 Task: Play online Dominion games in very easy mode.
Action: Mouse moved to (304, 295)
Screenshot: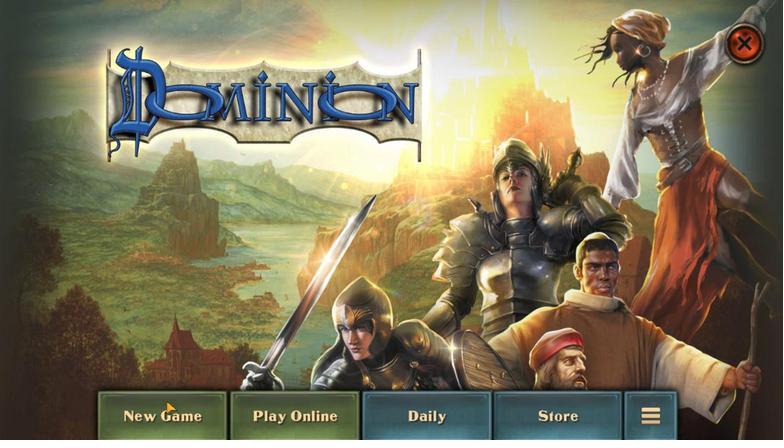 
Action: Mouse pressed left at (304, 295)
Screenshot: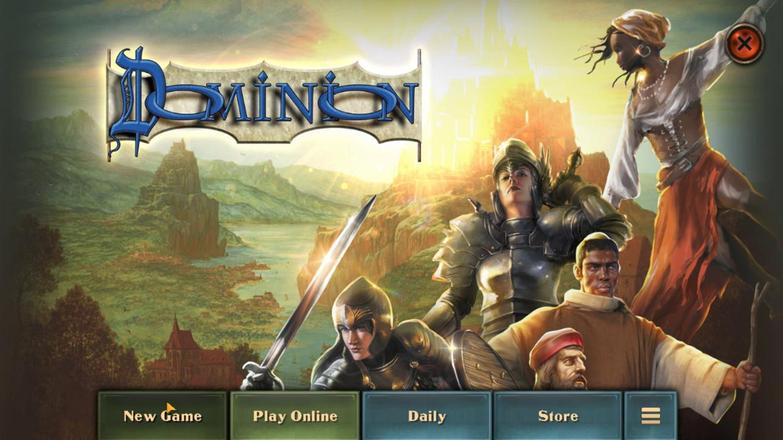 
Action: Mouse moved to (445, 266)
Screenshot: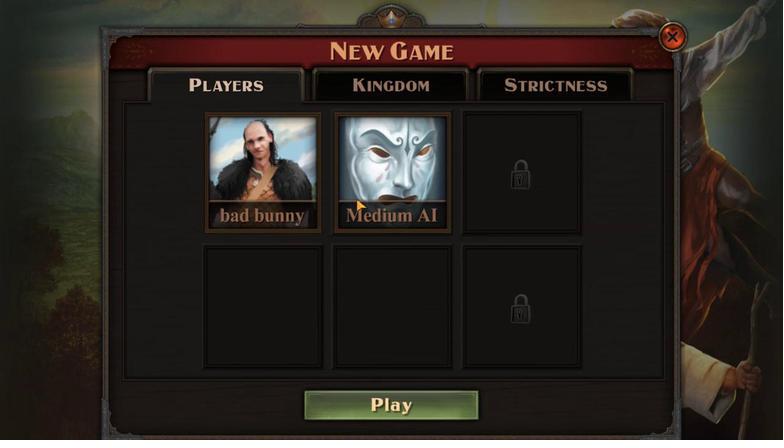 
Action: Mouse pressed left at (445, 266)
Screenshot: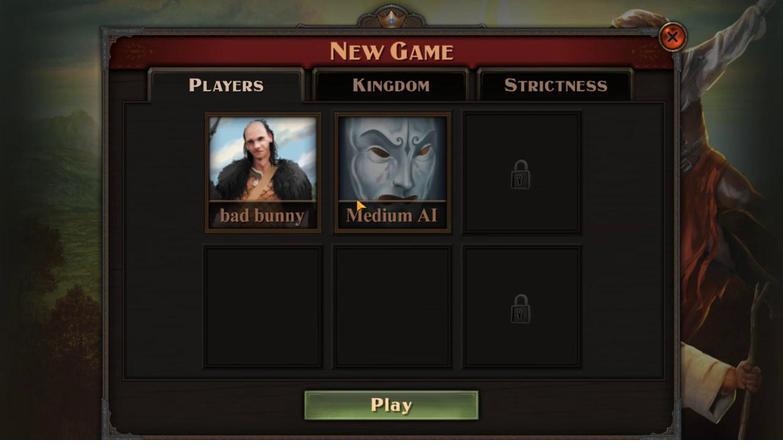 
Action: Mouse moved to (318, 265)
Screenshot: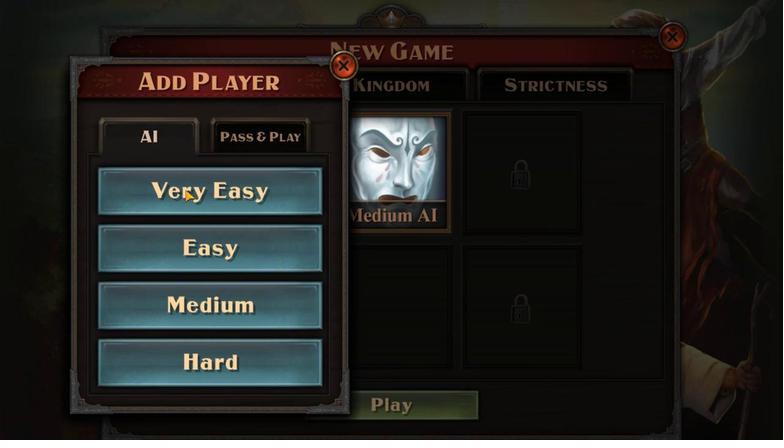 
Action: Mouse pressed left at (318, 265)
Screenshot: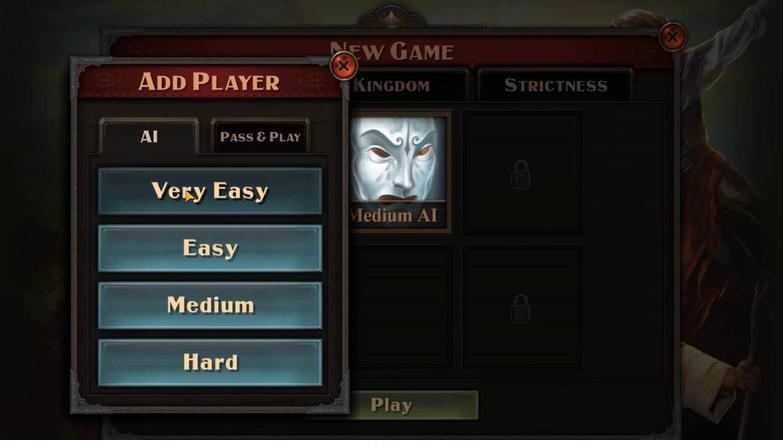 
Action: Mouse moved to (413, 296)
Screenshot: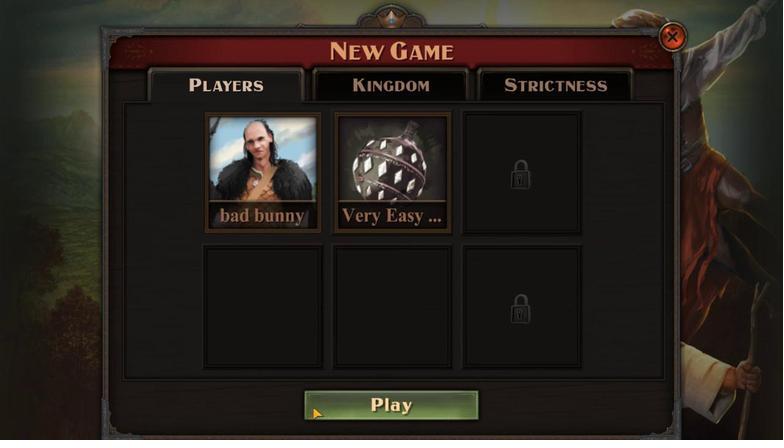 
Action: Mouse pressed left at (413, 296)
Screenshot: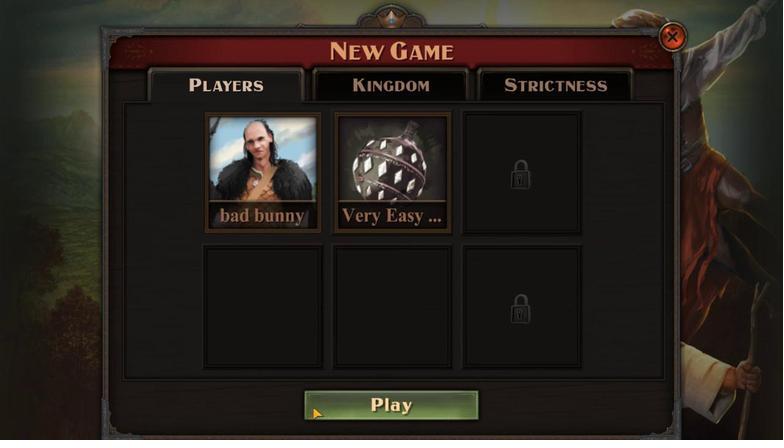 
Action: Mouse moved to (528, 296)
Screenshot: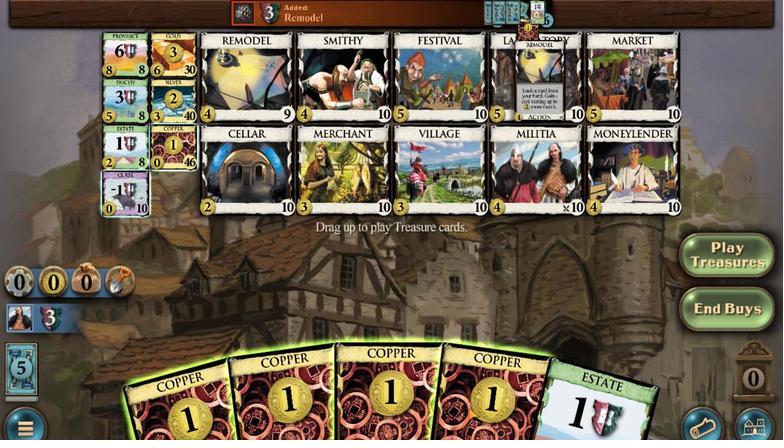 
Action: Mouse pressed left at (528, 296)
Screenshot: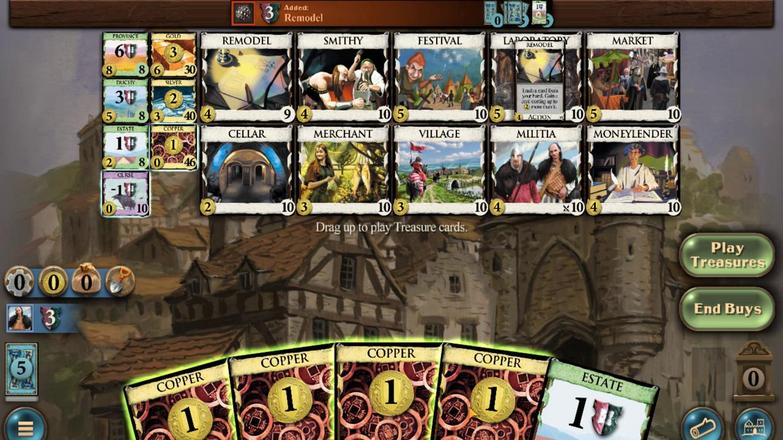 
Action: Mouse moved to (489, 293)
Screenshot: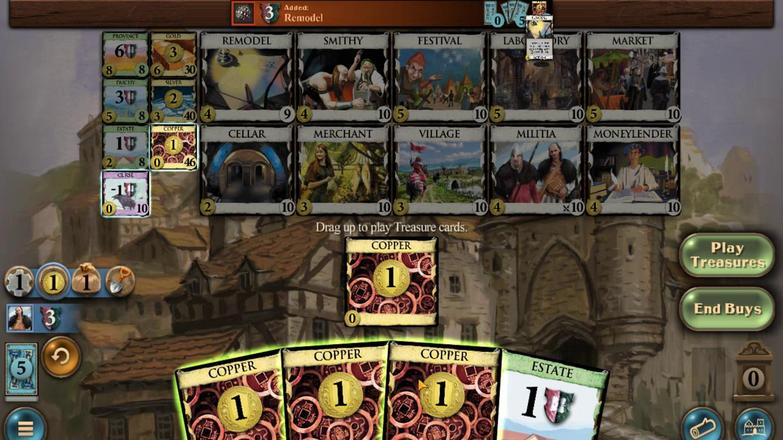 
Action: Mouse pressed left at (489, 293)
Screenshot: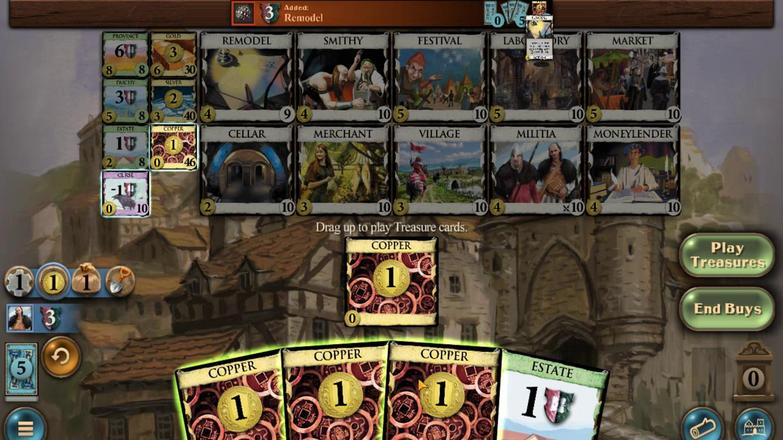 
Action: Mouse moved to (460, 291)
Screenshot: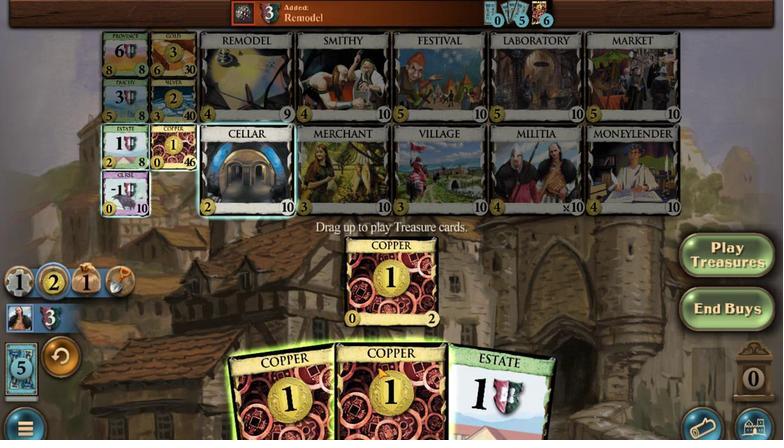 
Action: Mouse pressed left at (460, 291)
Screenshot: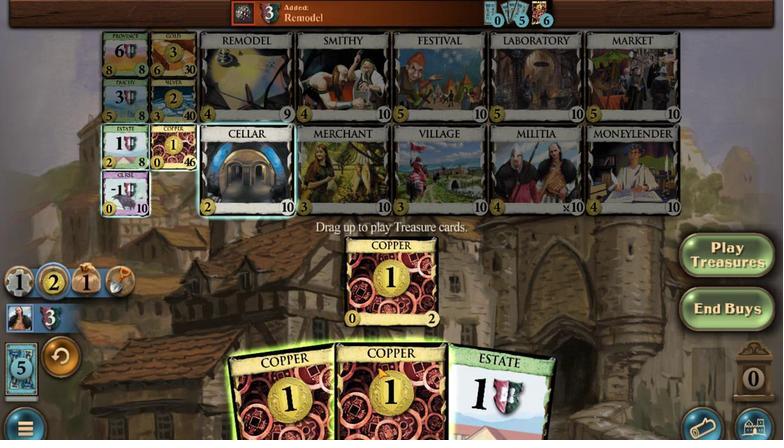 
Action: Mouse moved to (438, 291)
Screenshot: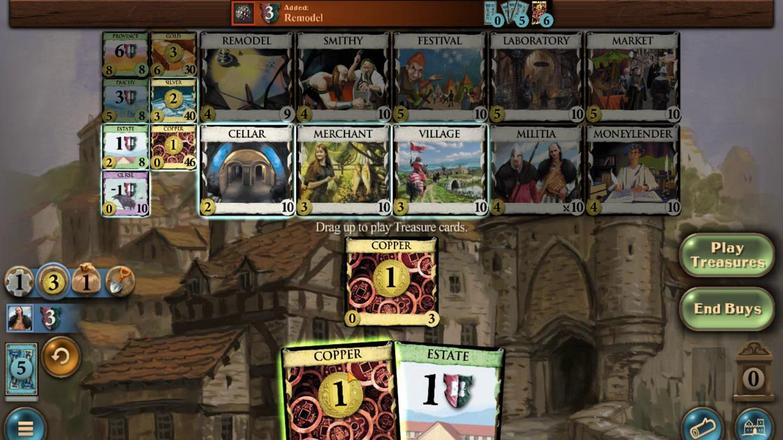 
Action: Mouse pressed left at (438, 291)
Screenshot: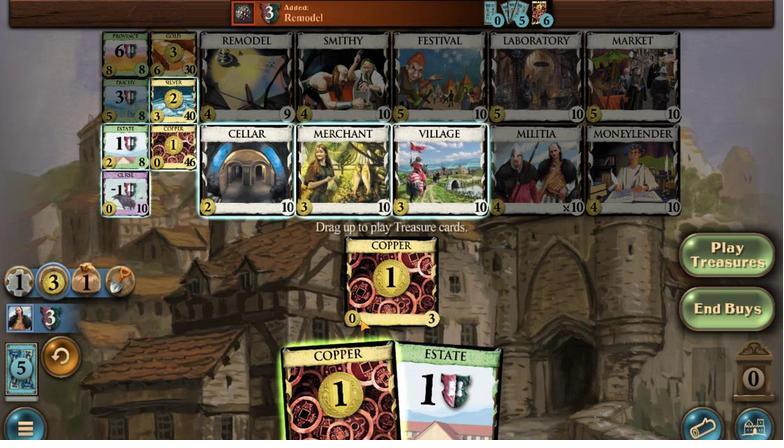 
Action: Mouse moved to (426, 242)
Screenshot: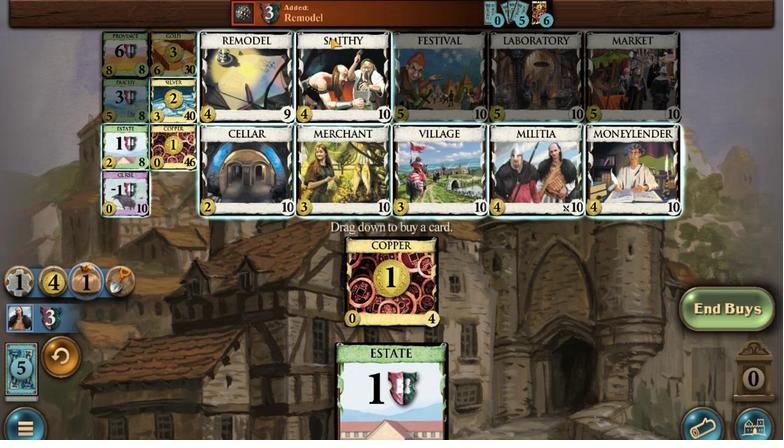 
Action: Mouse pressed left at (426, 242)
Screenshot: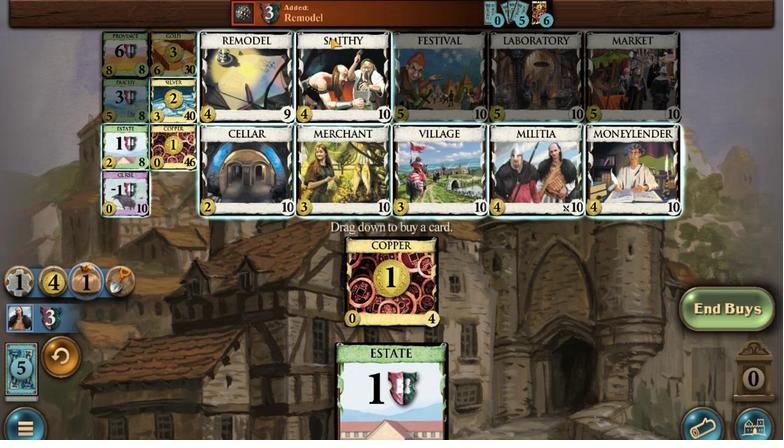 
Action: Mouse moved to (464, 291)
Screenshot: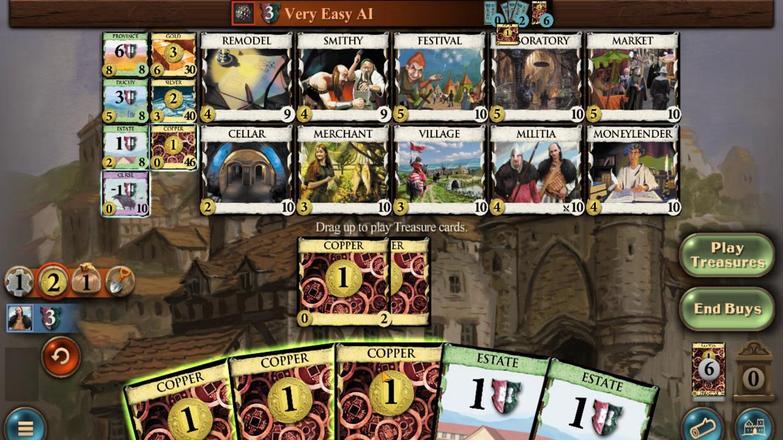 
Action: Mouse pressed left at (464, 291)
Screenshot: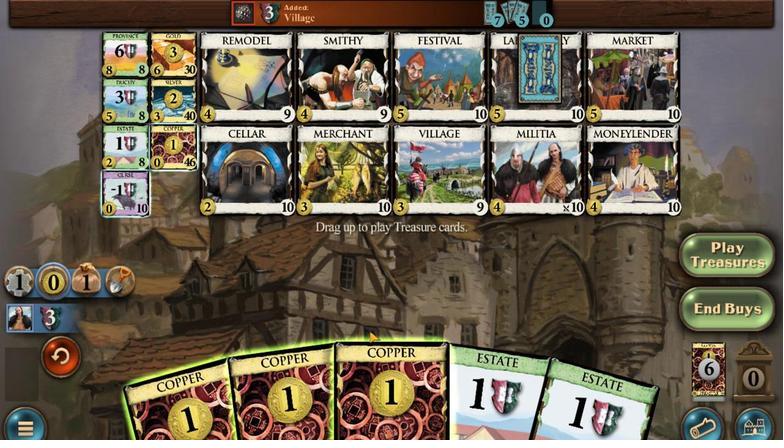 
Action: Mouse moved to (414, 290)
Screenshot: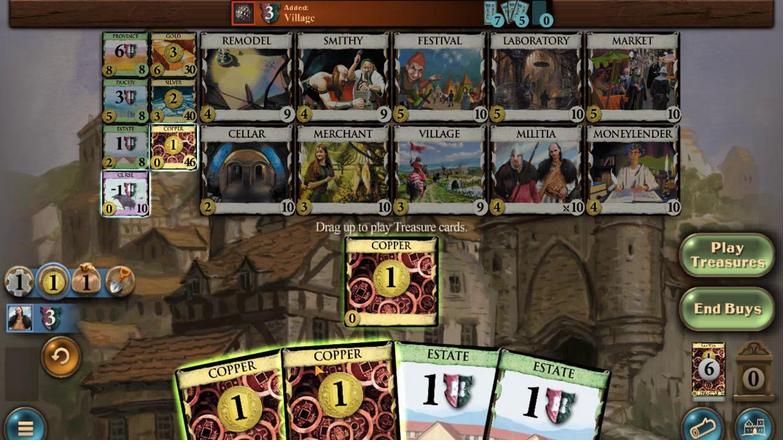 
Action: Mouse pressed left at (414, 290)
Screenshot: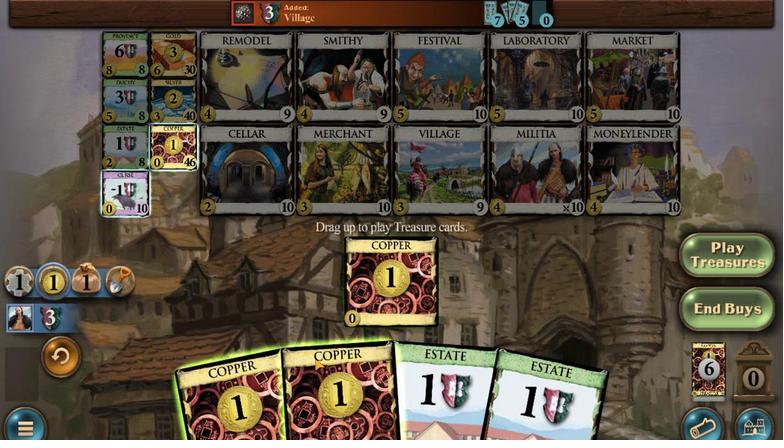 
Action: Mouse moved to (372, 296)
Screenshot: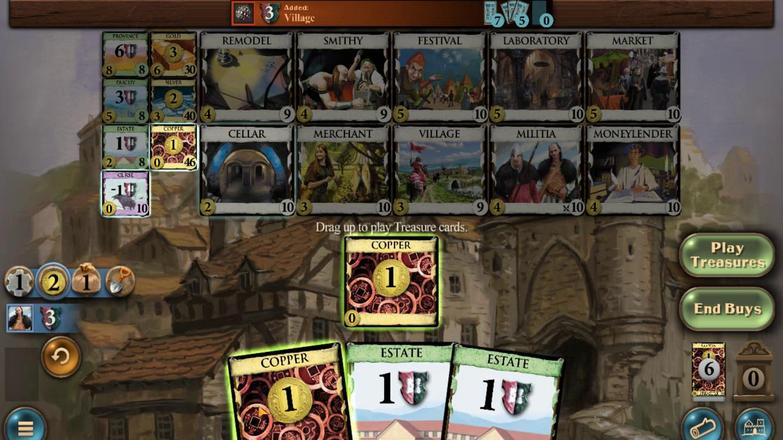 
Action: Mouse pressed left at (372, 296)
Screenshot: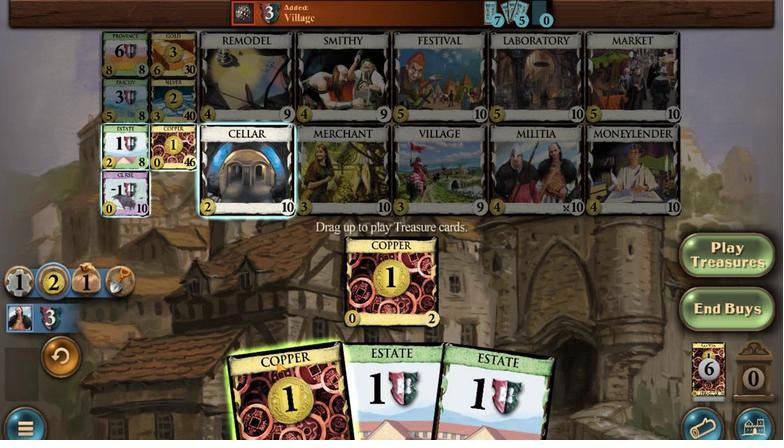 
Action: Mouse moved to (306, 251)
Screenshot: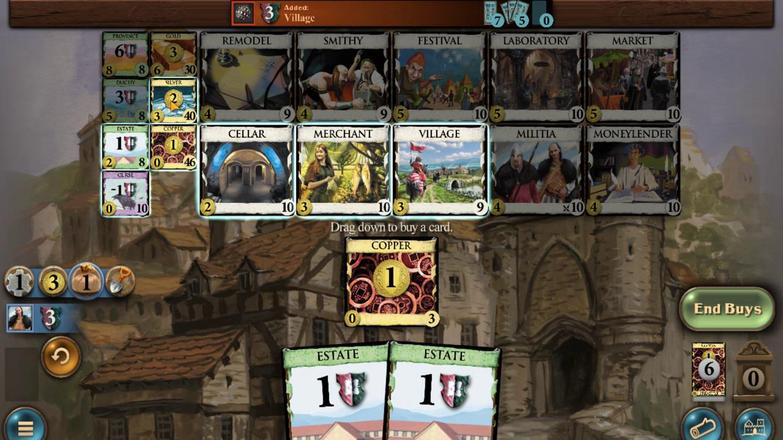 
Action: Mouse pressed left at (306, 251)
Screenshot: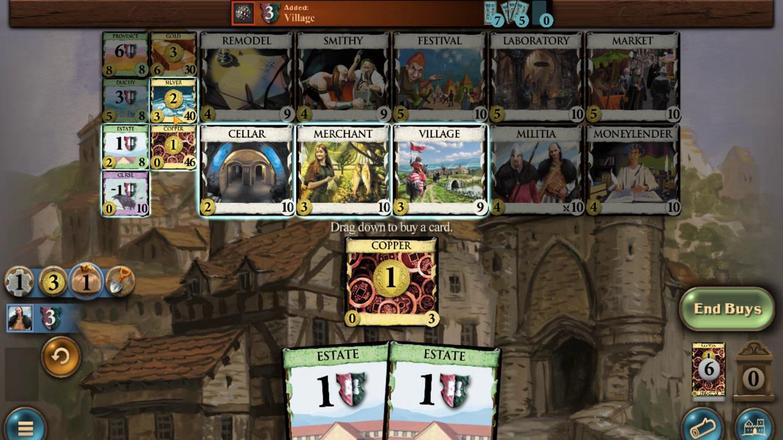 
Action: Mouse moved to (530, 293)
Screenshot: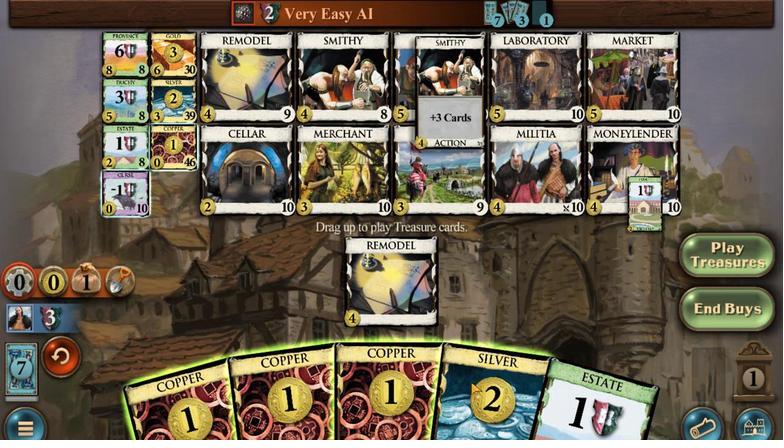 
Action: Mouse pressed left at (530, 293)
Screenshot: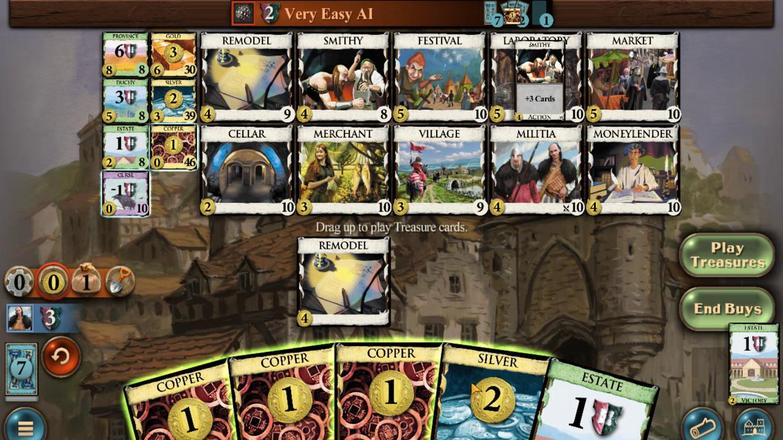 
Action: Mouse moved to (477, 296)
Screenshot: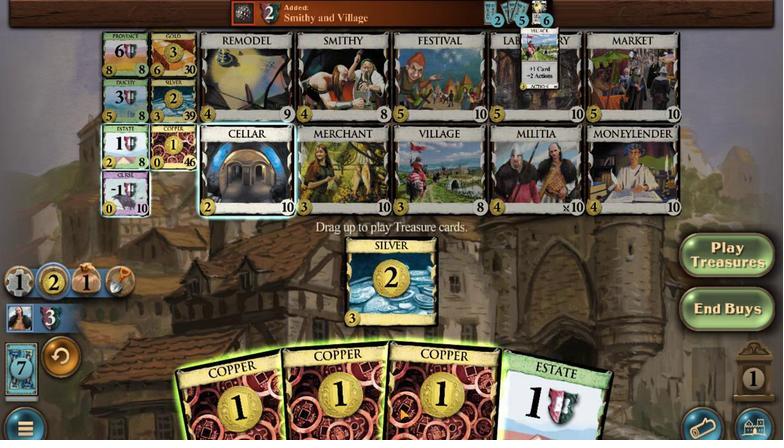 
Action: Mouse pressed left at (477, 296)
Screenshot: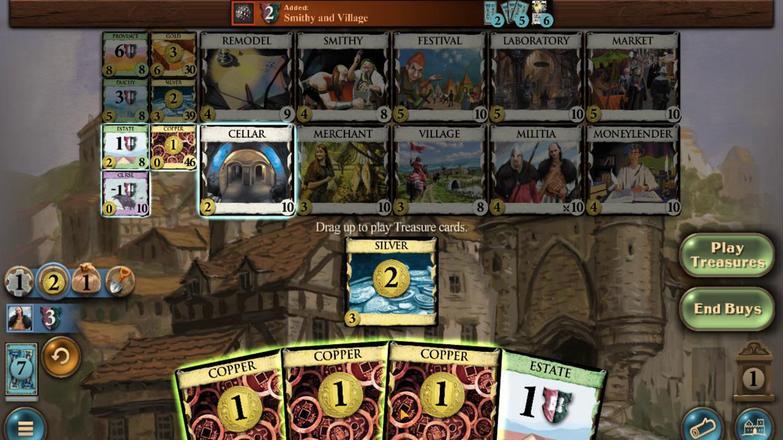 
Action: Mouse moved to (465, 292)
Screenshot: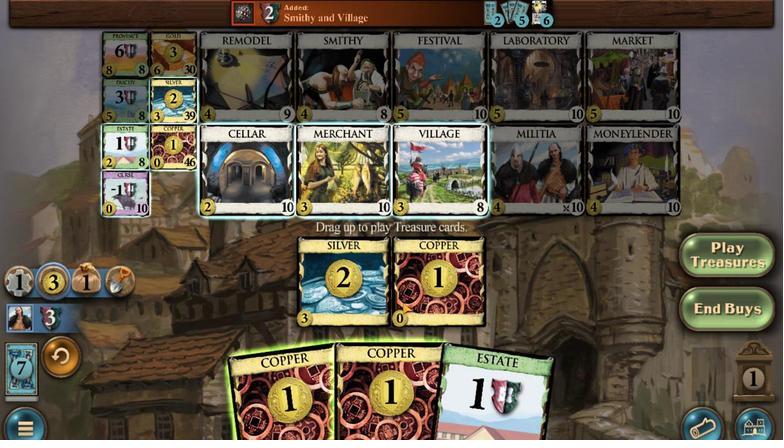 
Action: Mouse pressed left at (465, 292)
Screenshot: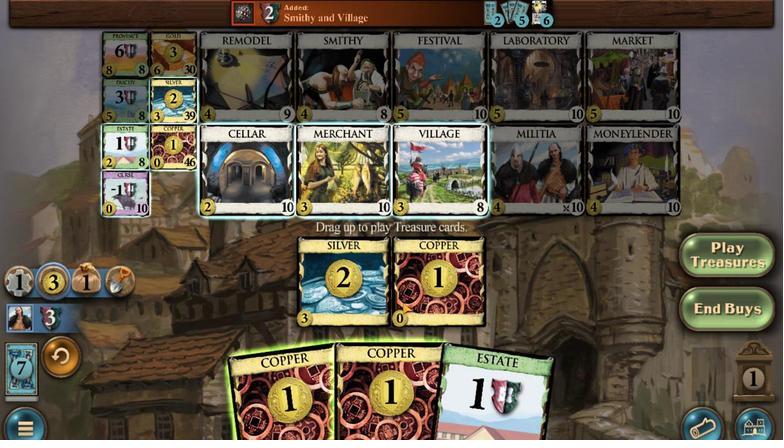 
Action: Mouse moved to (594, 260)
Screenshot: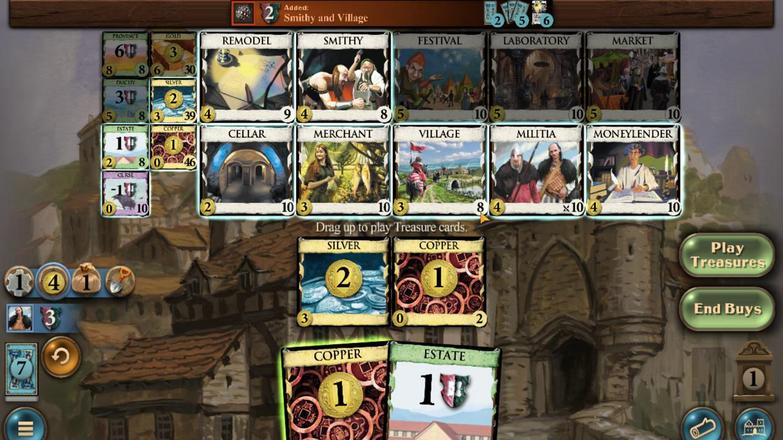 
Action: Mouse pressed left at (594, 260)
Screenshot: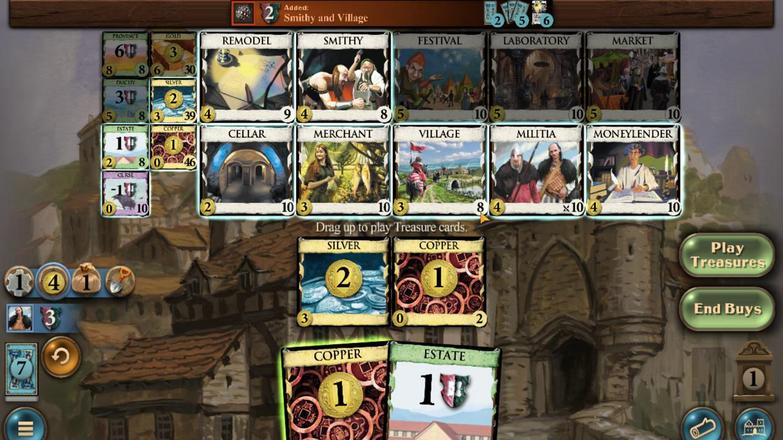 
Action: Mouse moved to (523, 295)
Screenshot: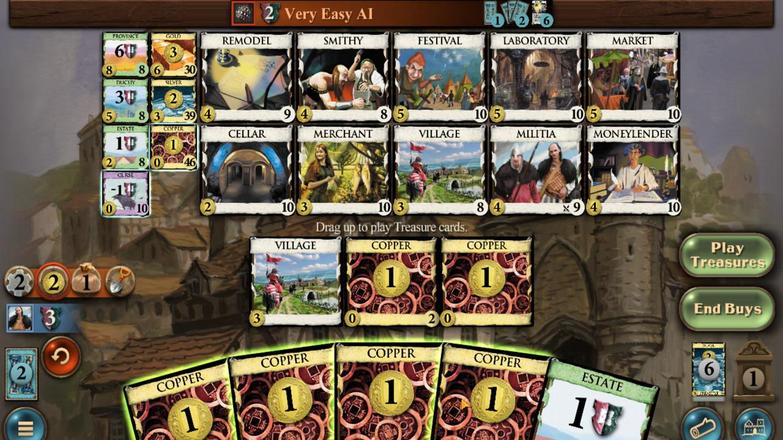 
Action: Mouse pressed left at (523, 295)
Screenshot: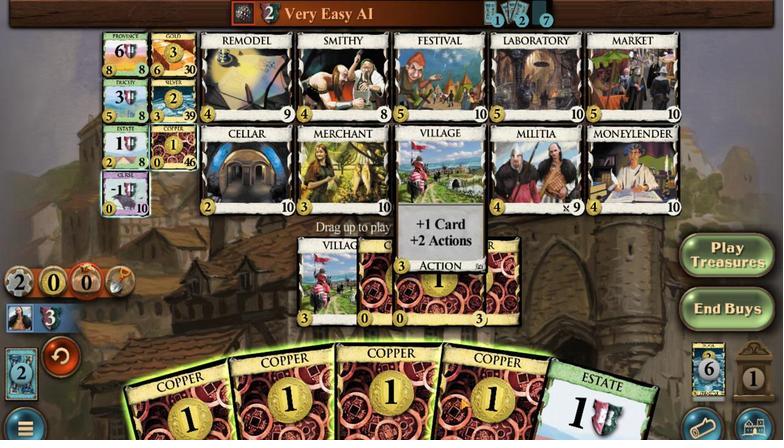 
Action: Mouse moved to (473, 296)
Screenshot: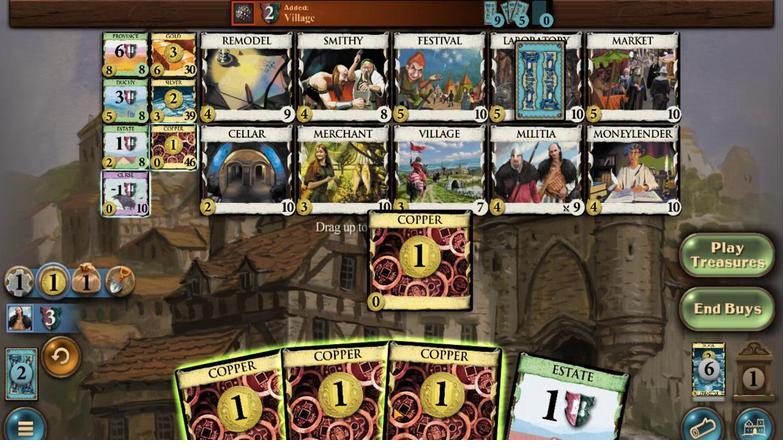 
Action: Mouse pressed left at (473, 296)
Screenshot: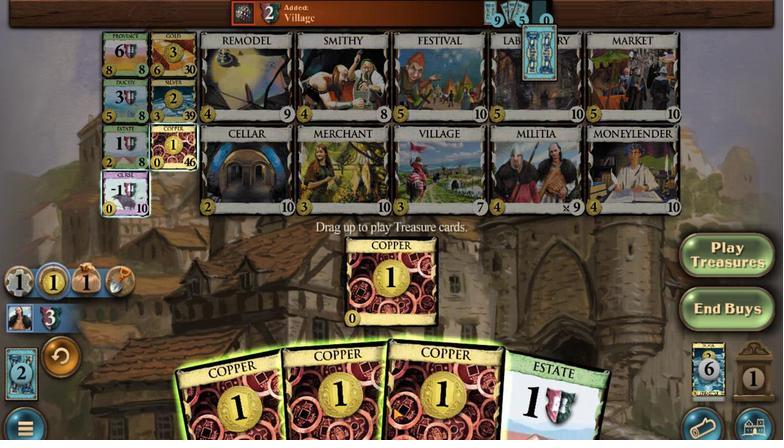 
Action: Mouse moved to (447, 294)
Screenshot: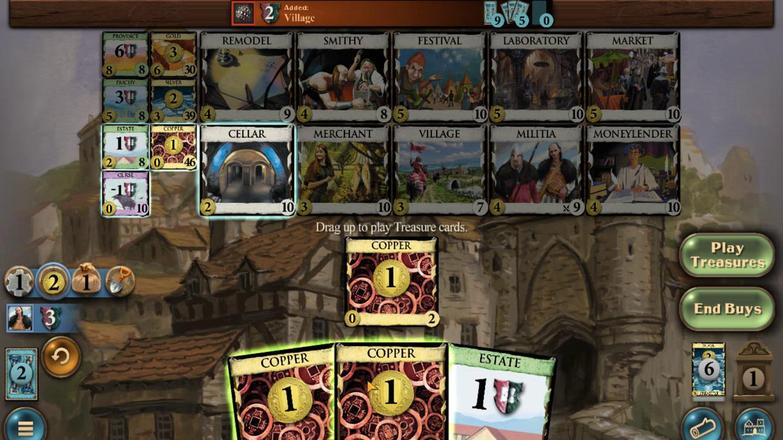 
Action: Mouse pressed left at (447, 294)
Screenshot: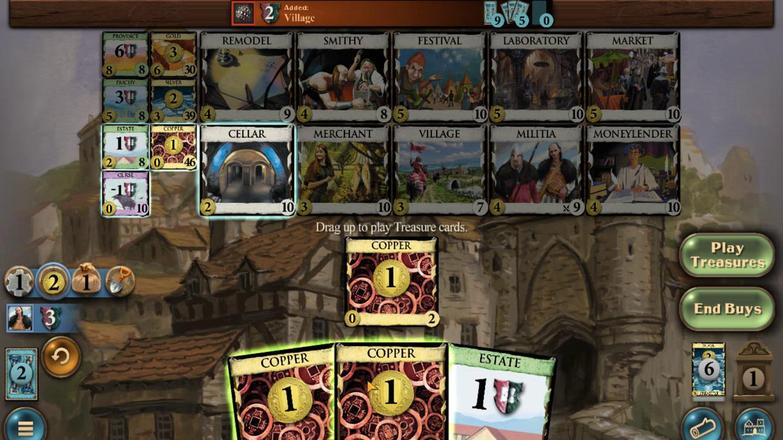 
Action: Mouse moved to (318, 252)
Screenshot: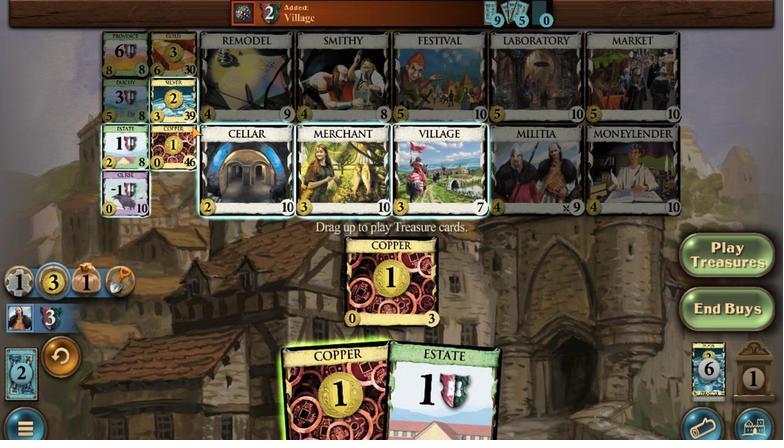 
Action: Mouse pressed left at (318, 252)
Screenshot: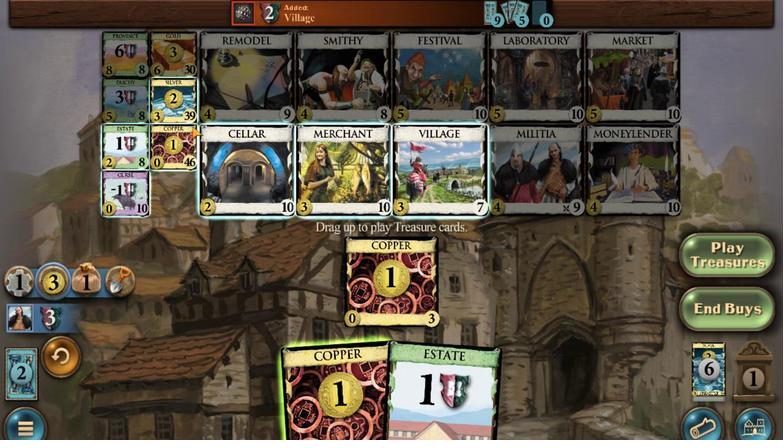 
Action: Mouse moved to (339, 294)
Screenshot: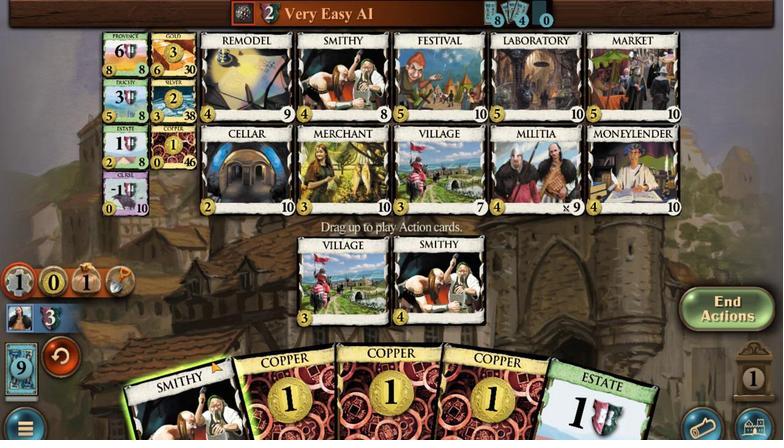 
Action: Mouse pressed left at (339, 294)
Screenshot: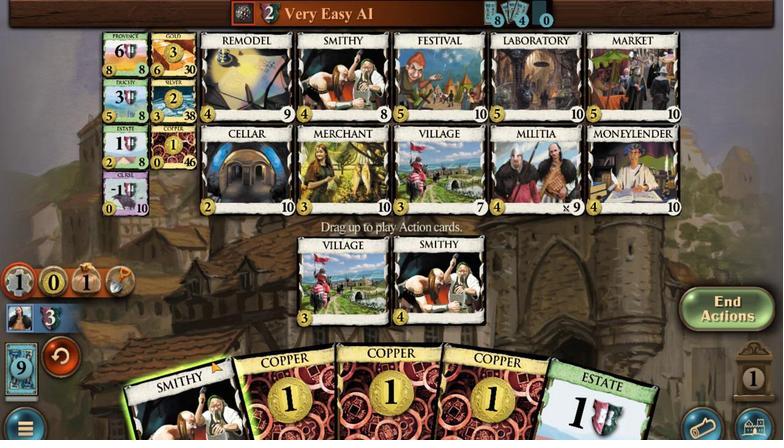 
Action: Mouse moved to (330, 298)
Screenshot: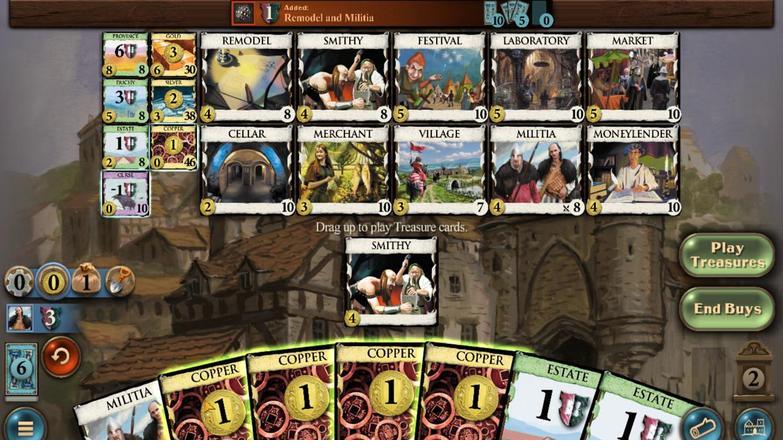 
Action: Mouse pressed left at (330, 298)
Screenshot: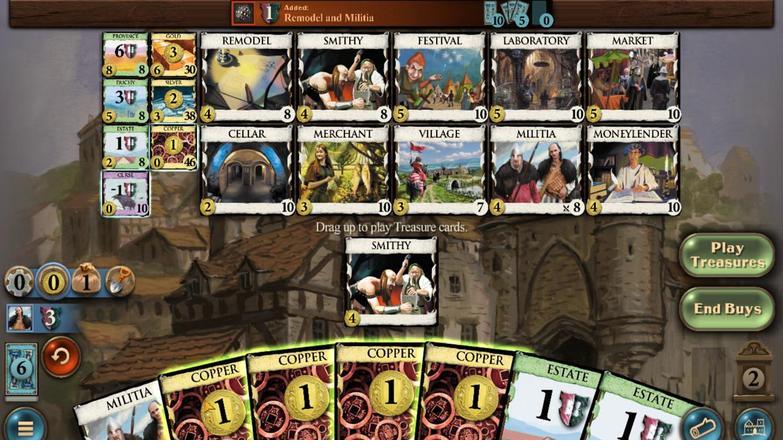 
Action: Mouse moved to (356, 296)
Screenshot: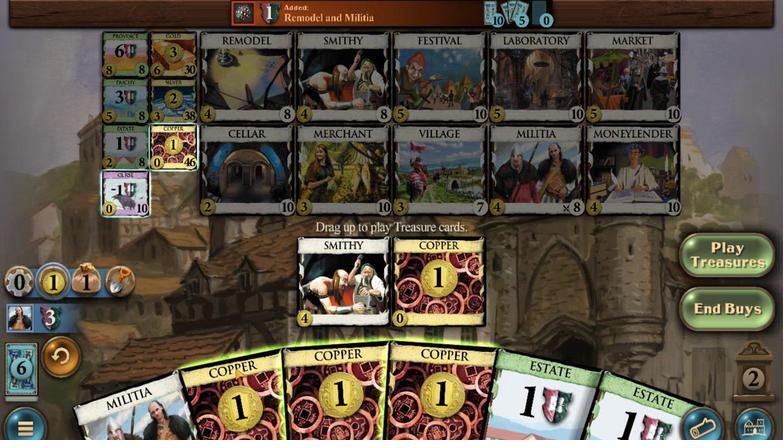 
Action: Mouse pressed left at (356, 296)
Screenshot: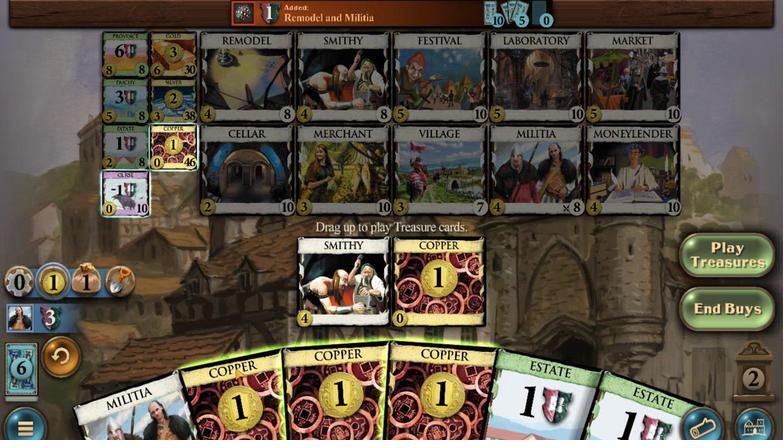 
Action: Mouse moved to (413, 299)
Screenshot: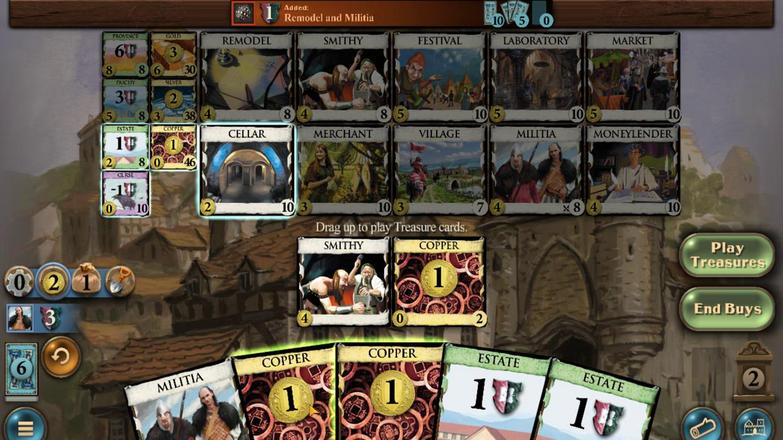 
Action: Mouse pressed left at (413, 299)
Screenshot: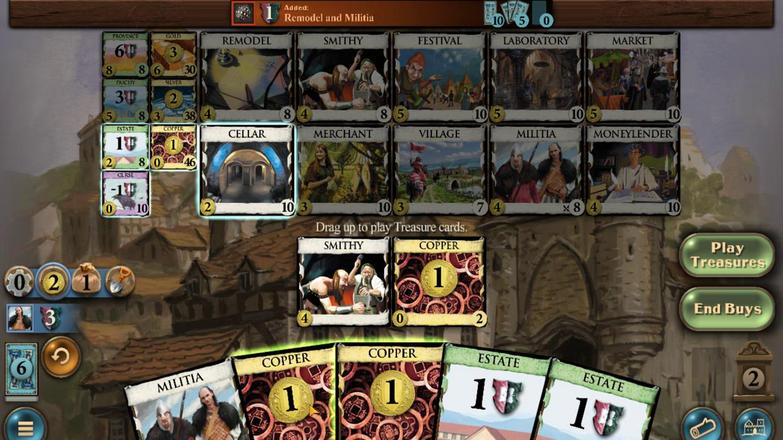 
Action: Mouse moved to (459, 296)
Screenshot: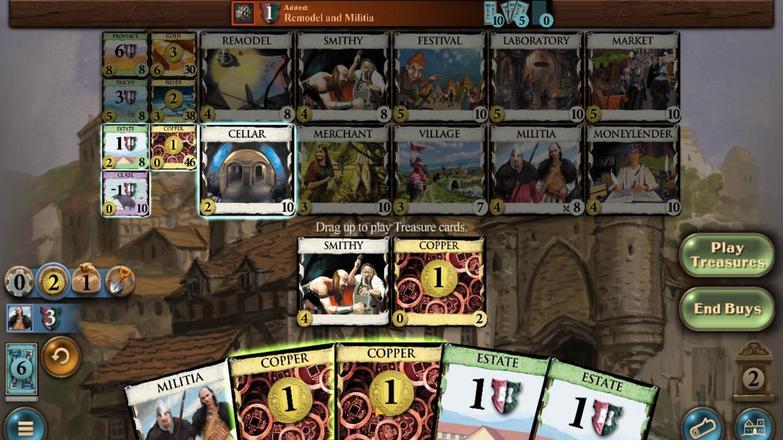 
Action: Mouse pressed left at (459, 296)
Screenshot: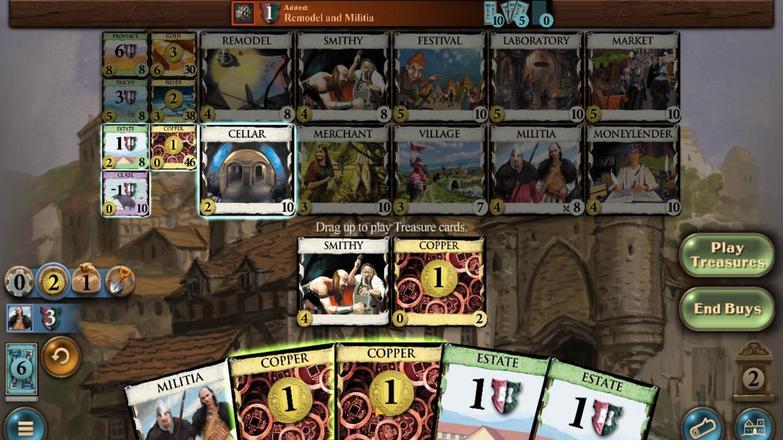 
Action: Mouse moved to (430, 293)
Screenshot: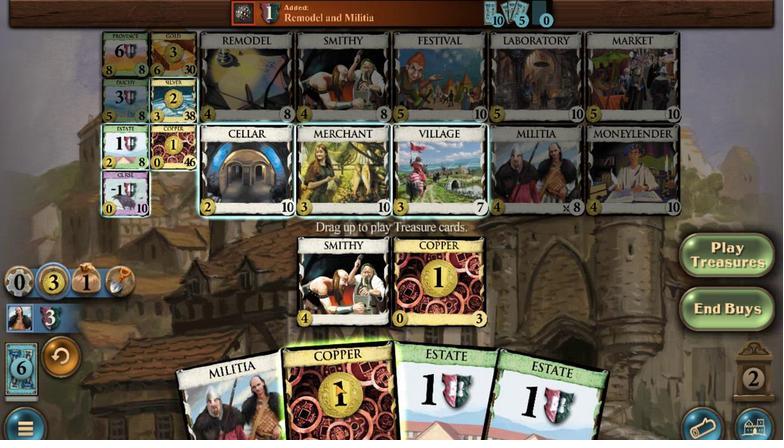 
Action: Mouse pressed left at (430, 293)
Screenshot: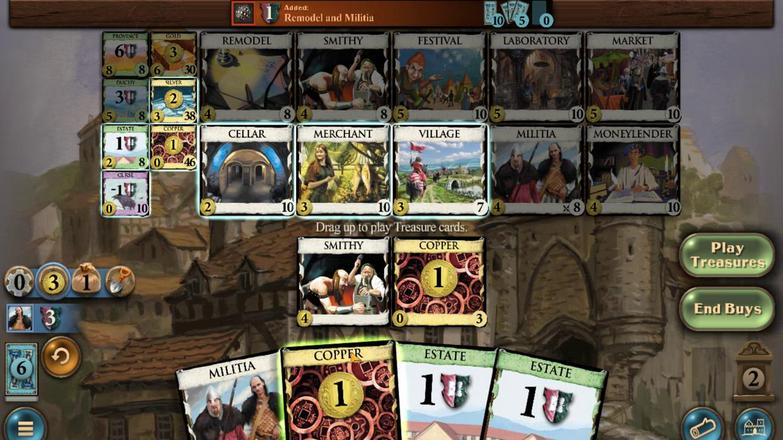 
Action: Mouse moved to (306, 252)
Screenshot: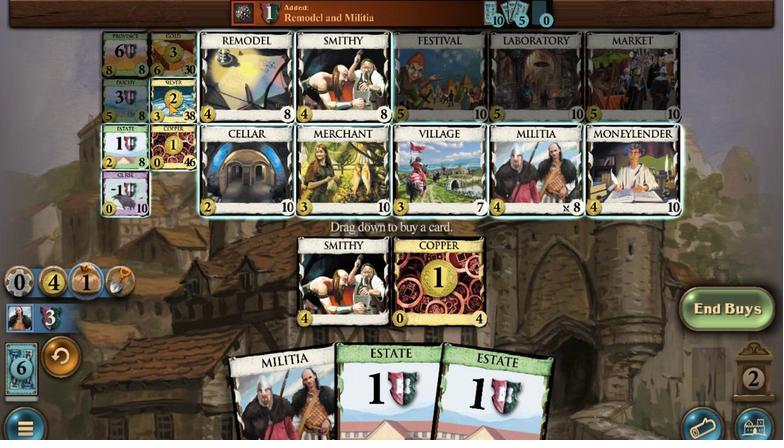 
Action: Mouse pressed left at (306, 252)
Screenshot: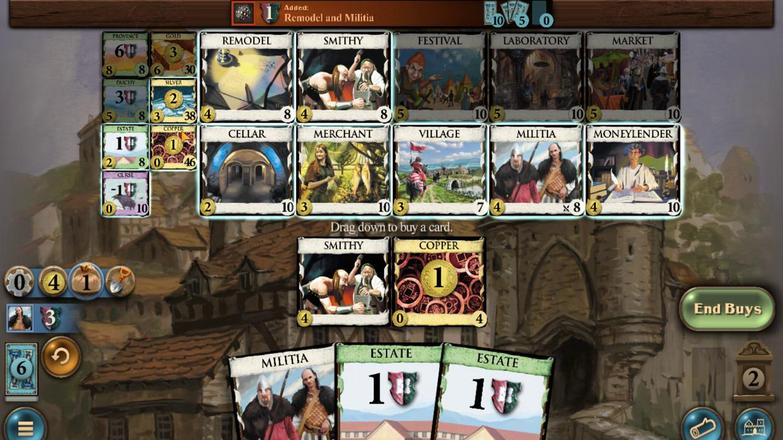 
Action: Mouse moved to (320, 295)
Screenshot: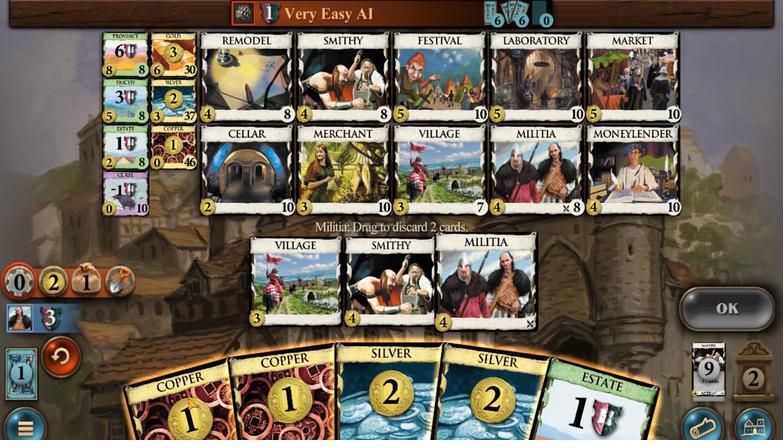 
Action: Mouse pressed left at (320, 295)
Screenshot: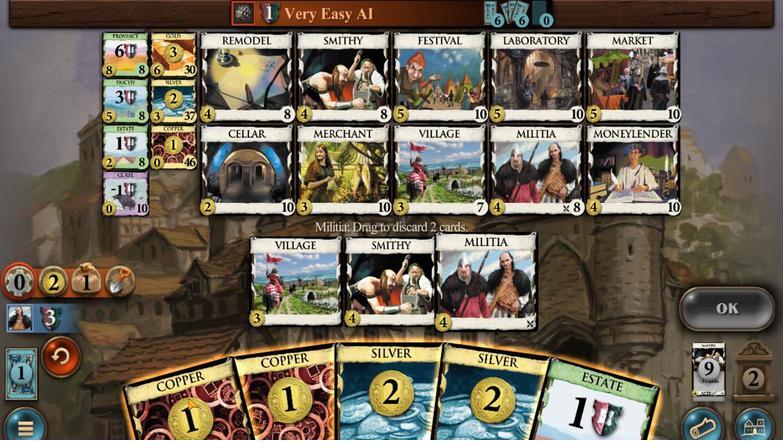 
Action: Mouse moved to (329, 294)
Screenshot: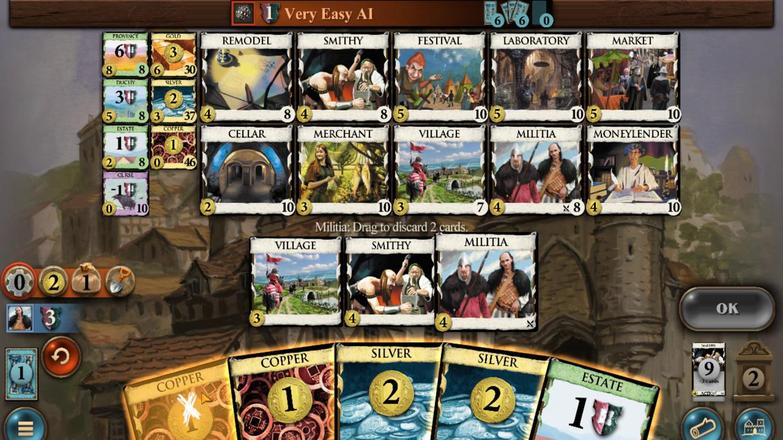 
Action: Mouse pressed left at (329, 294)
Screenshot: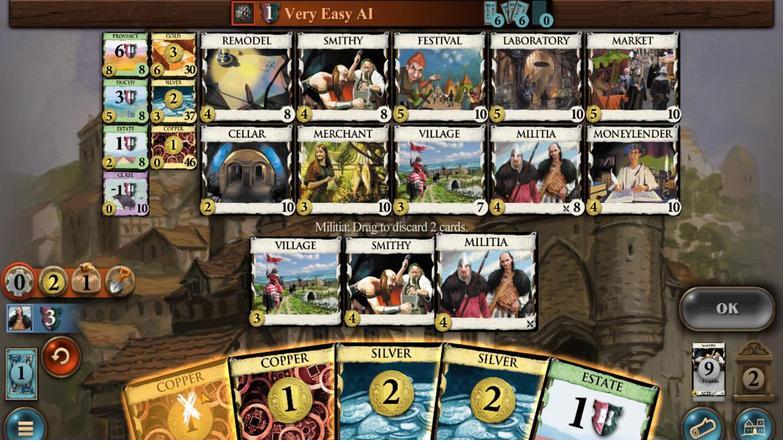 
Action: Mouse moved to (332, 296)
Screenshot: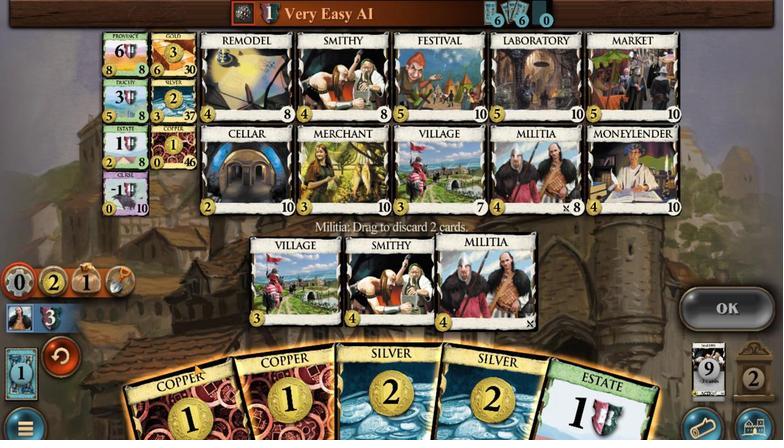 
Action: Mouse pressed left at (332, 296)
Screenshot: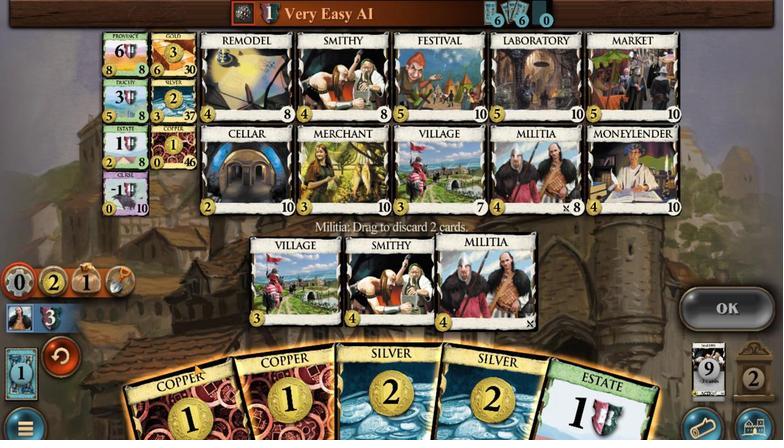 
Action: Mouse moved to (359, 296)
Screenshot: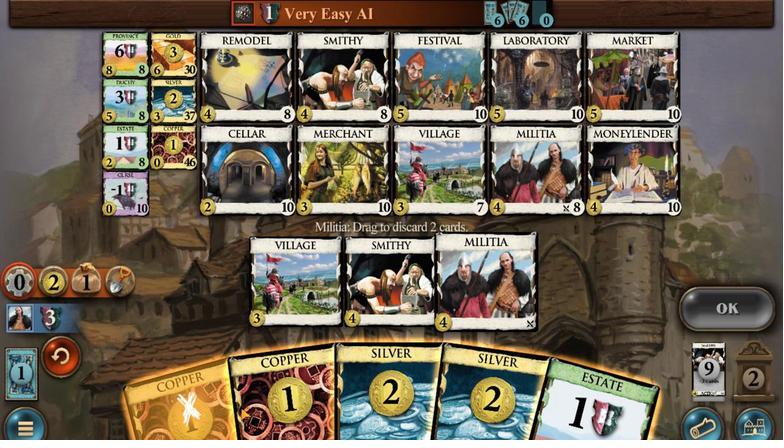 
Action: Mouse pressed left at (359, 296)
Screenshot: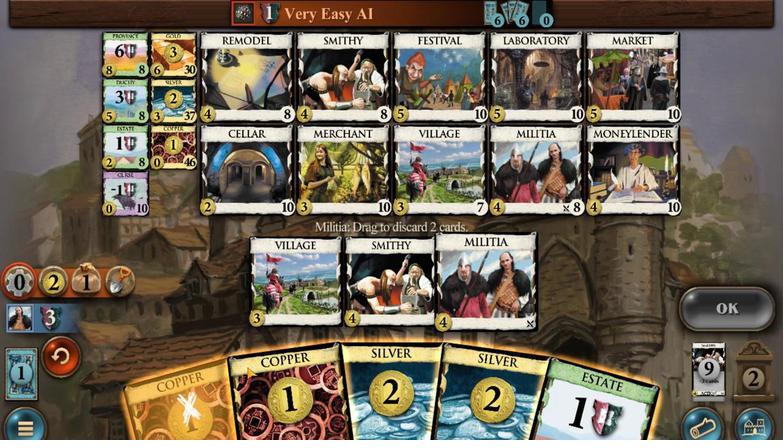 
Action: Mouse moved to (702, 282)
Screenshot: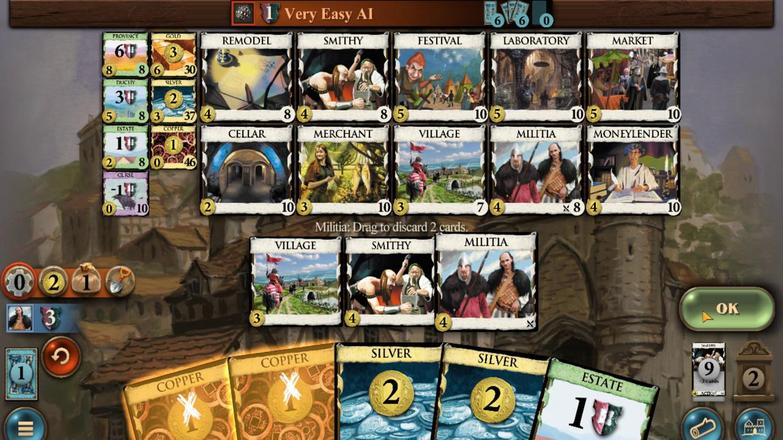 
Action: Mouse pressed left at (702, 282)
Screenshot: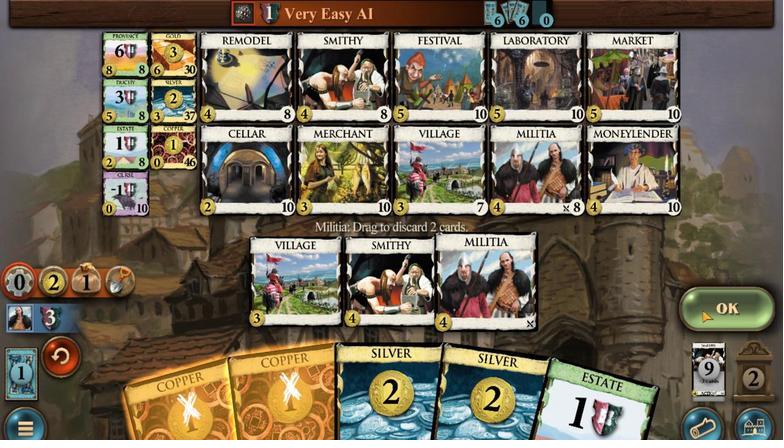 
Action: Mouse moved to (410, 293)
Screenshot: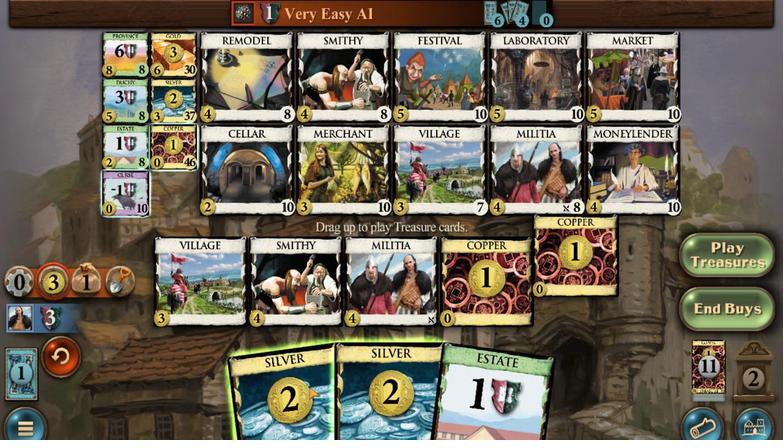 
Action: Mouse pressed left at (410, 293)
Screenshot: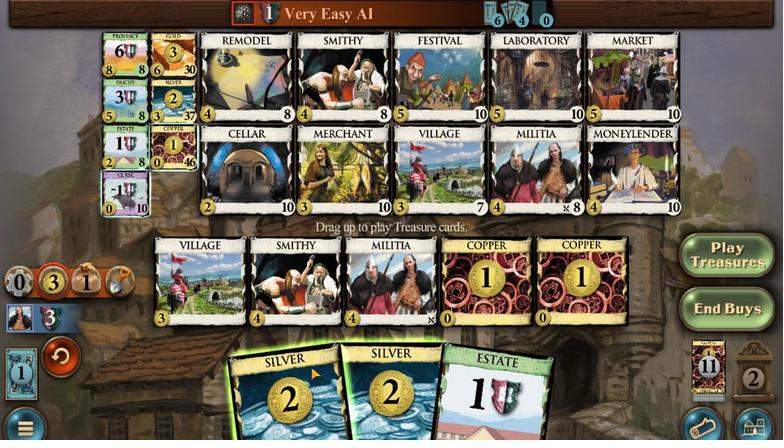 
Action: Mouse moved to (448, 294)
Screenshot: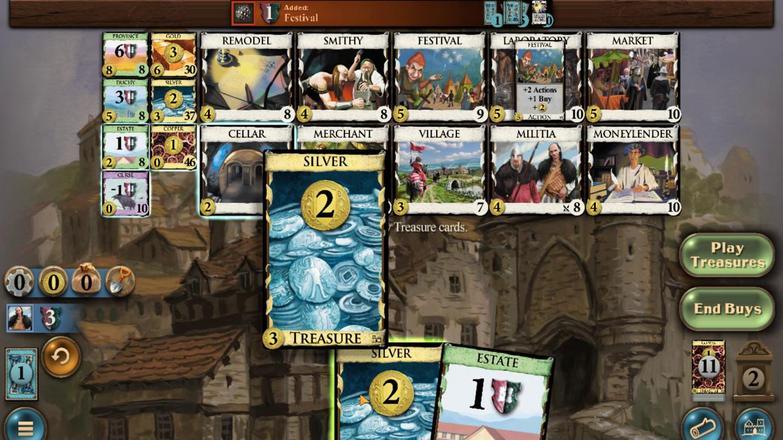 
Action: Mouse pressed left at (448, 294)
Screenshot: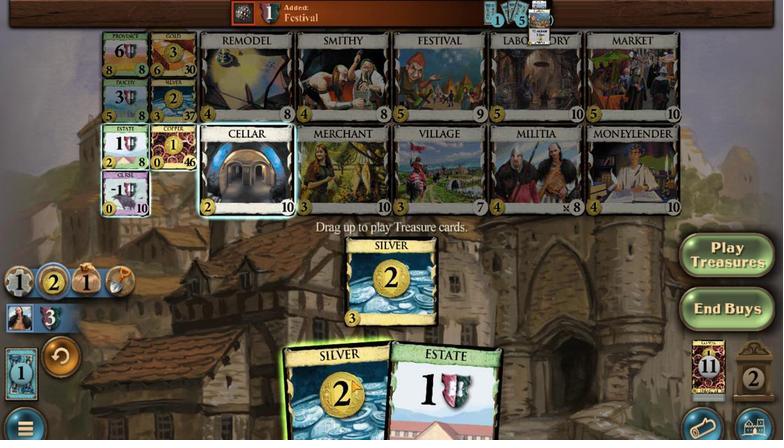 
Action: Mouse moved to (336, 250)
Screenshot: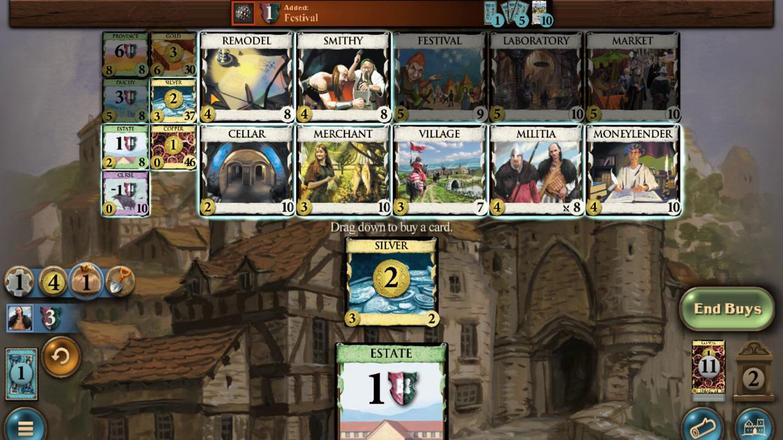 
Action: Mouse pressed left at (336, 250)
Screenshot: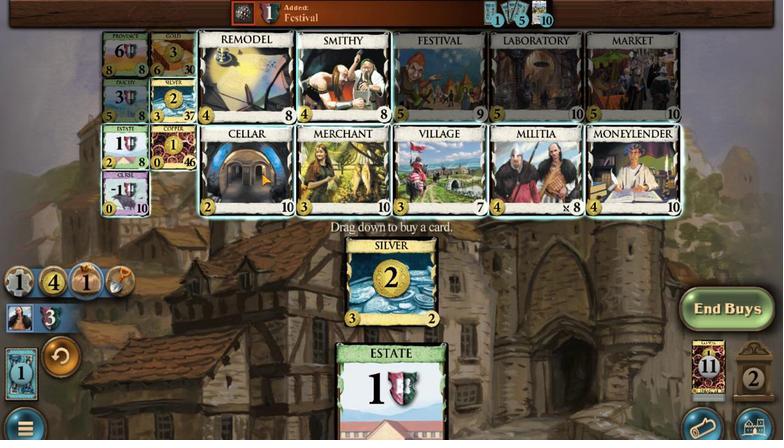 
Action: Mouse moved to (323, 295)
Screenshot: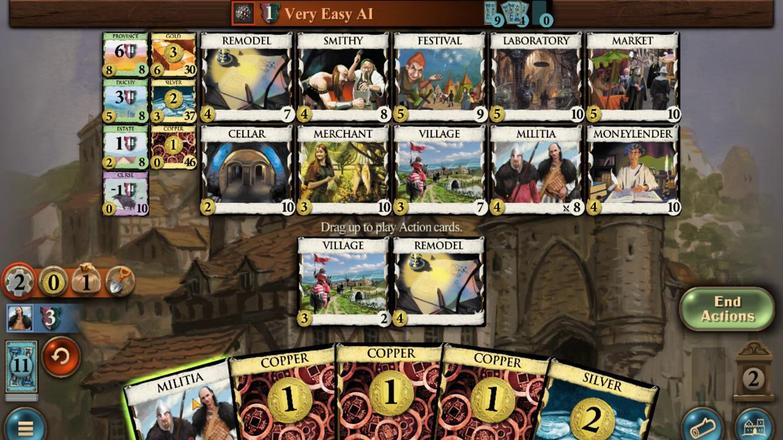 
Action: Mouse pressed left at (323, 295)
Screenshot: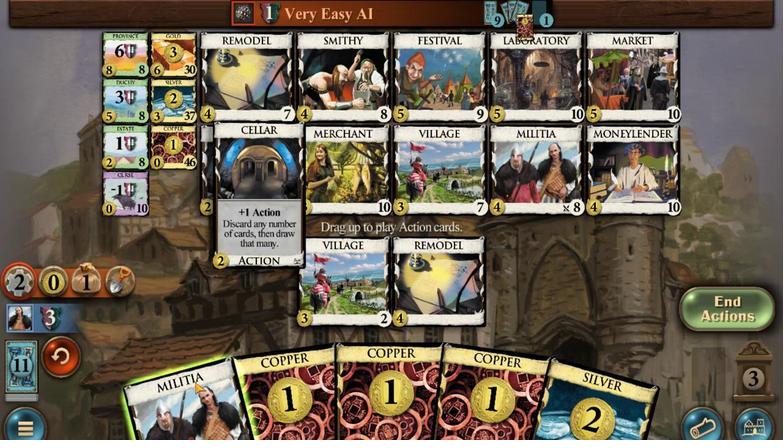 
Action: Mouse moved to (559, 294)
Screenshot: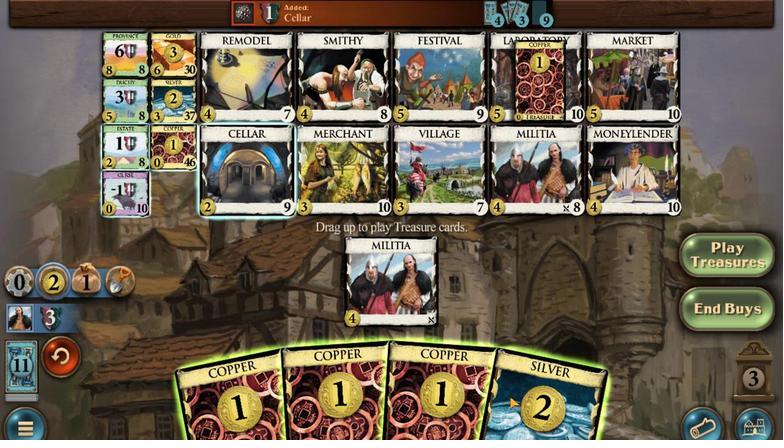 
Action: Mouse pressed left at (559, 294)
Screenshot: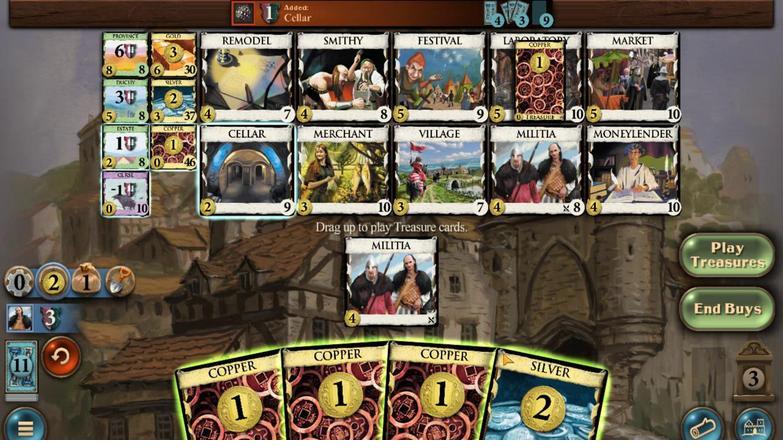 
Action: Mouse moved to (513, 293)
Screenshot: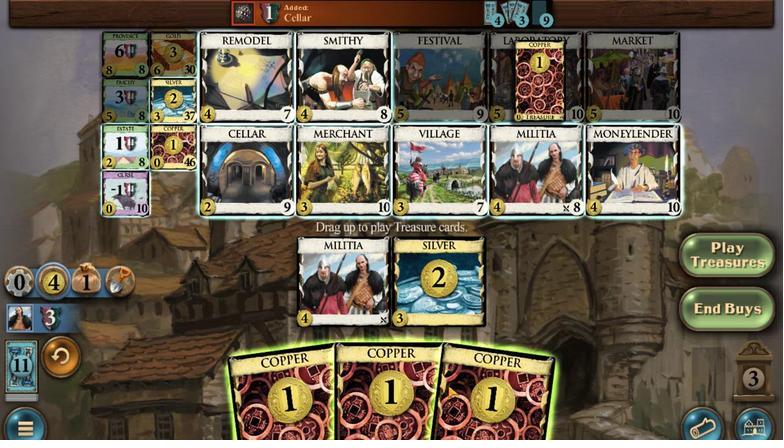 
Action: Mouse pressed left at (513, 293)
Screenshot: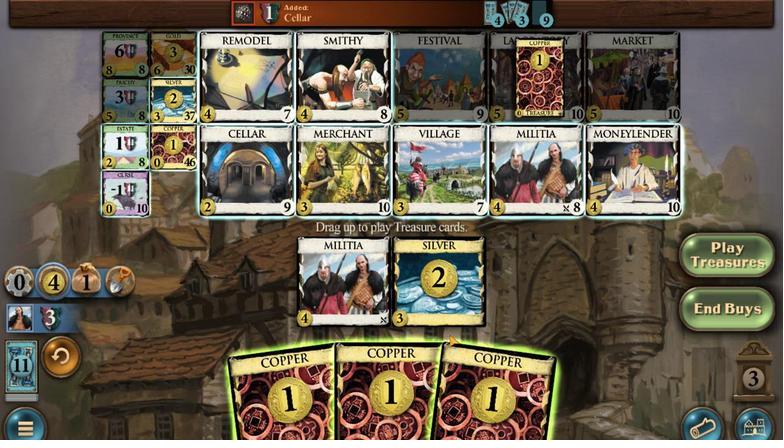 
Action: Mouse moved to (477, 290)
Screenshot: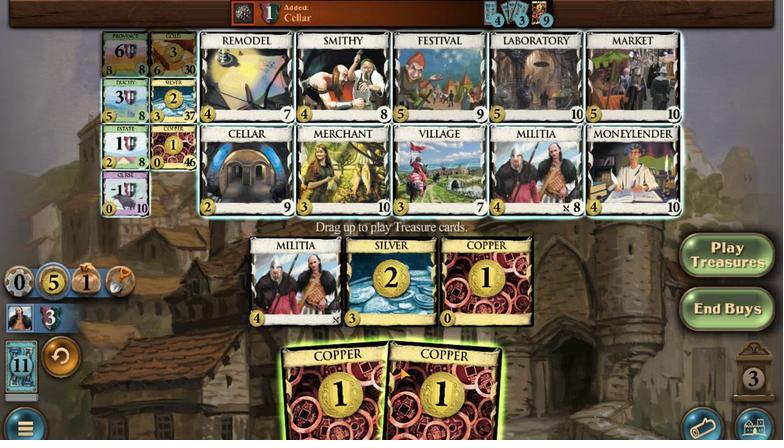 
Action: Mouse pressed left at (477, 290)
Screenshot: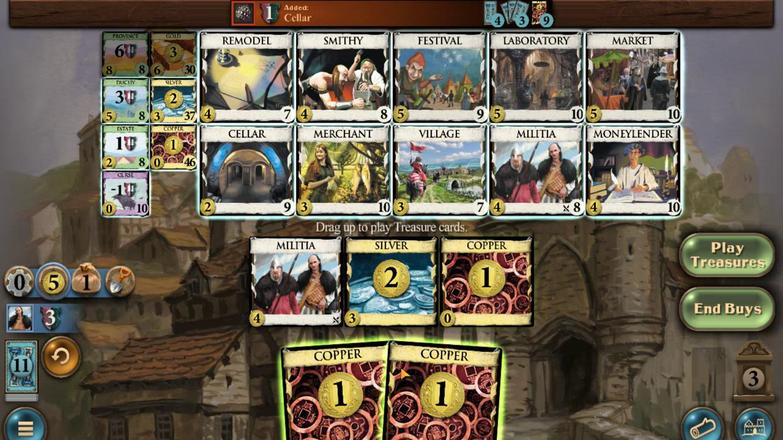 
Action: Mouse moved to (464, 290)
Screenshot: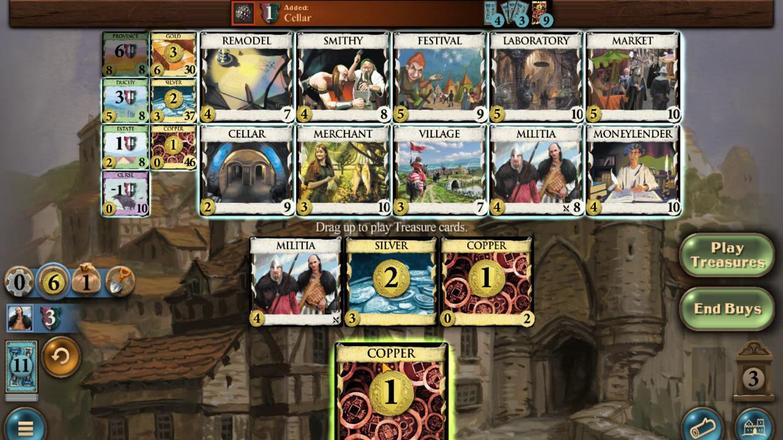 
Action: Mouse pressed left at (464, 290)
Screenshot: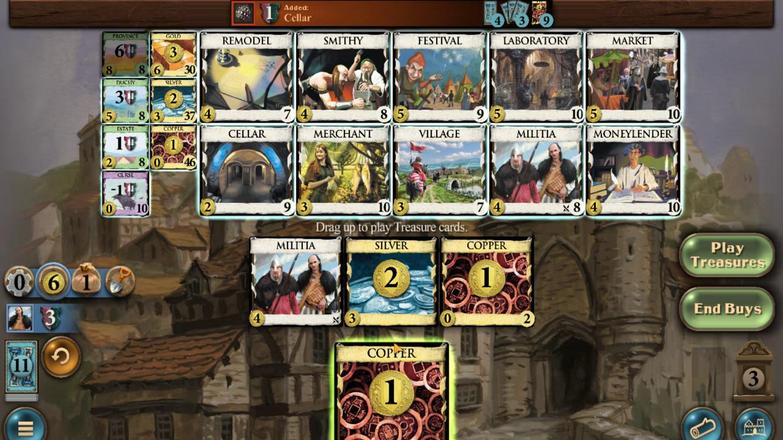 
Action: Mouse moved to (302, 244)
Screenshot: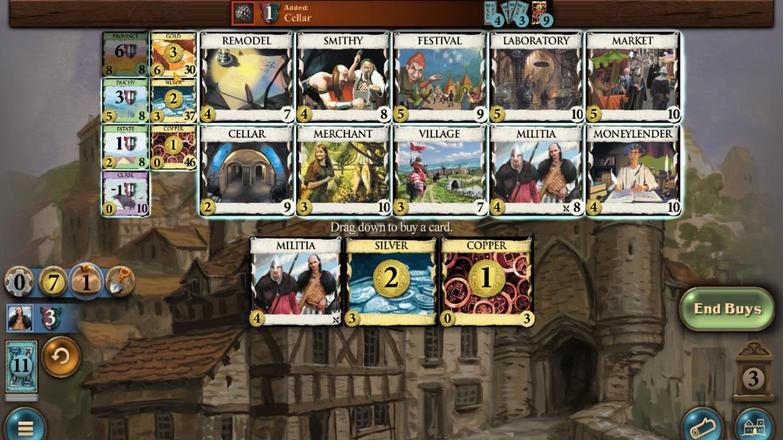 
Action: Mouse pressed left at (302, 244)
Screenshot: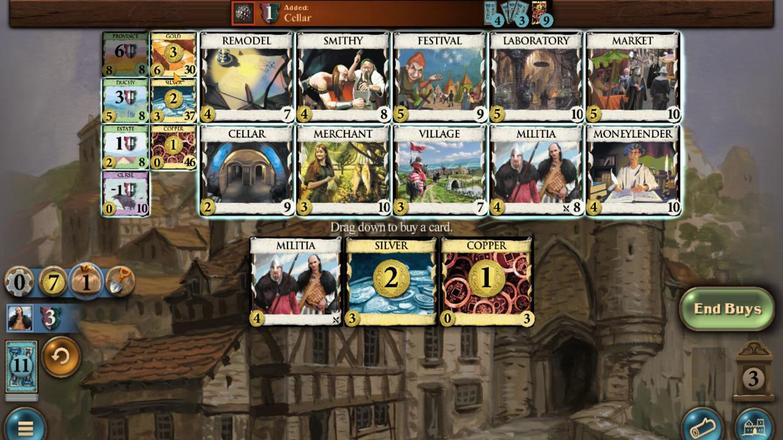 
Action: Mouse moved to (322, 295)
Screenshot: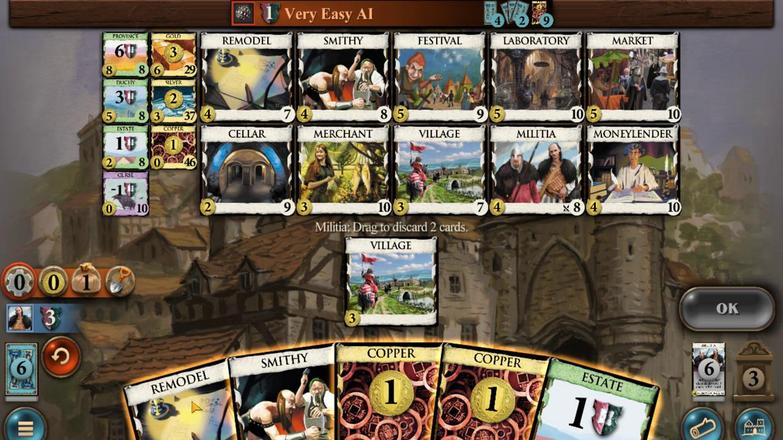 
Action: Mouse pressed left at (322, 295)
Screenshot: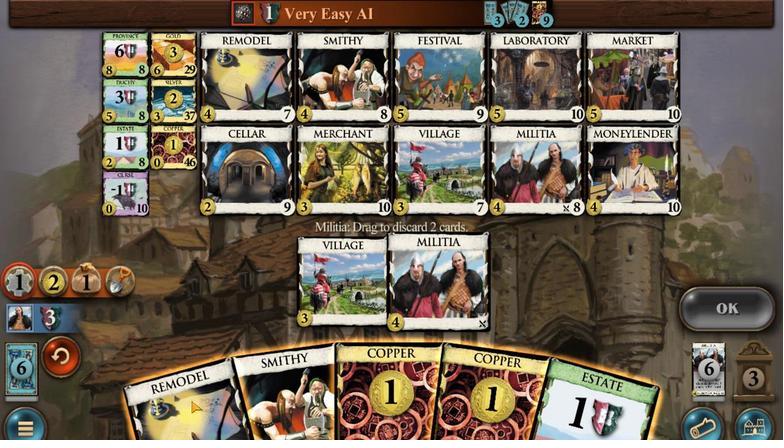 
Action: Mouse moved to (548, 295)
Screenshot: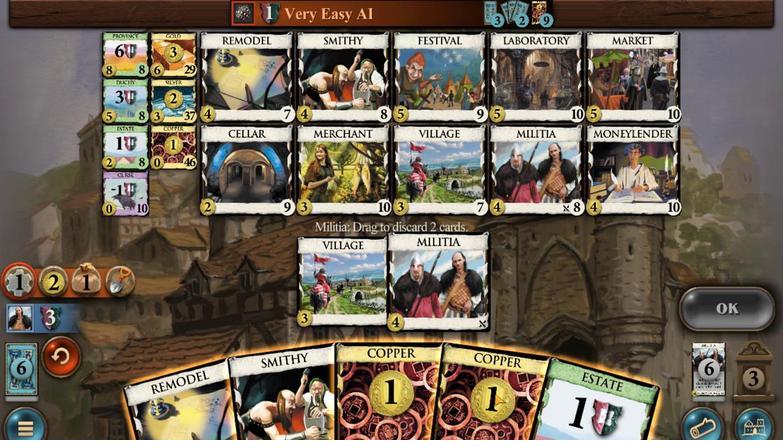 
Action: Mouse pressed left at (548, 295)
Screenshot: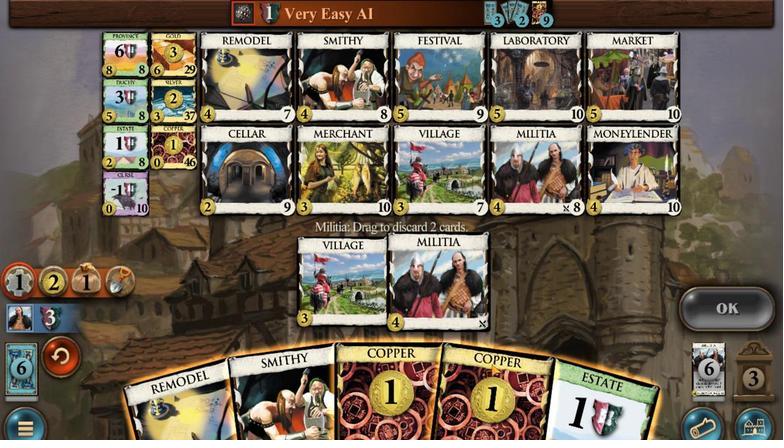 
Action: Mouse moved to (499, 294)
Screenshot: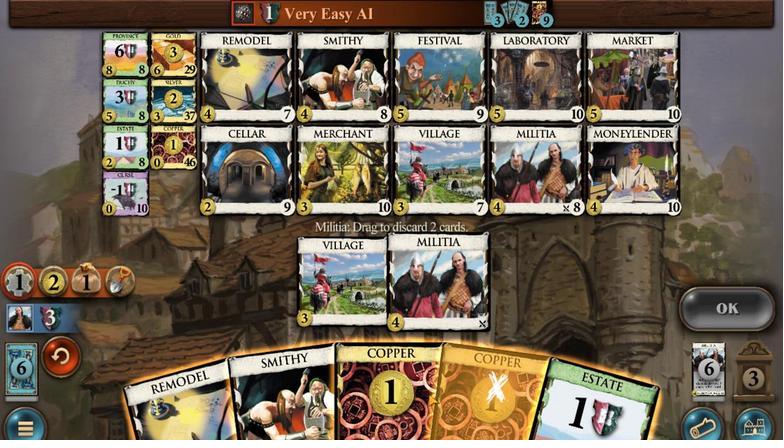 
Action: Mouse pressed left at (499, 294)
Screenshot: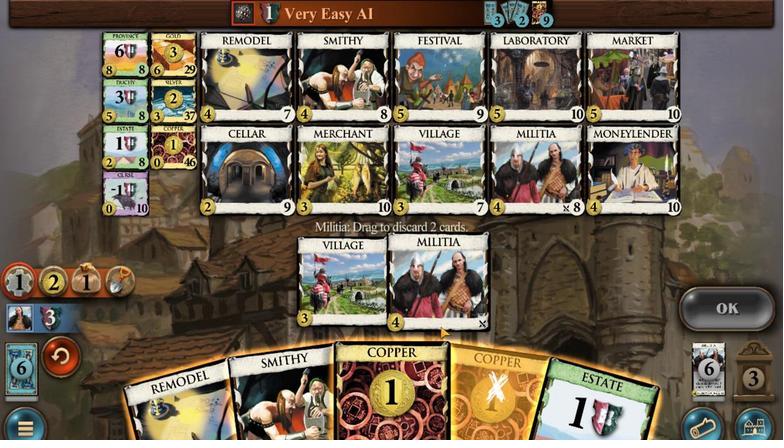 
Action: Mouse moved to (707, 280)
Screenshot: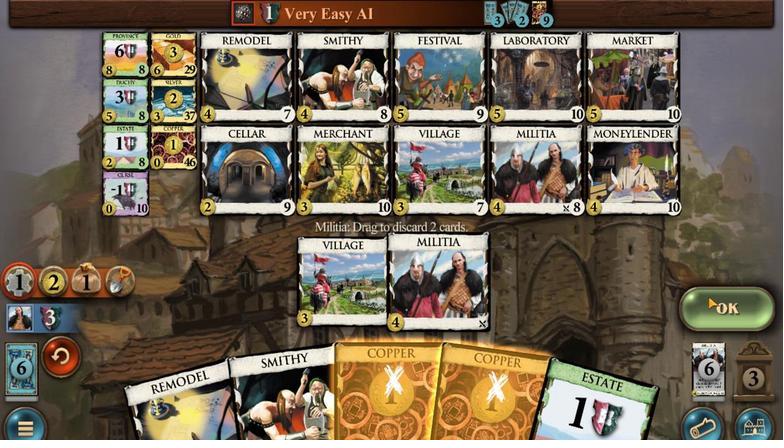 
Action: Mouse pressed left at (707, 280)
Screenshot: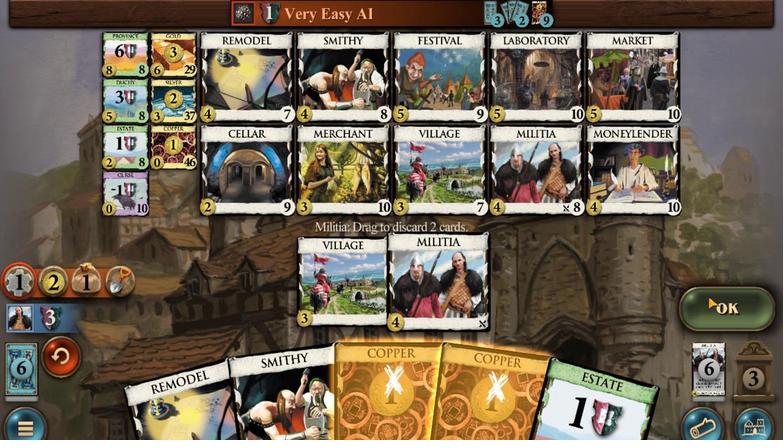 
Action: Mouse moved to (394, 295)
Screenshot: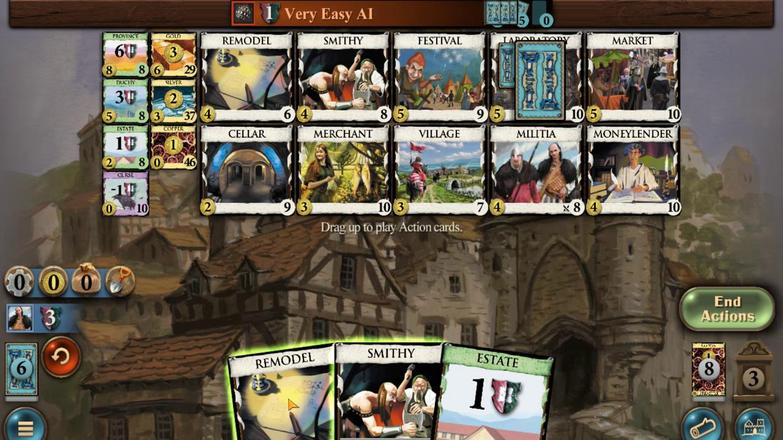 
Action: Mouse pressed left at (394, 295)
Screenshot: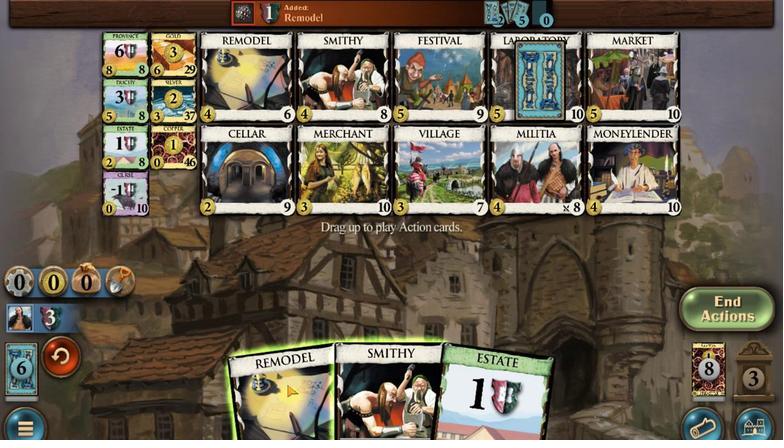 
Action: Mouse moved to (272, 245)
Screenshot: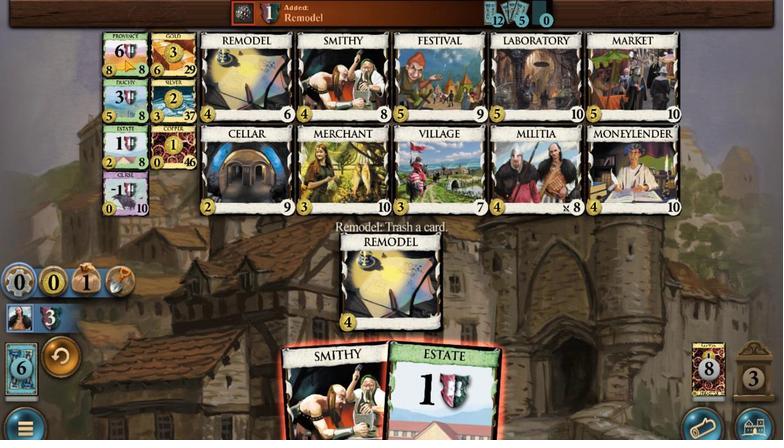 
Action: Mouse pressed left at (272, 245)
Screenshot: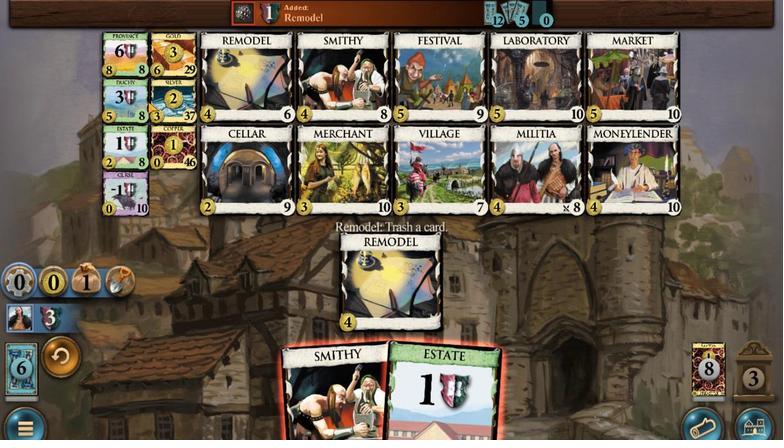 
Action: Mouse moved to (275, 244)
Screenshot: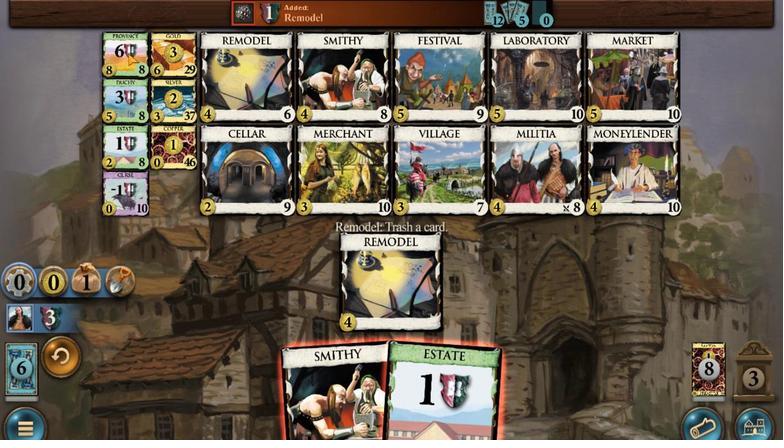 
Action: Mouse pressed left at (275, 244)
Screenshot: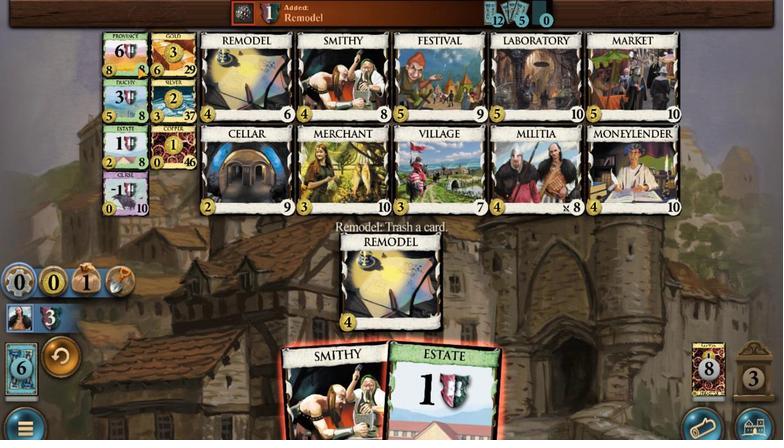 
Action: Mouse moved to (494, 296)
Screenshot: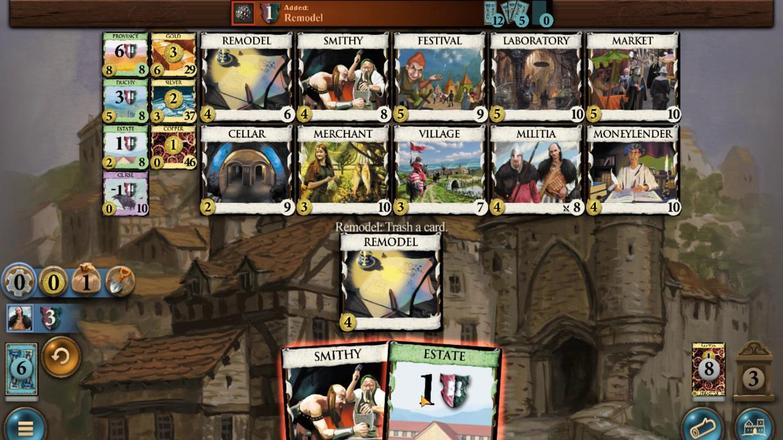 
Action: Mouse pressed left at (494, 296)
Screenshot: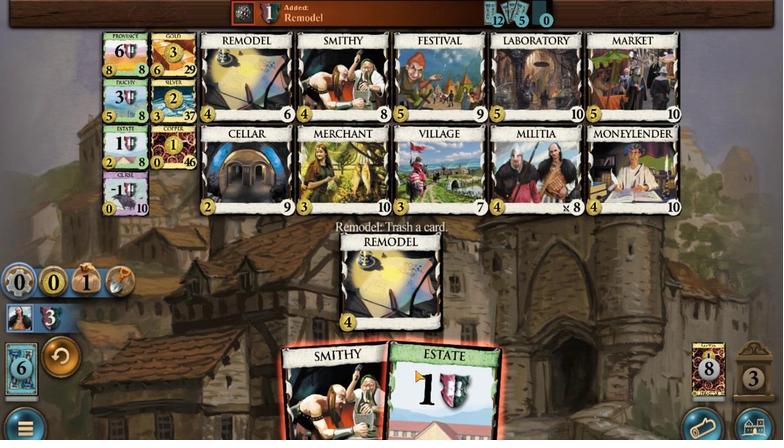 
Action: Mouse moved to (311, 250)
Screenshot: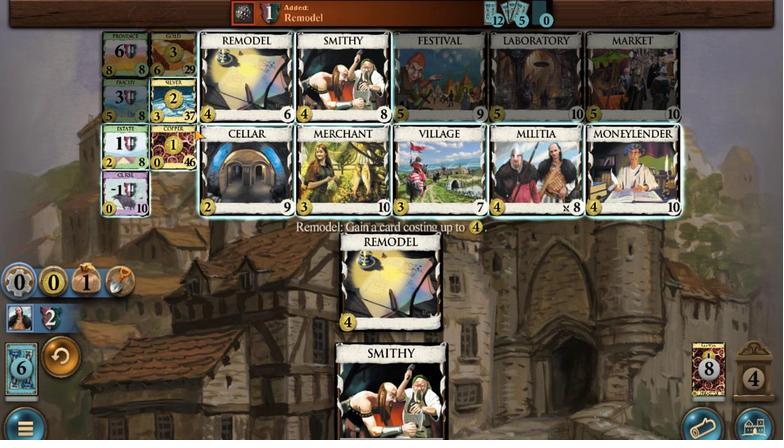 
Action: Mouse pressed left at (311, 250)
Screenshot: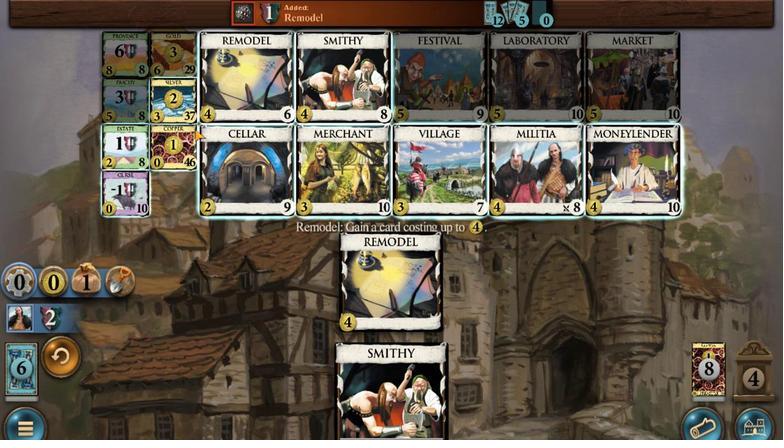 
Action: Mouse moved to (294, 258)
Screenshot: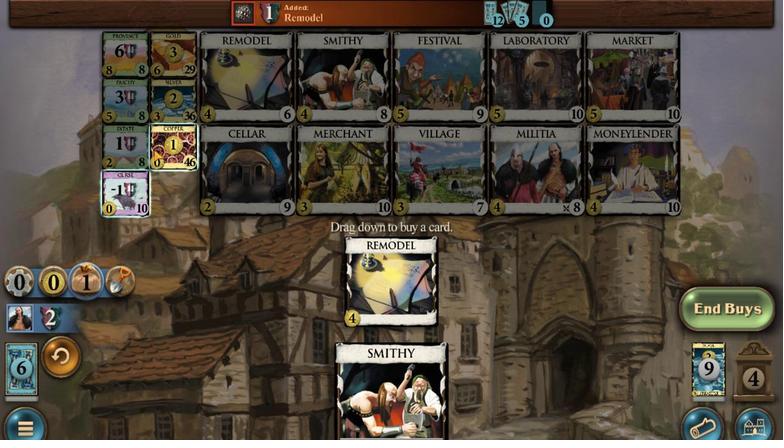
Action: Mouse pressed left at (294, 258)
Screenshot: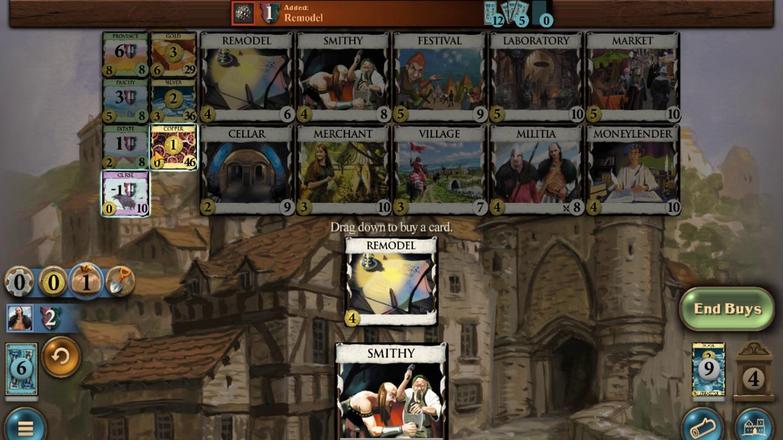 
Action: Mouse moved to (451, 295)
Screenshot: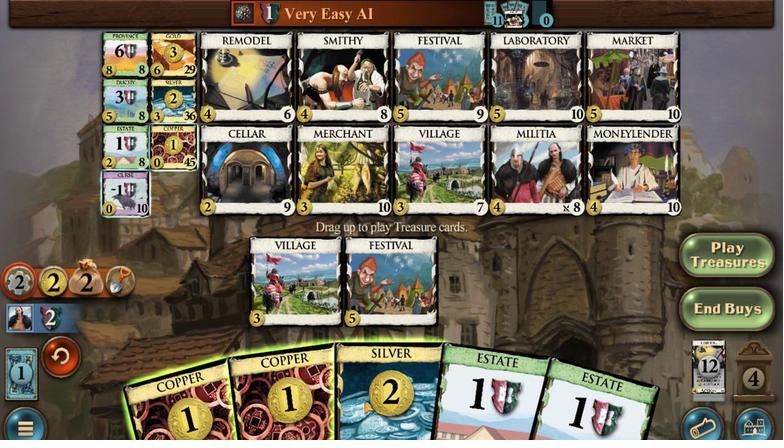
Action: Mouse pressed left at (451, 295)
Screenshot: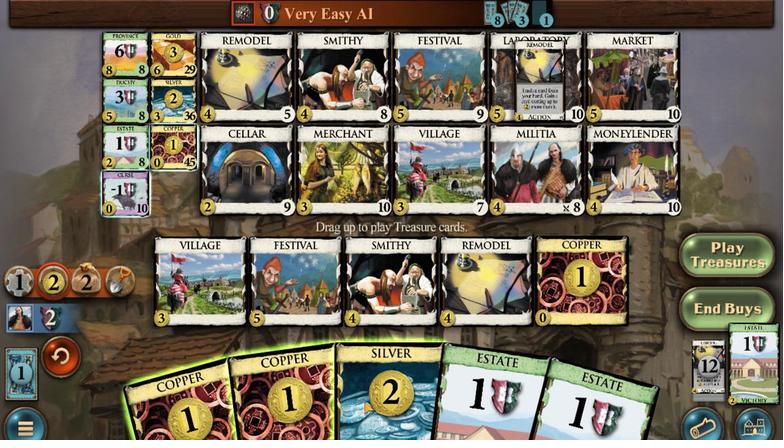 
Action: Mouse moved to (394, 293)
Screenshot: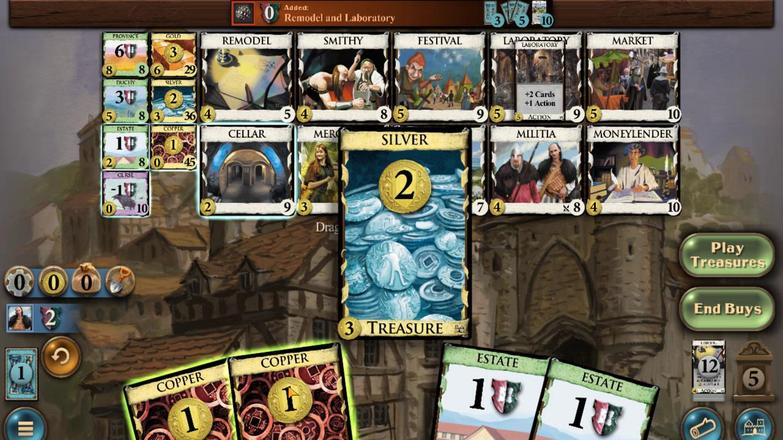 
Action: Mouse pressed left at (394, 293)
Screenshot: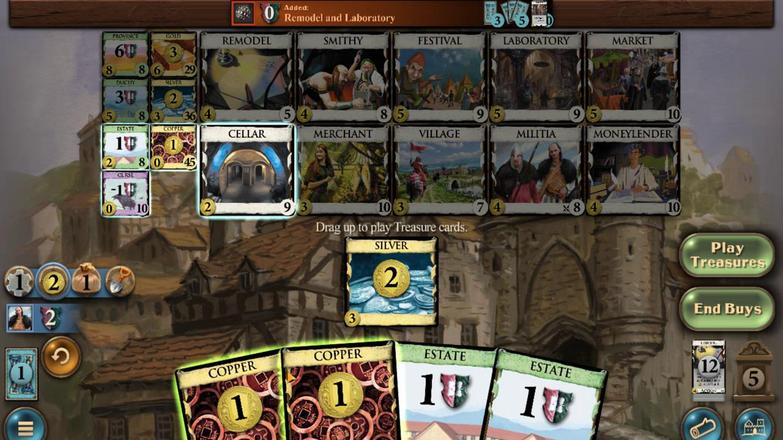 
Action: Mouse moved to (369, 291)
Screenshot: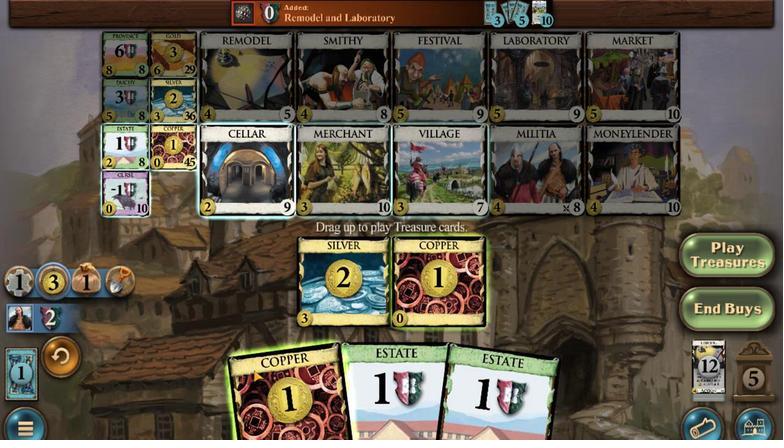 
Action: Mouse pressed left at (369, 291)
Screenshot: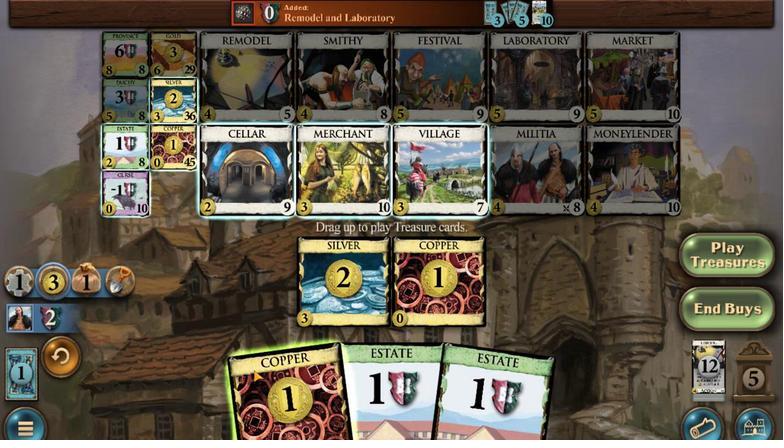 
Action: Mouse moved to (442, 249)
Screenshot: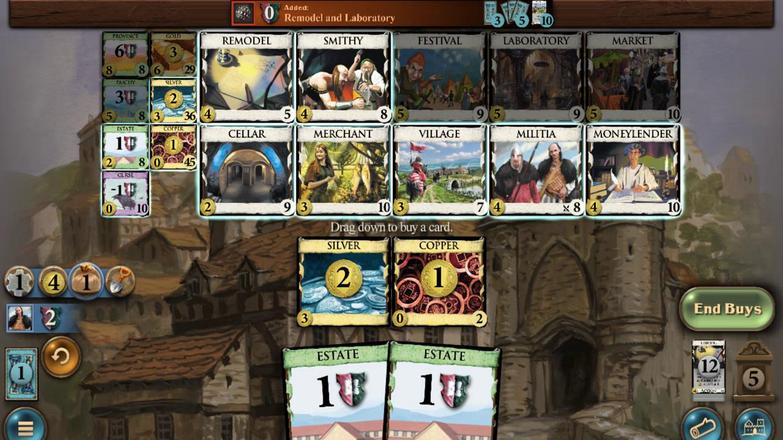 
Action: Mouse pressed left at (442, 249)
Screenshot: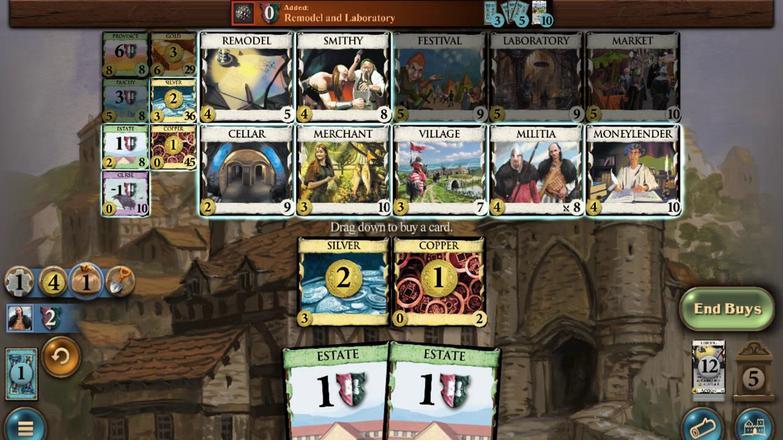 
Action: Mouse moved to (307, 296)
Screenshot: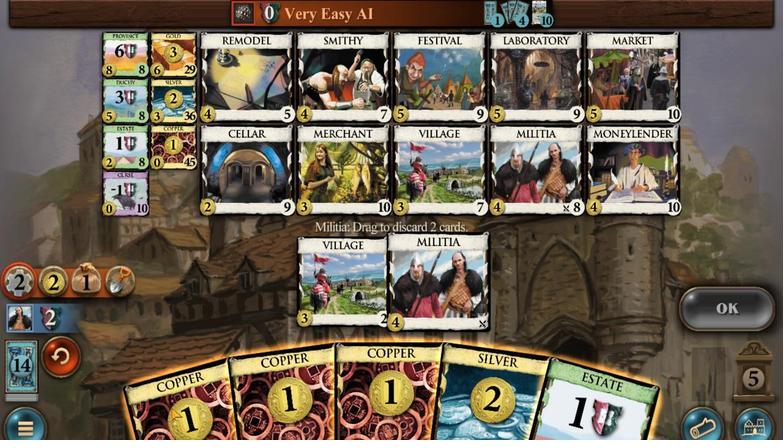 
Action: Mouse pressed left at (307, 296)
Screenshot: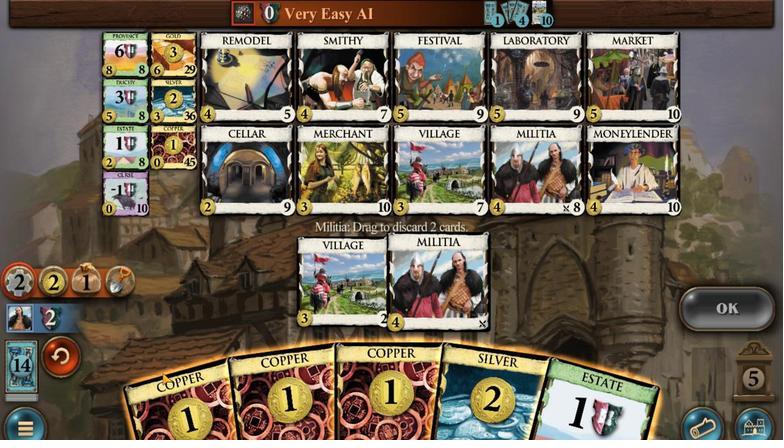 
Action: Mouse moved to (362, 294)
Screenshot: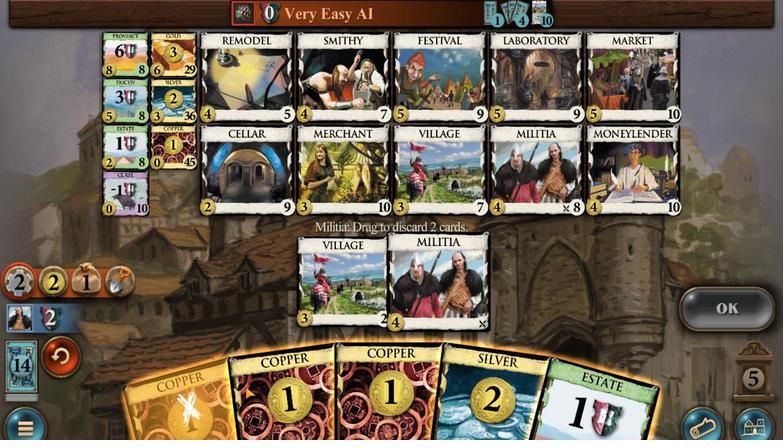 
Action: Mouse pressed left at (362, 294)
Screenshot: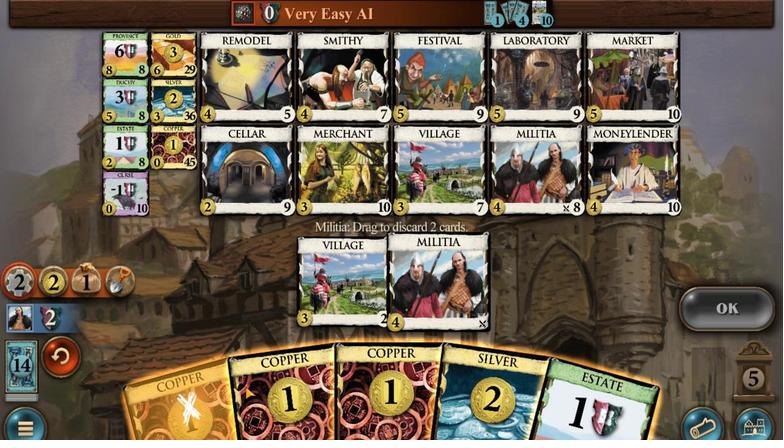 
Action: Mouse moved to (720, 282)
Screenshot: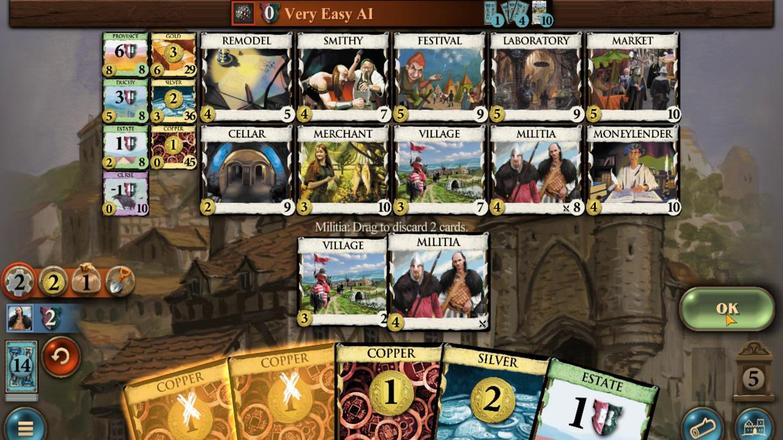 
Action: Mouse pressed left at (720, 282)
Screenshot: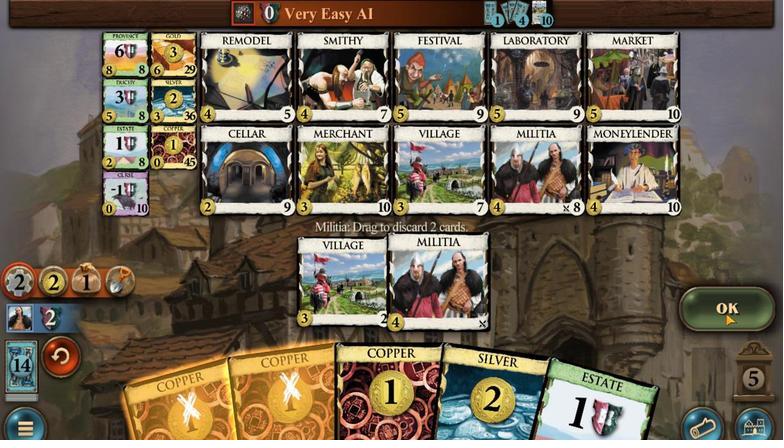 
Action: Mouse moved to (390, 294)
Screenshot: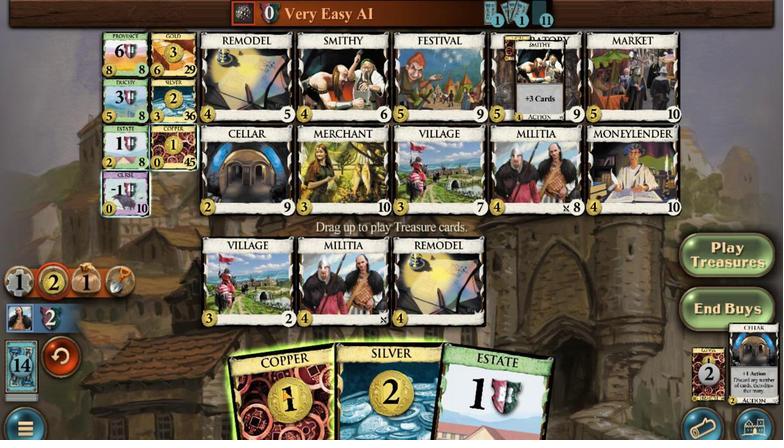 
Action: Mouse pressed left at (390, 294)
Screenshot: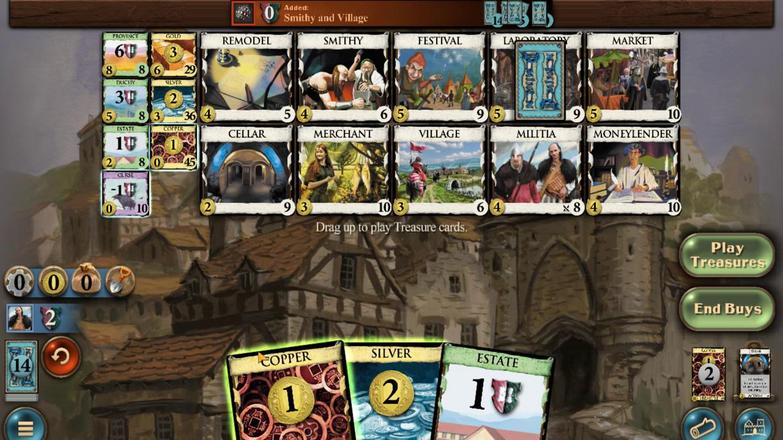 
Action: Mouse moved to (444, 294)
Screenshot: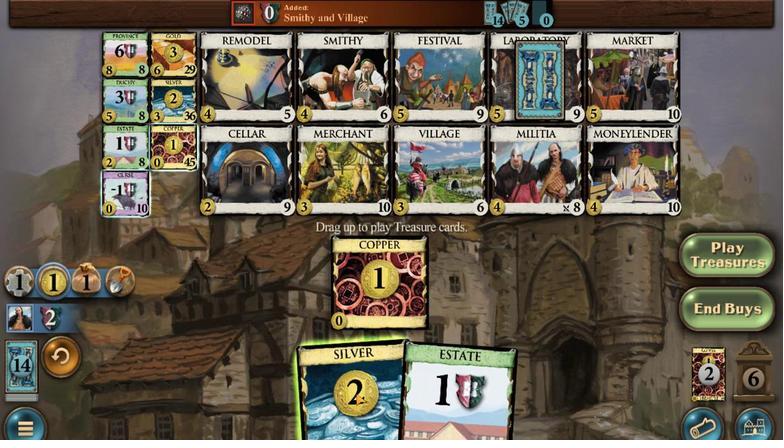 
Action: Mouse pressed left at (444, 294)
Screenshot: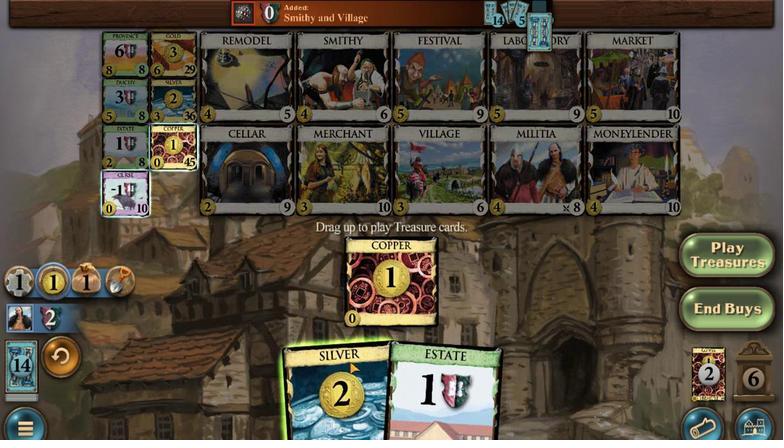 
Action: Mouse moved to (296, 249)
Screenshot: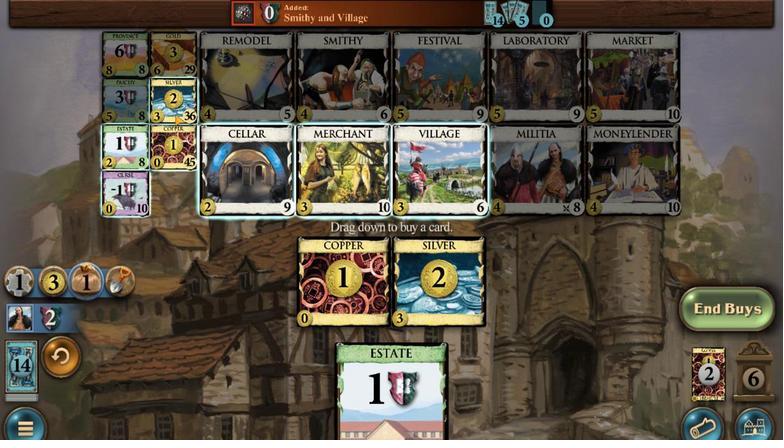 
Action: Mouse pressed left at (296, 249)
Screenshot: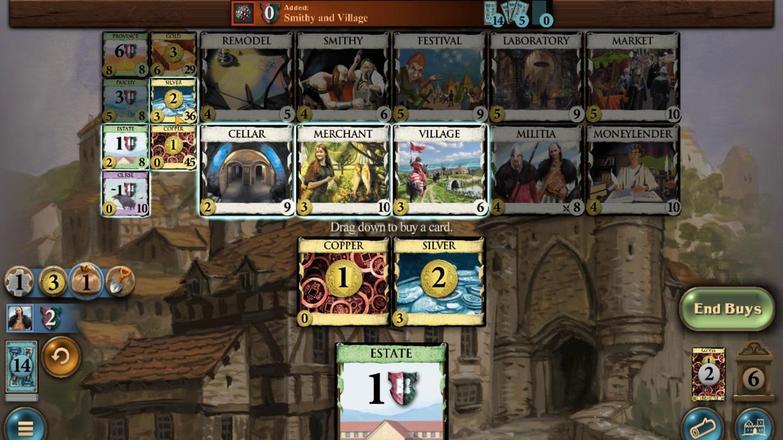 
Action: Mouse moved to (386, 296)
Screenshot: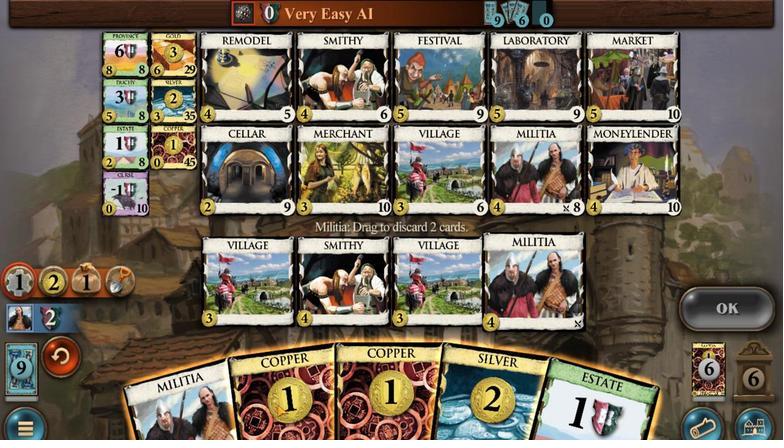 
Action: Mouse pressed left at (386, 296)
Screenshot: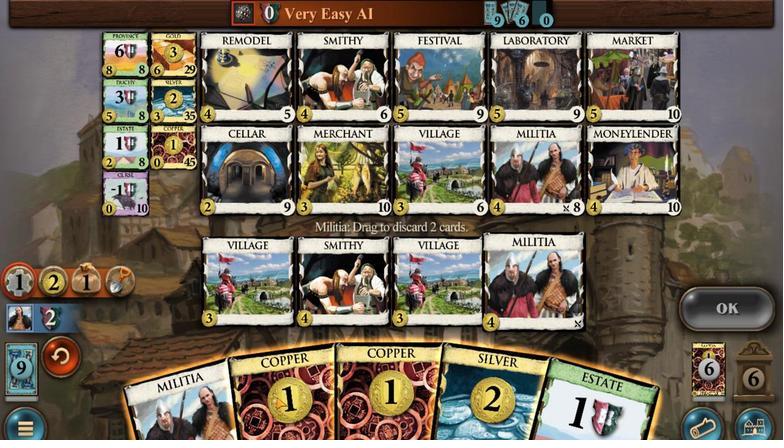 
Action: Mouse moved to (482, 295)
Screenshot: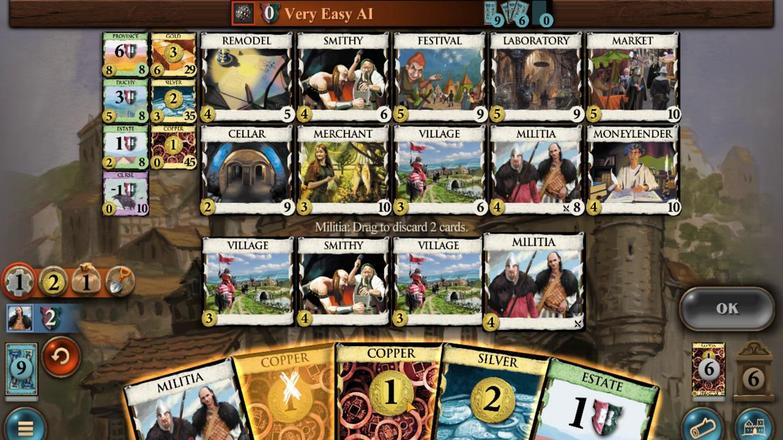 
Action: Mouse pressed left at (482, 295)
Screenshot: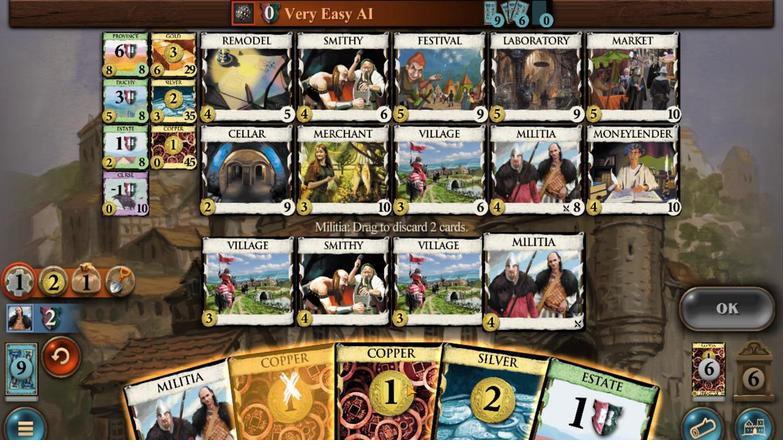 
Action: Mouse moved to (689, 281)
Screenshot: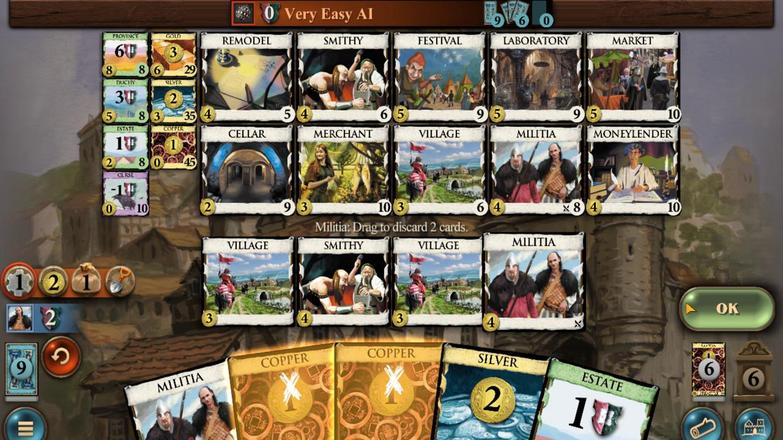 
Action: Mouse pressed left at (689, 281)
Screenshot: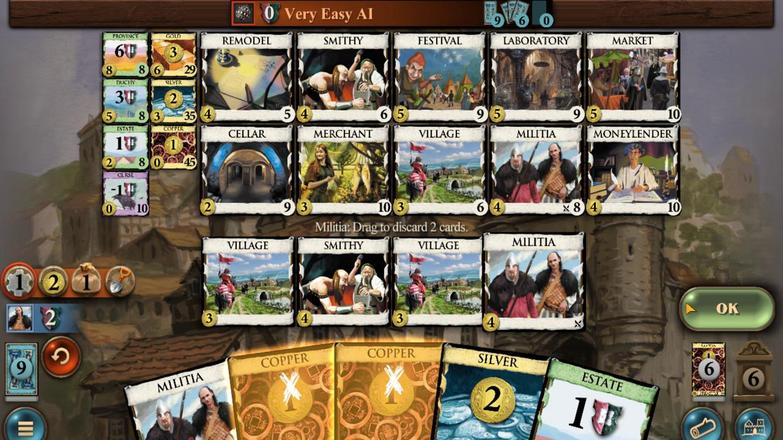 
Action: Mouse moved to (395, 293)
Screenshot: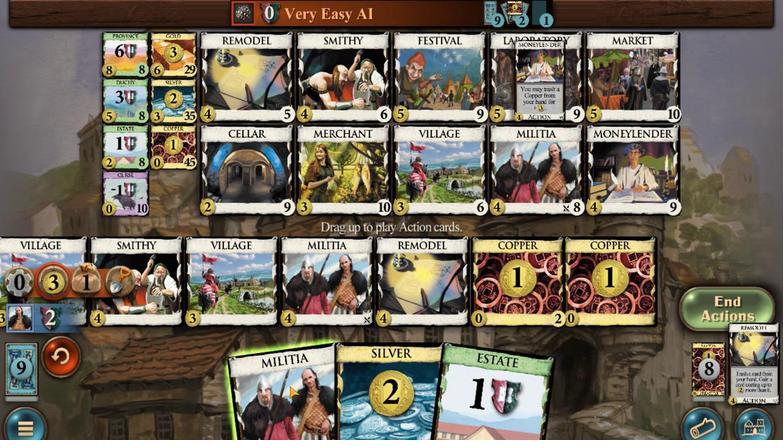 
Action: Mouse pressed left at (395, 293)
Screenshot: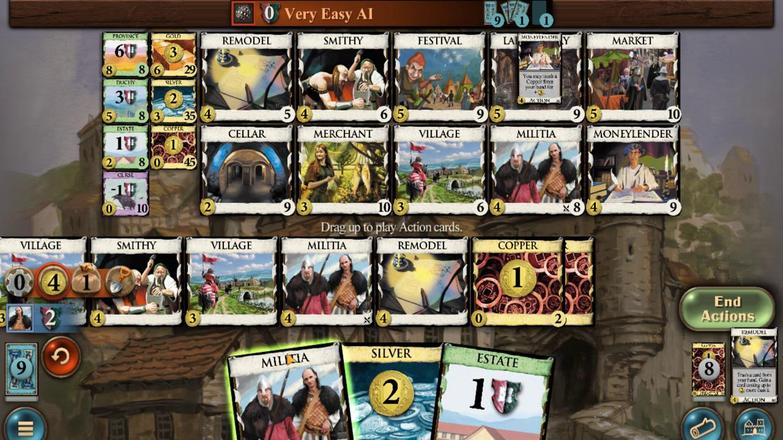 
Action: Mouse moved to (457, 294)
Screenshot: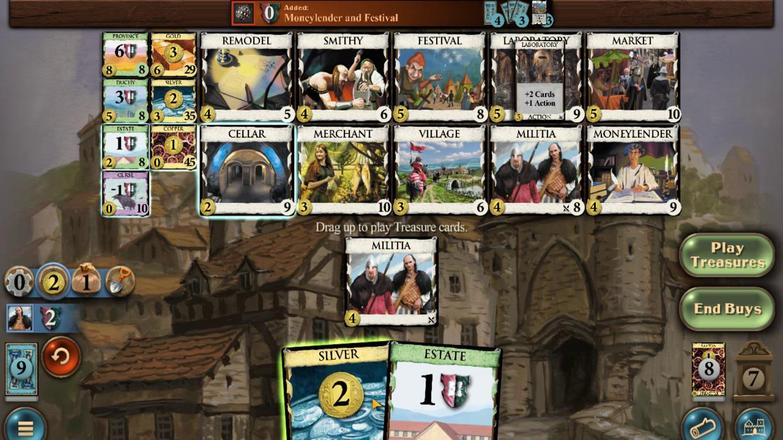 
Action: Mouse pressed left at (457, 294)
Screenshot: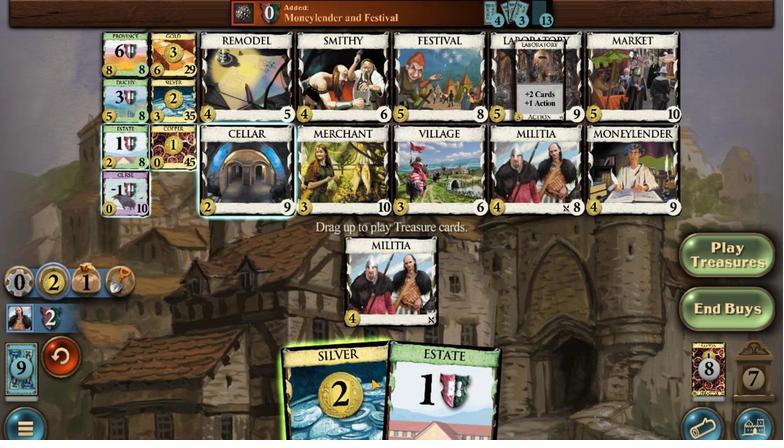 
Action: Mouse moved to (438, 247)
Screenshot: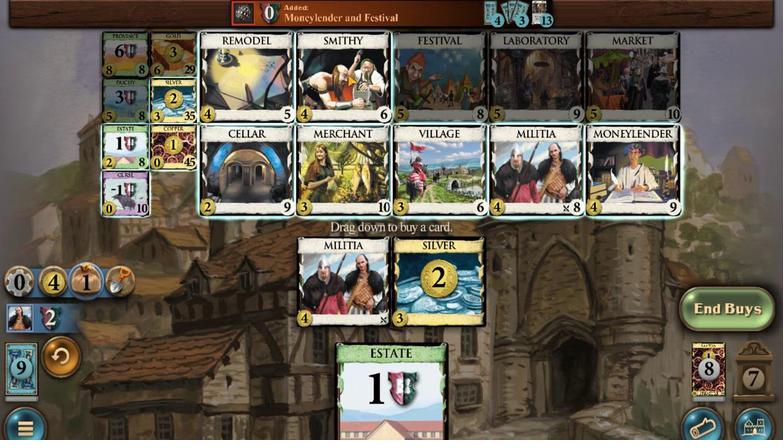 
Action: Mouse pressed left at (438, 247)
Screenshot: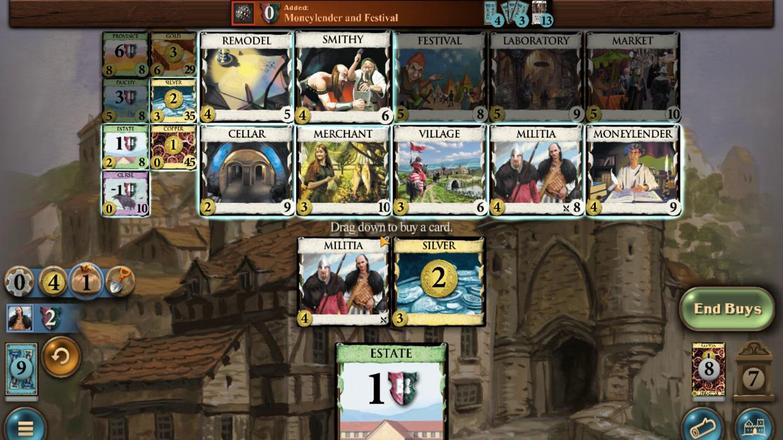 
Action: Mouse moved to (315, 294)
Screenshot: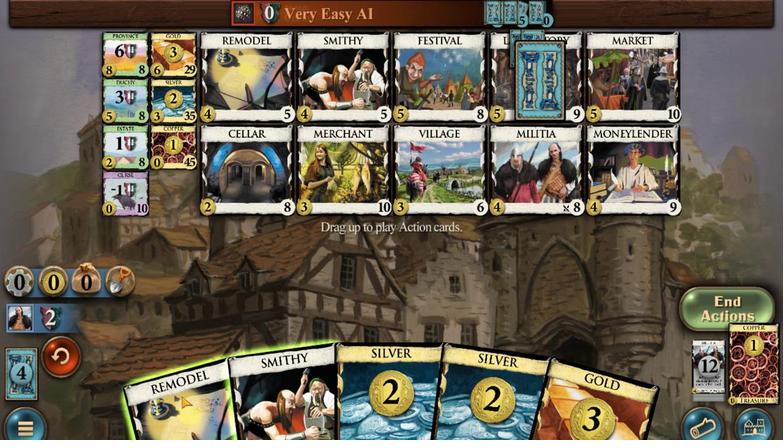 
Action: Mouse pressed left at (315, 294)
Screenshot: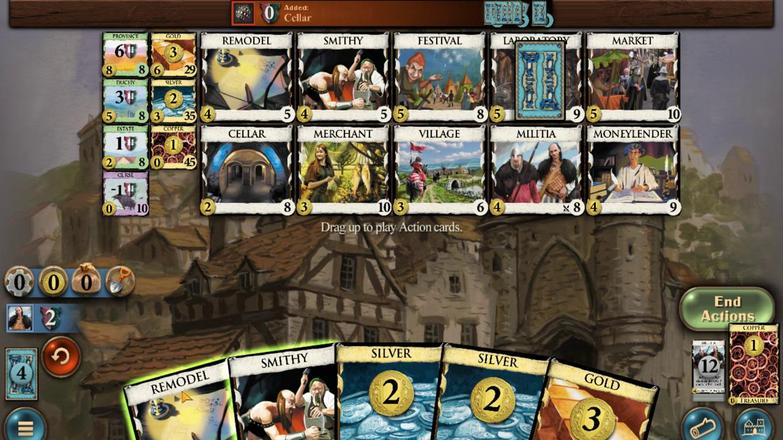 
Action: Mouse moved to (435, 292)
Screenshot: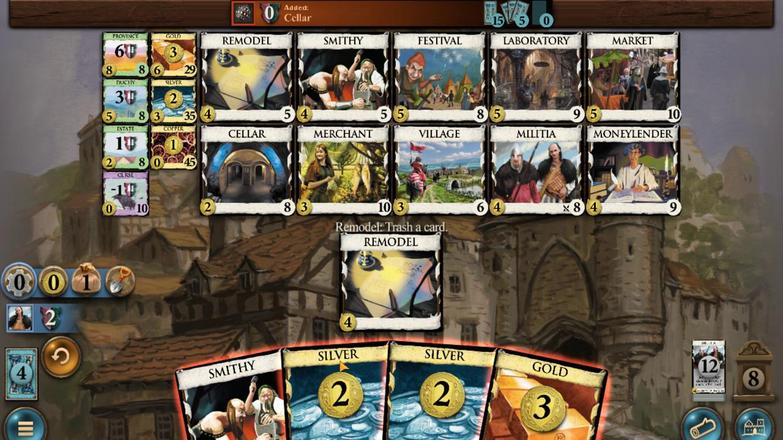 
Action: Mouse pressed left at (435, 292)
Screenshot: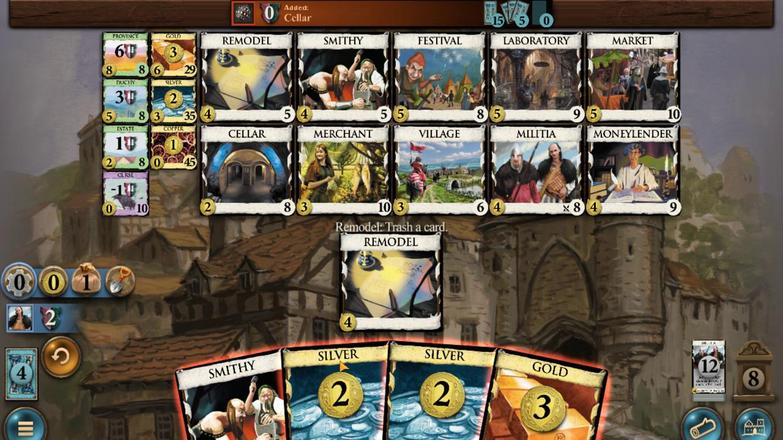 
Action: Mouse moved to (471, 296)
Screenshot: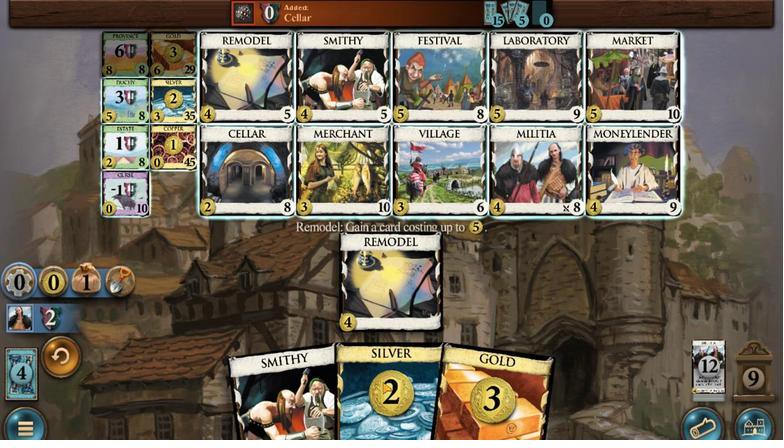 
Action: Mouse pressed left at (471, 296)
Screenshot: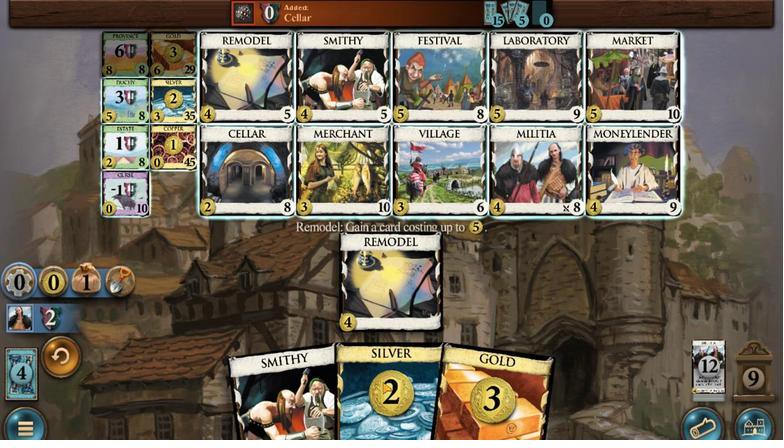 
Action: Mouse moved to (536, 295)
Screenshot: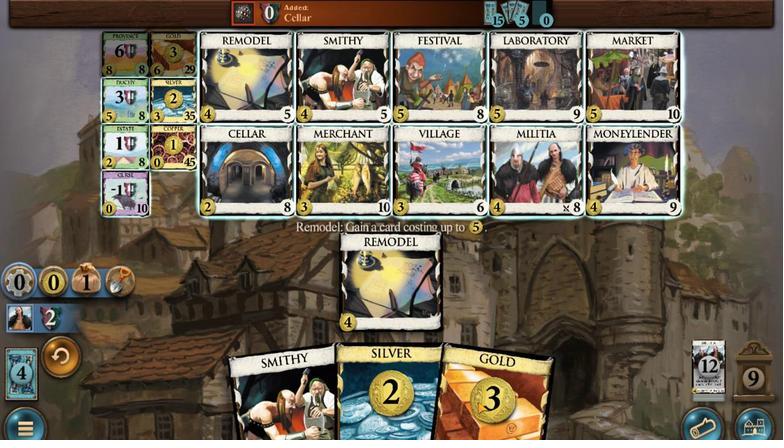 
Action: Mouse pressed left at (536, 295)
Screenshot: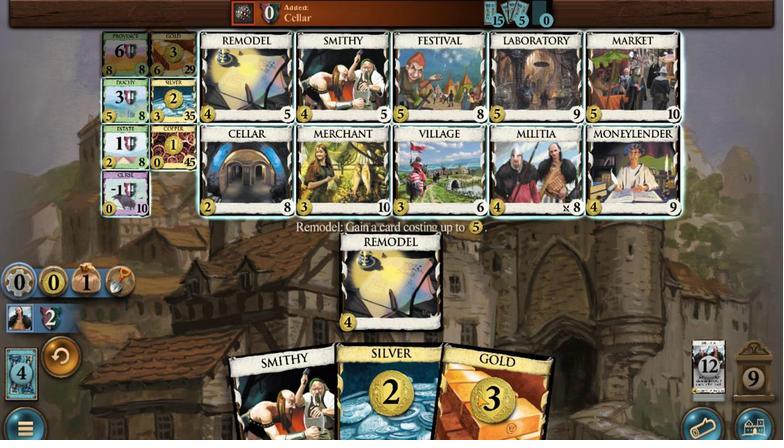 
Action: Mouse moved to (274, 250)
Screenshot: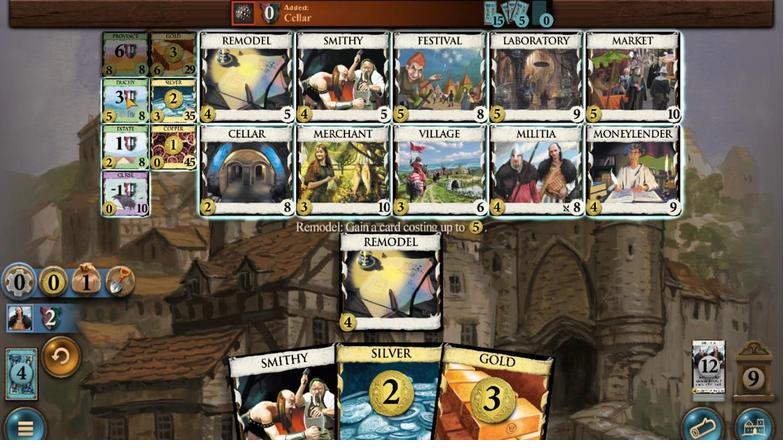 
Action: Mouse pressed left at (274, 250)
Screenshot: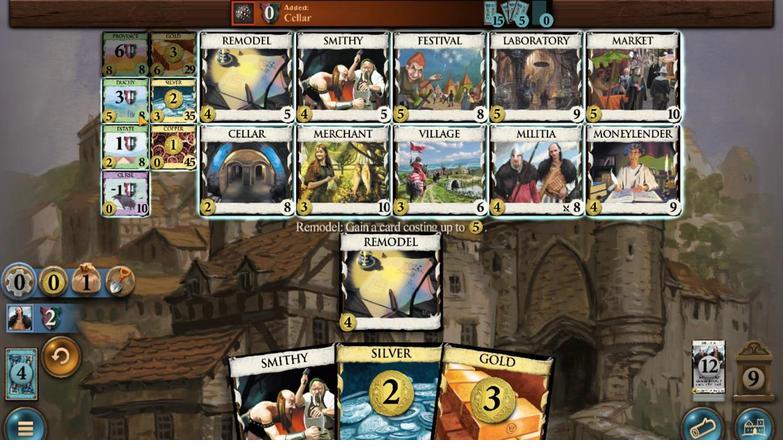 
Action: Mouse moved to (563, 294)
Screenshot: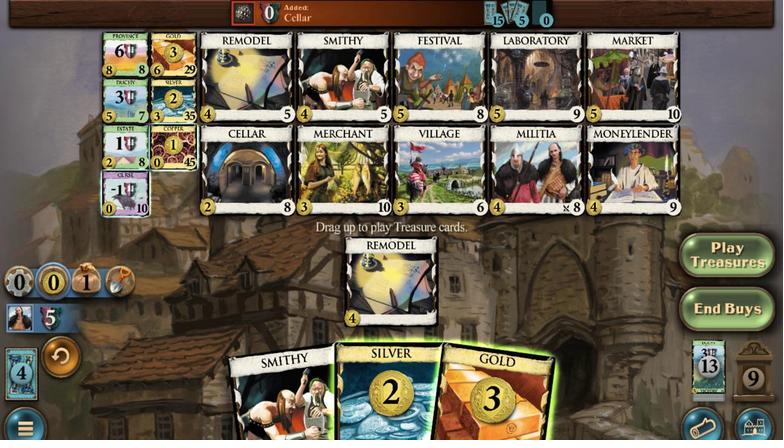 
Action: Mouse pressed left at (563, 294)
Screenshot: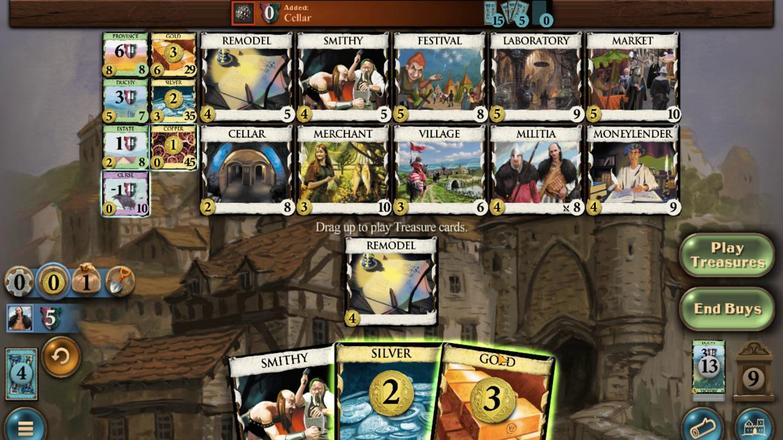
Action: Mouse moved to (510, 291)
Screenshot: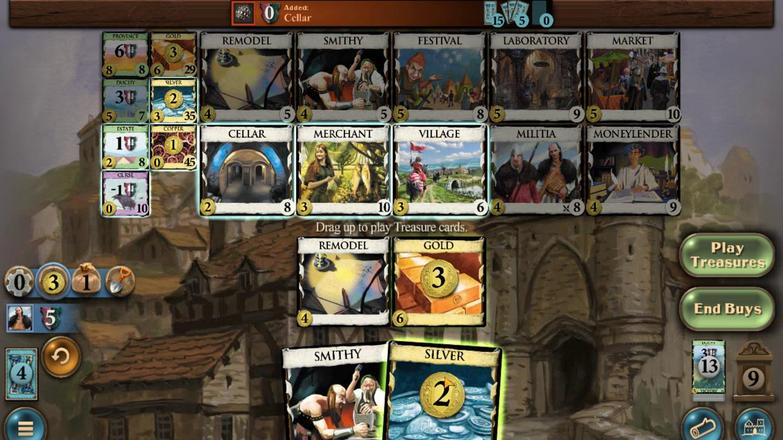 
Action: Mouse pressed left at (510, 291)
Screenshot: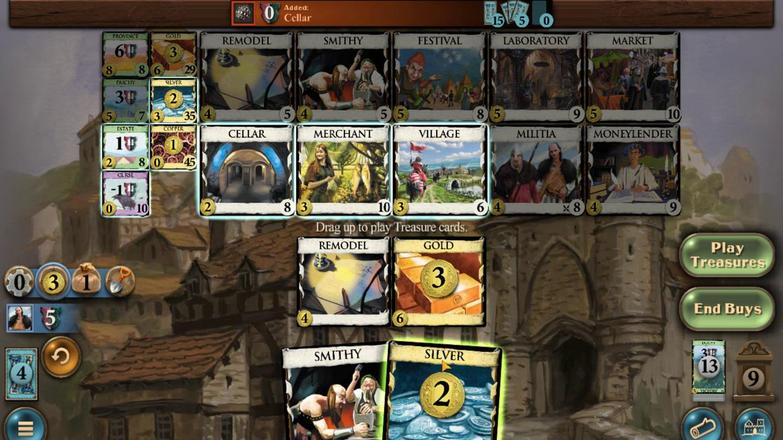 
Action: Mouse moved to (267, 249)
Screenshot: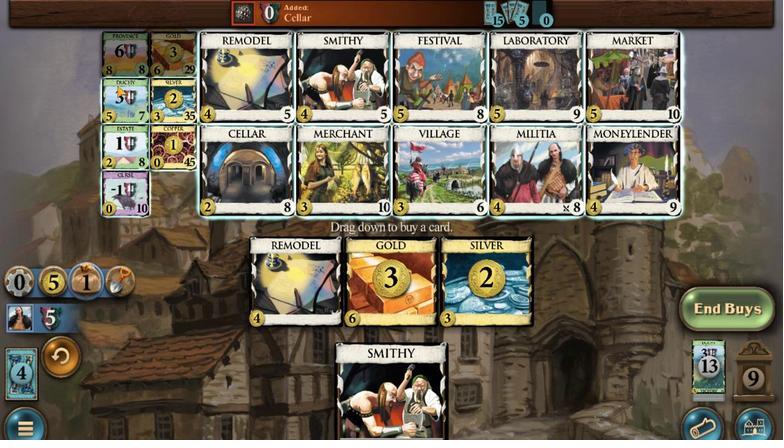 
Action: Mouse pressed left at (267, 249)
Screenshot: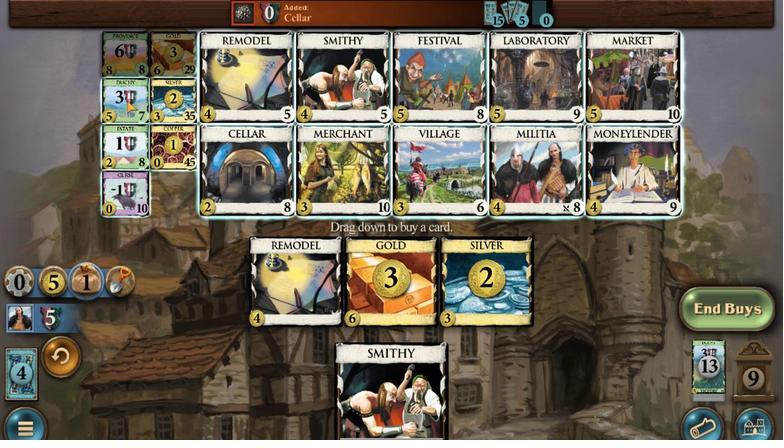 
Action: Mouse moved to (311, 292)
Screenshot: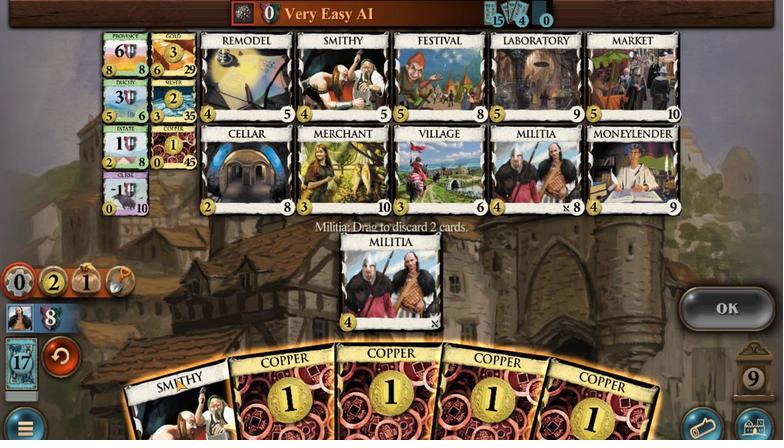 
Action: Mouse pressed left at (311, 292)
Screenshot: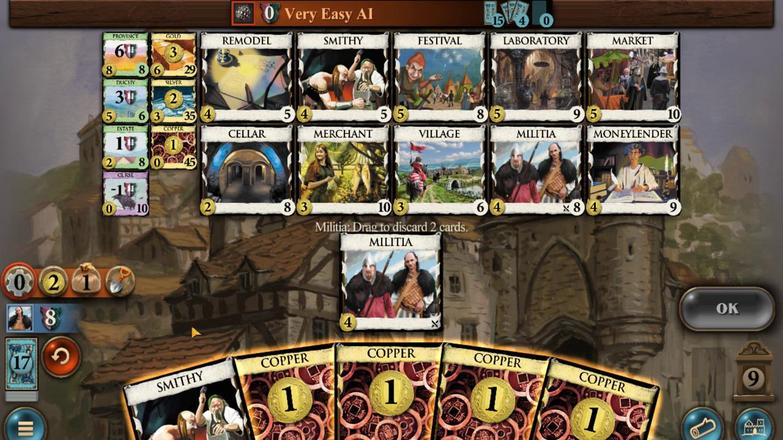 
Action: Mouse moved to (313, 296)
Screenshot: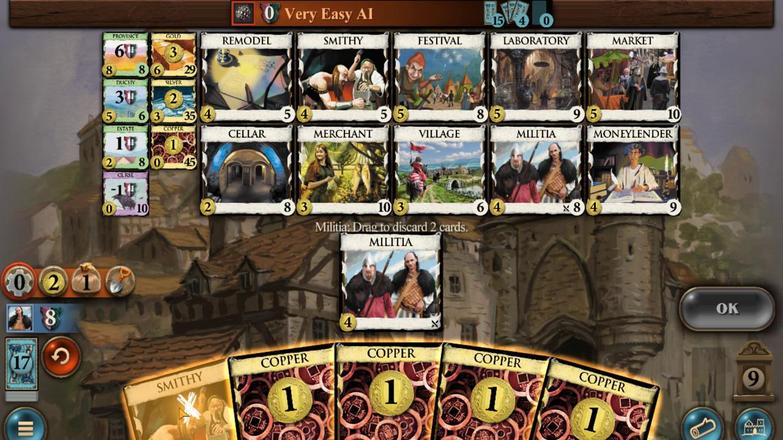 
Action: Mouse pressed left at (313, 296)
Screenshot: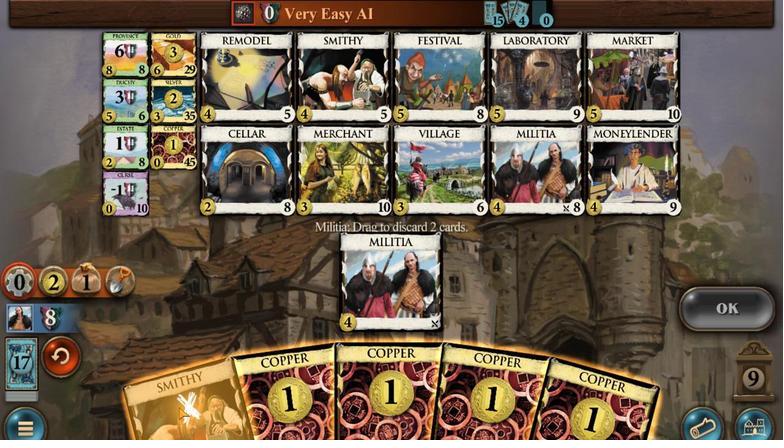 
Action: Mouse moved to (407, 296)
Screenshot: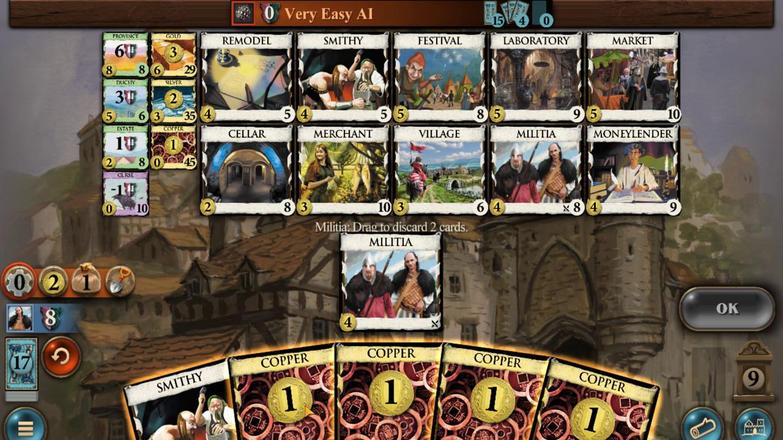 
Action: Mouse pressed left at (407, 296)
Screenshot: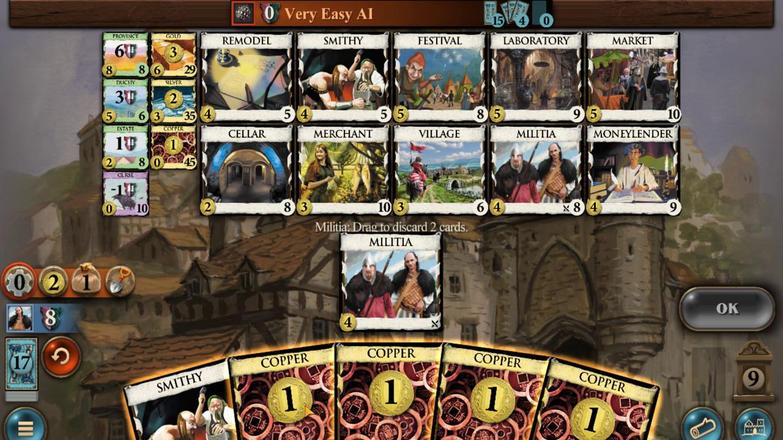 
Action: Mouse moved to (458, 298)
Screenshot: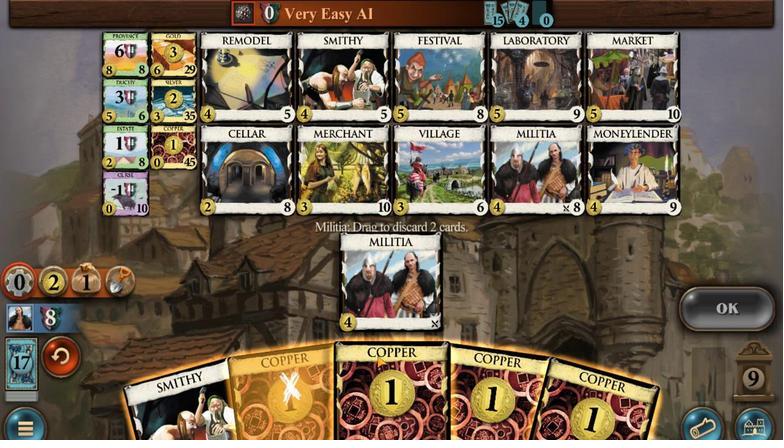 
Action: Mouse pressed left at (458, 298)
Screenshot: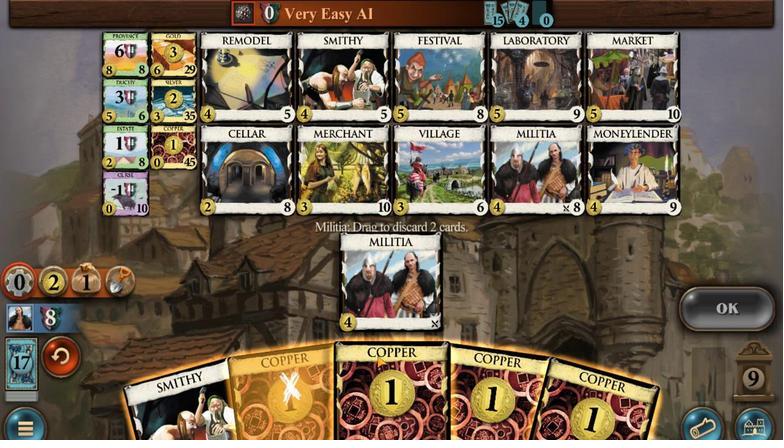 
Action: Mouse moved to (719, 282)
Screenshot: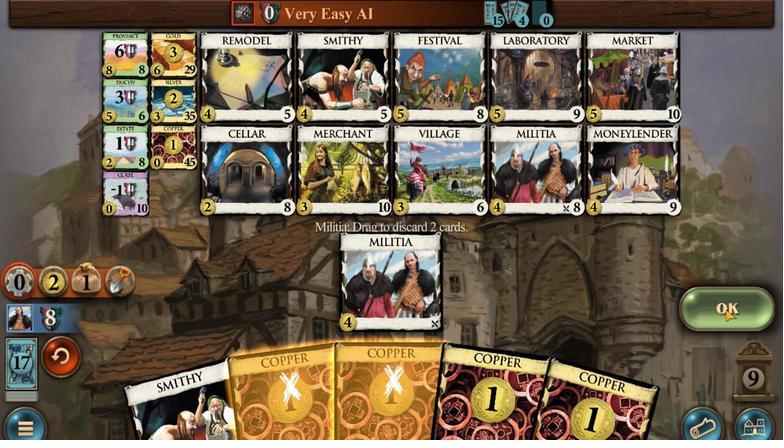 
Action: Mouse pressed left at (719, 282)
Screenshot: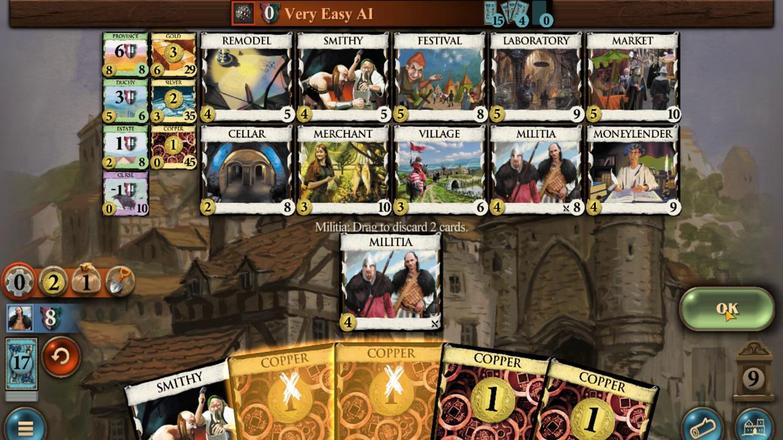 
Action: Mouse moved to (381, 294)
Screenshot: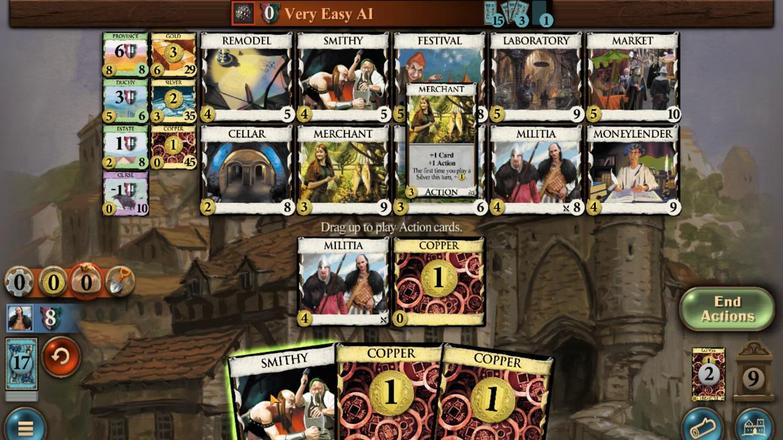 
Action: Mouse pressed left at (381, 294)
Screenshot: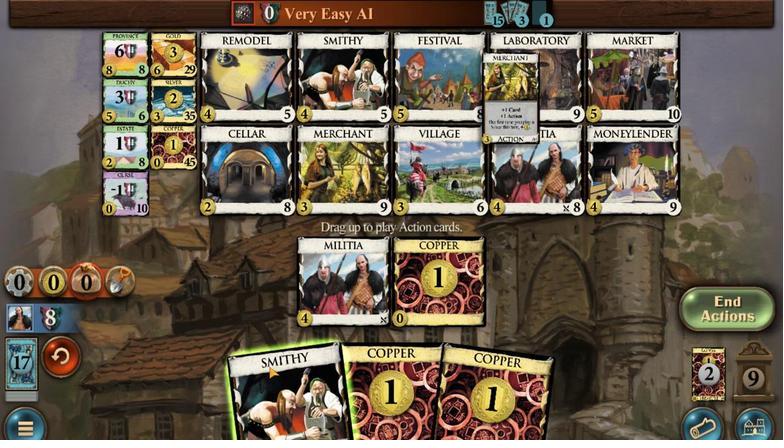 
Action: Mouse moved to (378, 296)
Screenshot: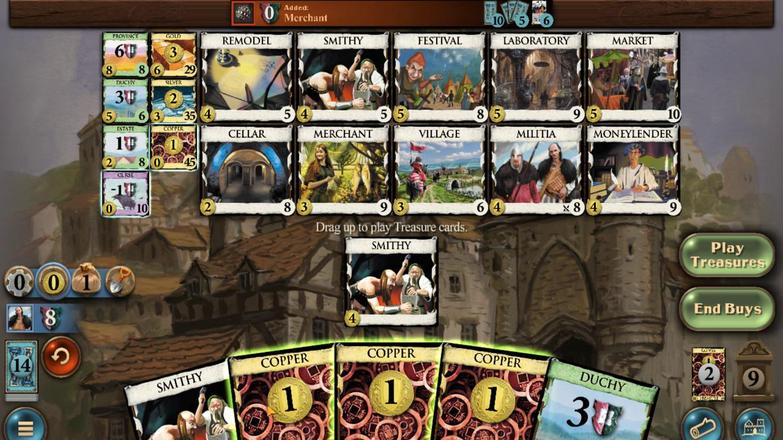 
Action: Mouse pressed left at (378, 296)
Screenshot: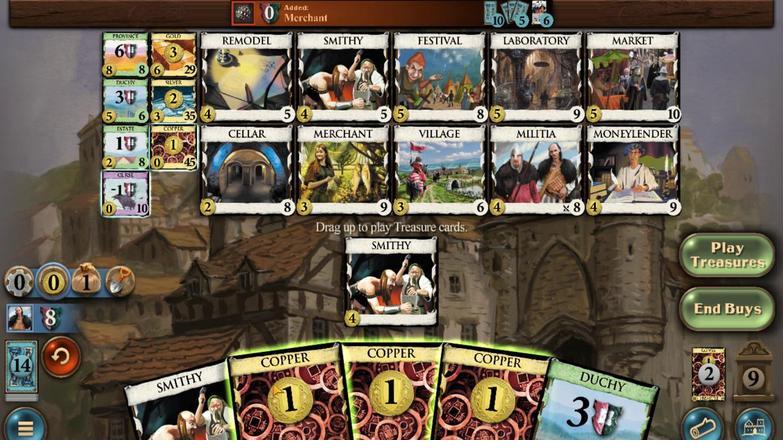 
Action: Mouse moved to (440, 290)
Screenshot: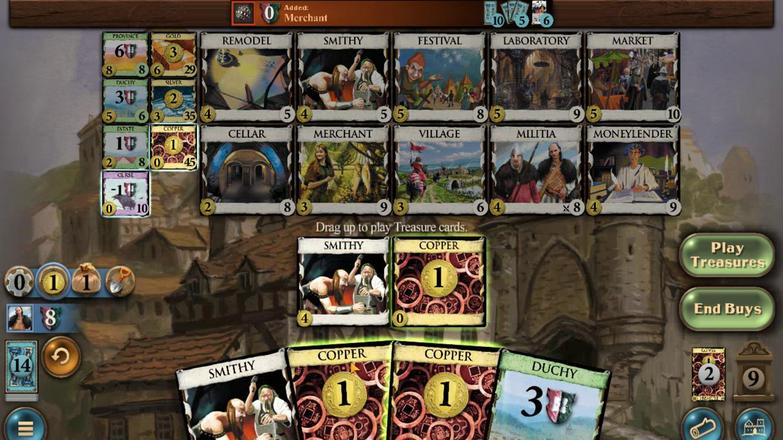 
Action: Mouse pressed left at (440, 290)
Screenshot: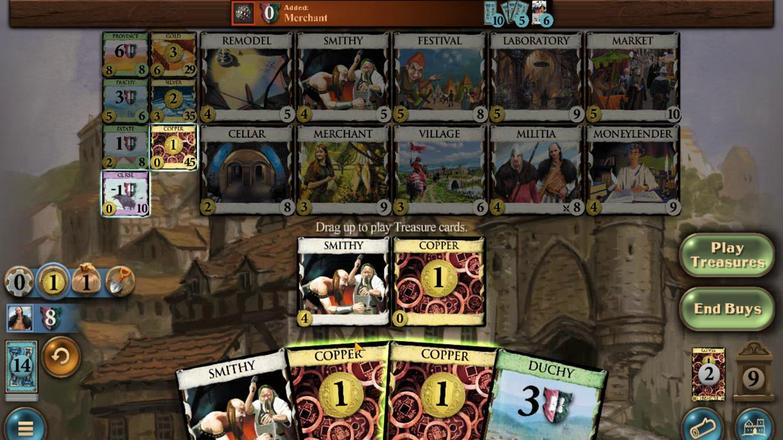 
Action: Mouse moved to (462, 293)
Screenshot: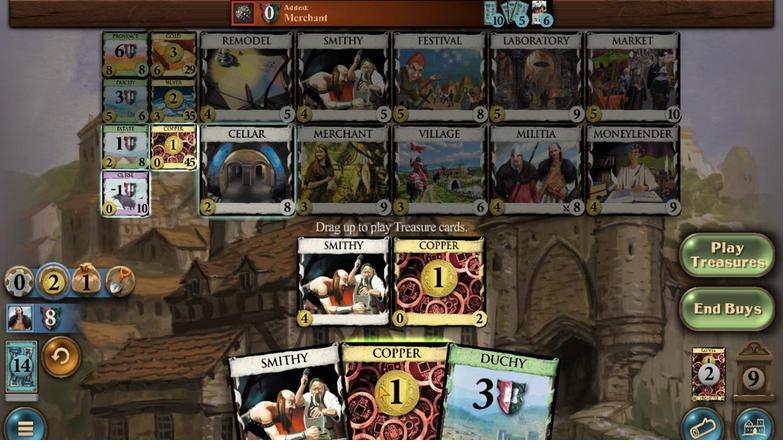 
Action: Mouse pressed left at (462, 293)
Screenshot: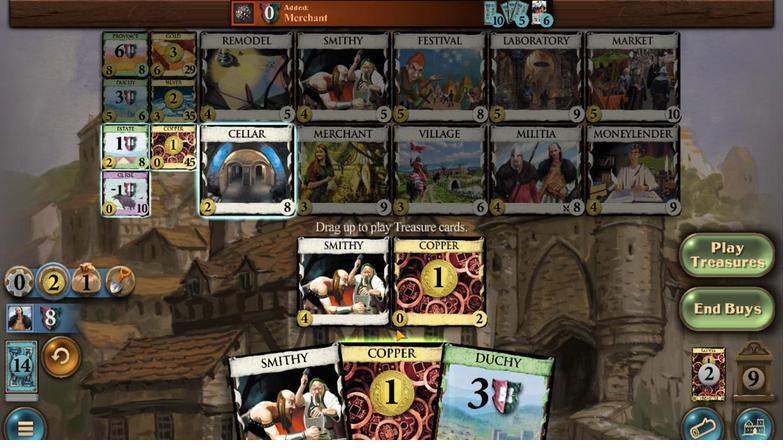 
Action: Mouse moved to (307, 252)
Screenshot: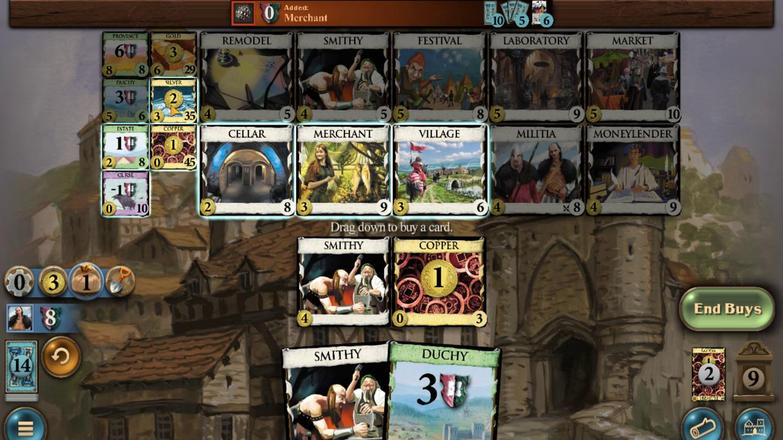
Action: Mouse pressed left at (307, 252)
Screenshot: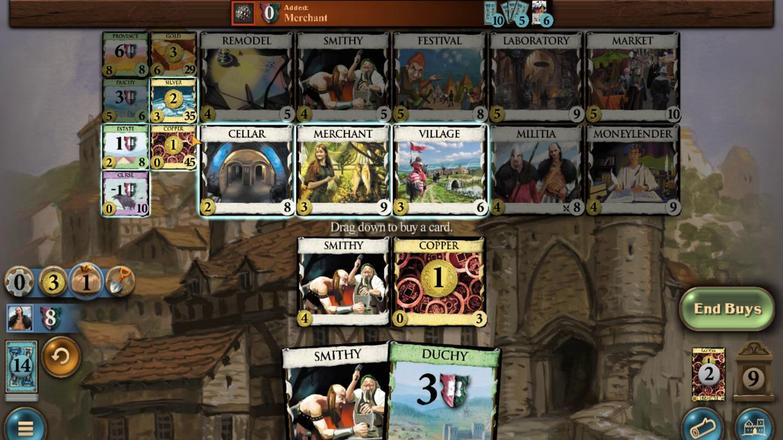 
Action: Mouse moved to (319, 293)
Screenshot: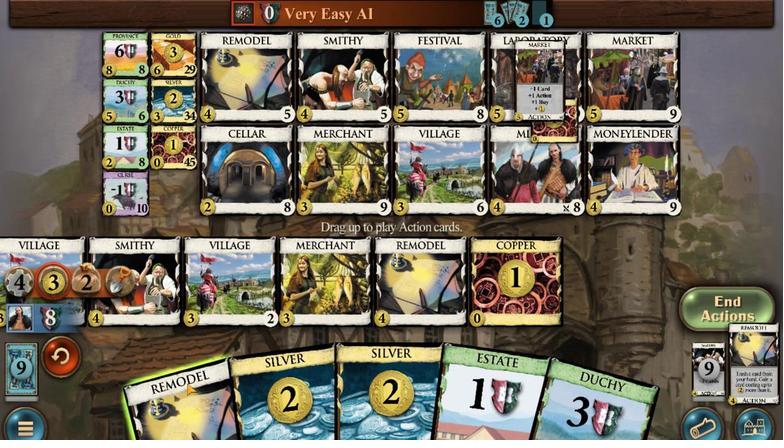 
Action: Mouse pressed left at (319, 293)
Screenshot: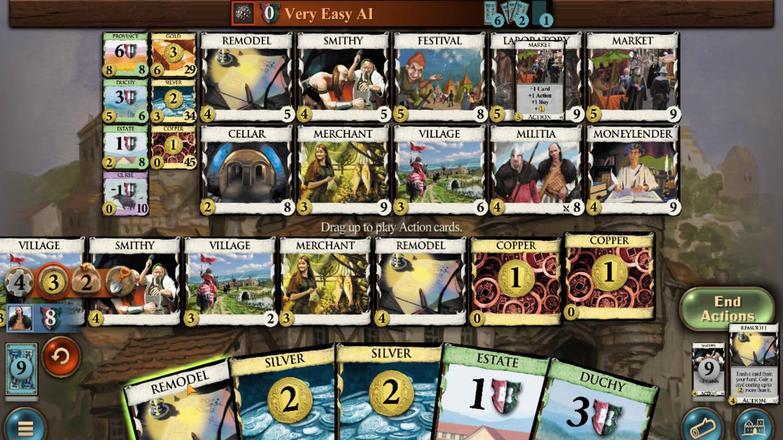 
Action: Mouse moved to (360, 295)
Screenshot: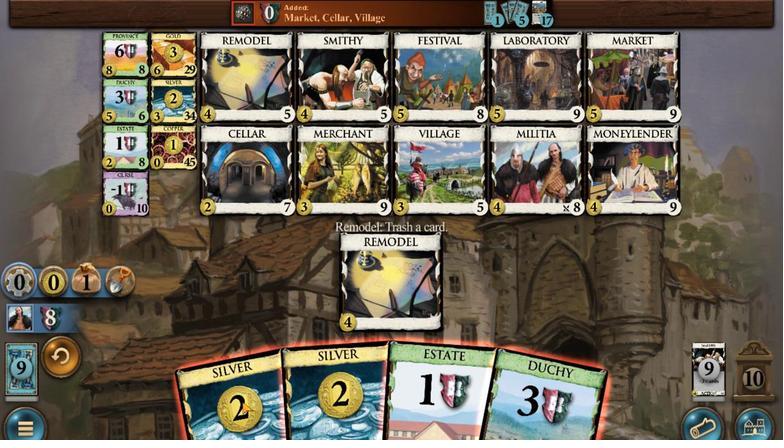 
Action: Mouse pressed left at (360, 295)
Screenshot: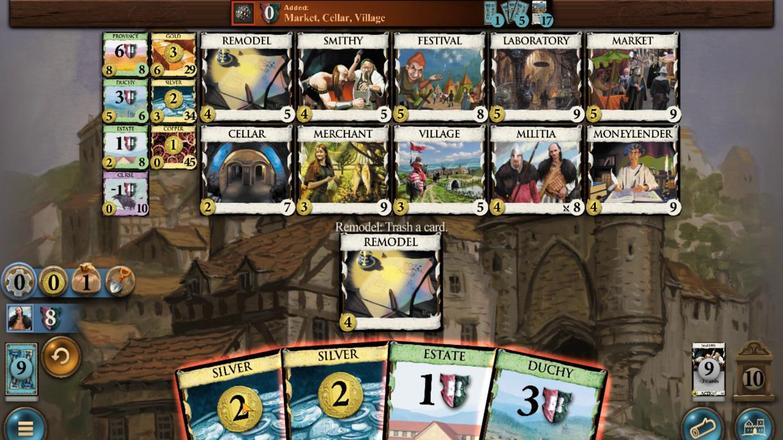
Action: Mouse moved to (384, 295)
Screenshot: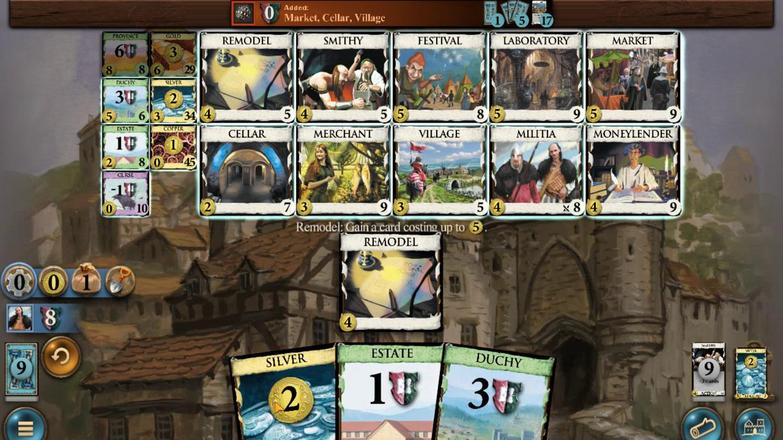 
Action: Mouse pressed left at (384, 295)
Screenshot: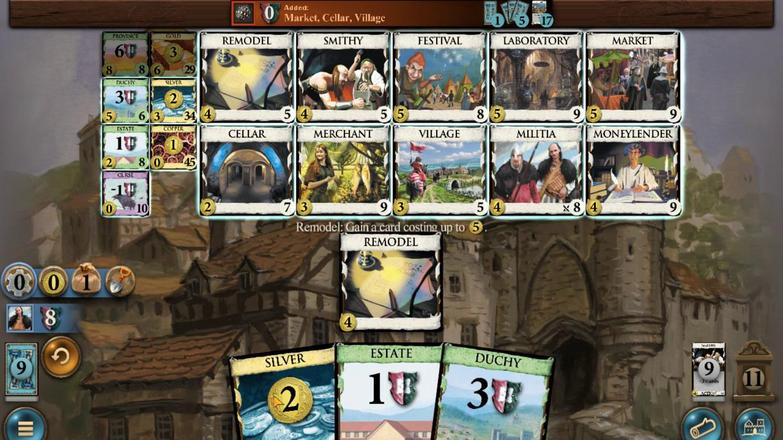 
Action: Mouse moved to (268, 250)
Screenshot: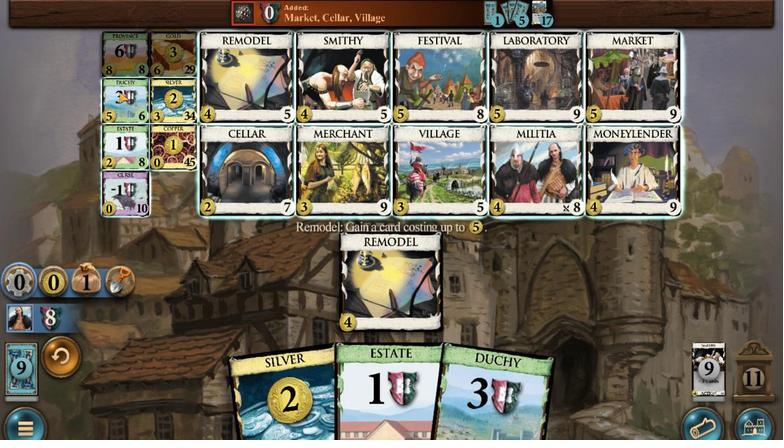 
Action: Mouse pressed left at (268, 250)
Screenshot: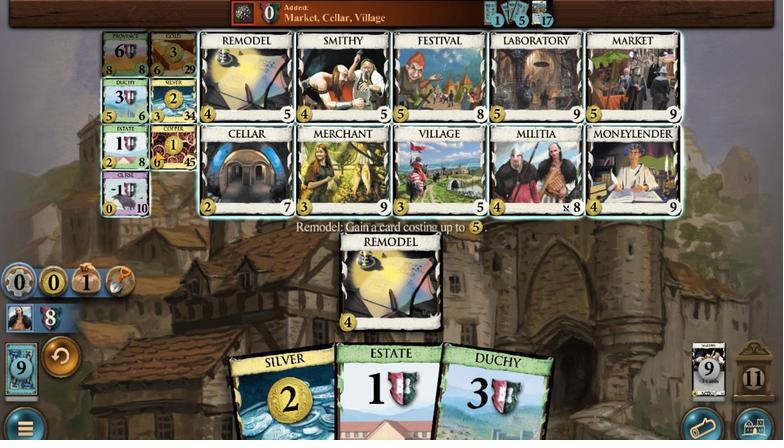 
Action: Mouse moved to (380, 293)
Screenshot: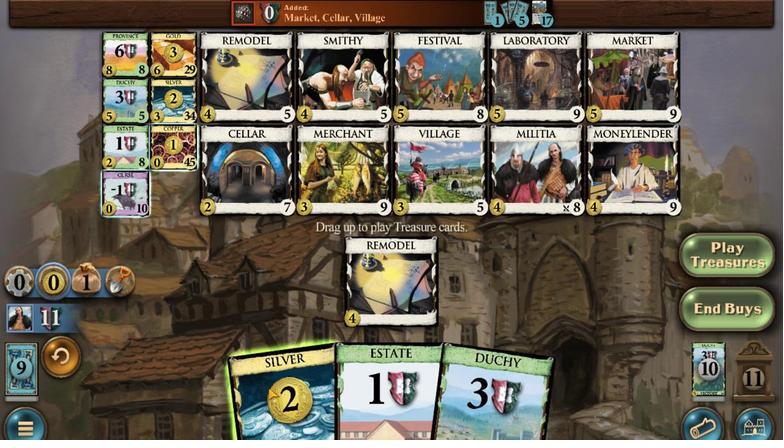 
Action: Mouse pressed left at (380, 293)
Screenshot: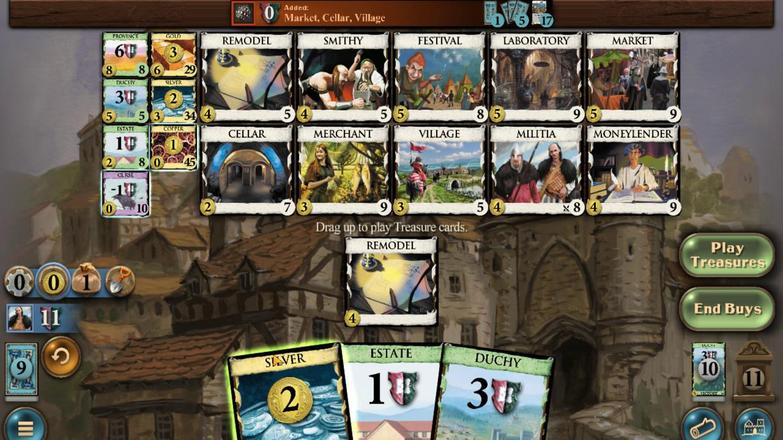 
Action: Mouse moved to (272, 257)
Screenshot: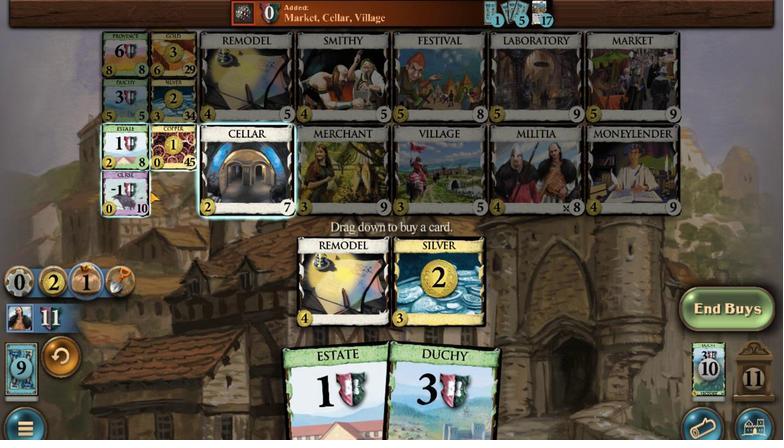
Action: Mouse pressed left at (272, 257)
Screenshot: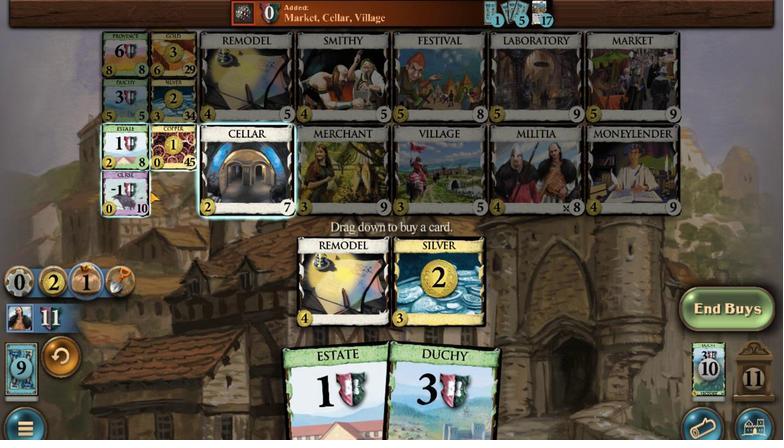 
Action: Mouse moved to (337, 294)
Screenshot: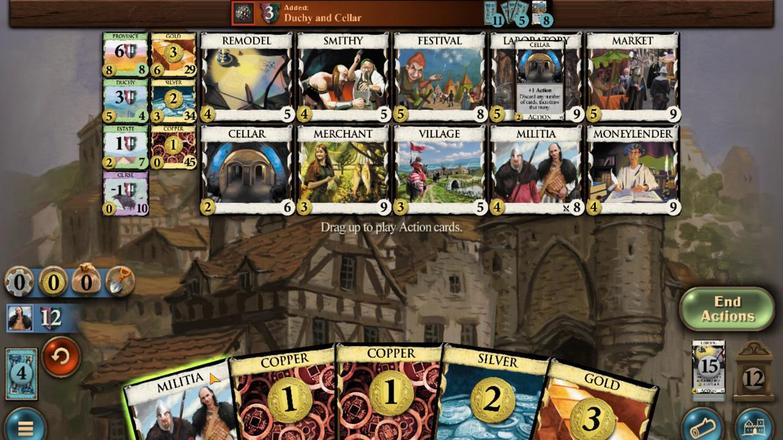 
Action: Mouse pressed left at (337, 294)
Screenshot: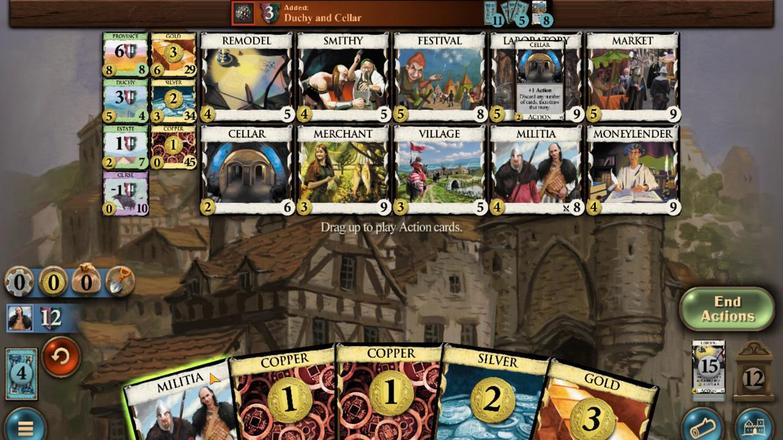 
Action: Mouse moved to (561, 294)
Screenshot: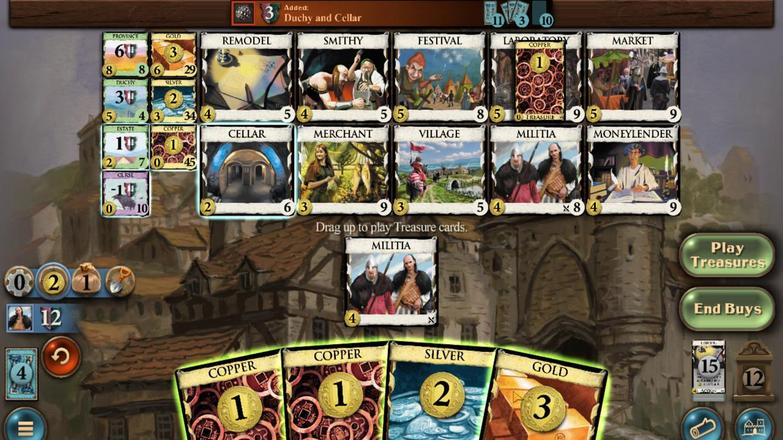 
Action: Mouse pressed left at (561, 294)
Screenshot: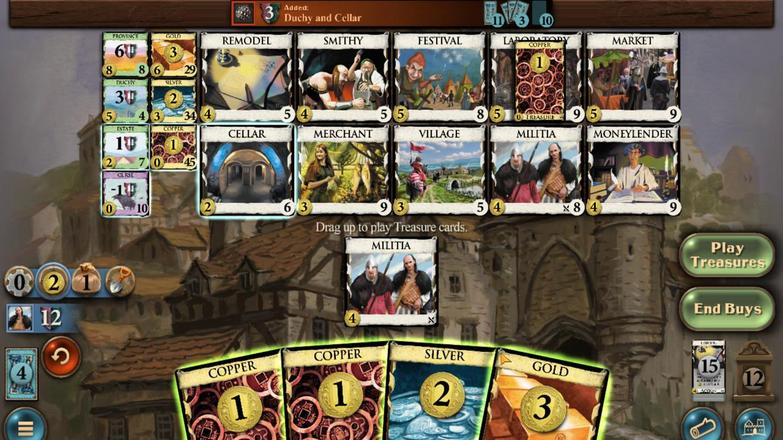
Action: Mouse moved to (539, 293)
Screenshot: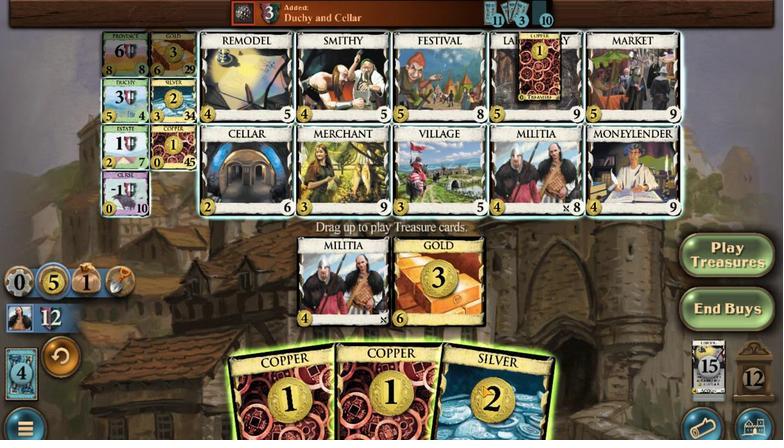 
Action: Mouse pressed left at (539, 293)
Screenshot: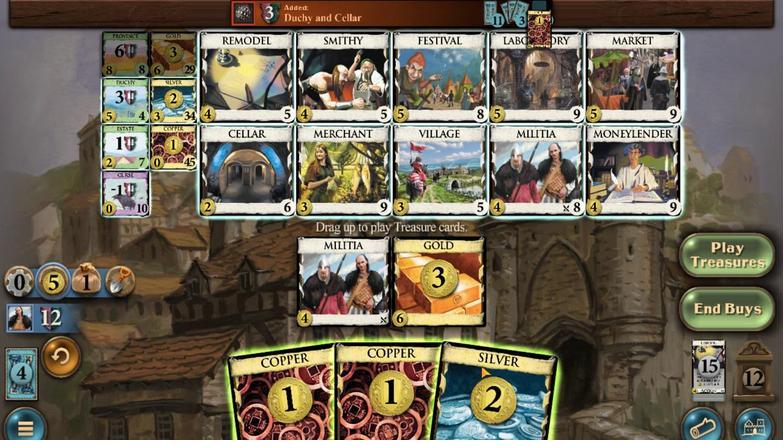 
Action: Mouse moved to (512, 293)
Screenshot: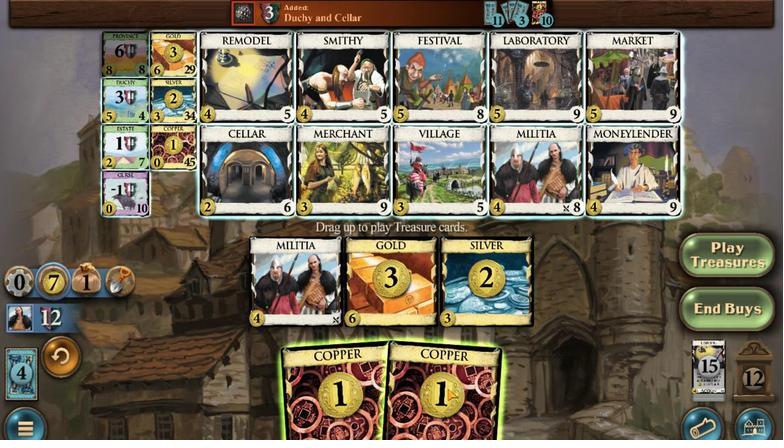 
Action: Mouse pressed left at (512, 293)
Screenshot: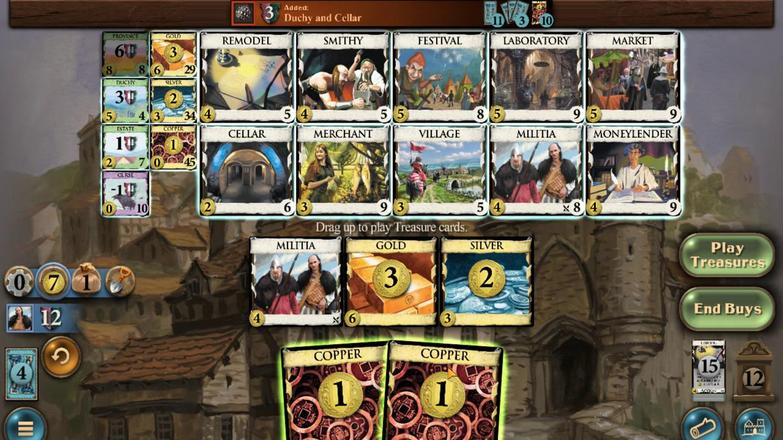 
Action: Mouse moved to (489, 293)
Screenshot: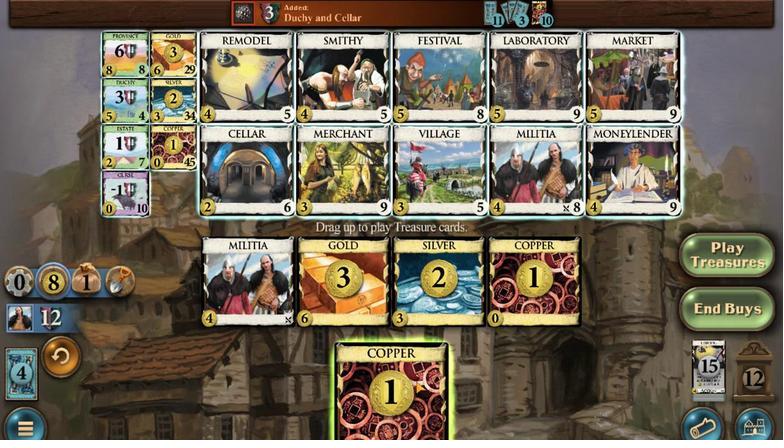 
Action: Mouse pressed left at (489, 293)
Screenshot: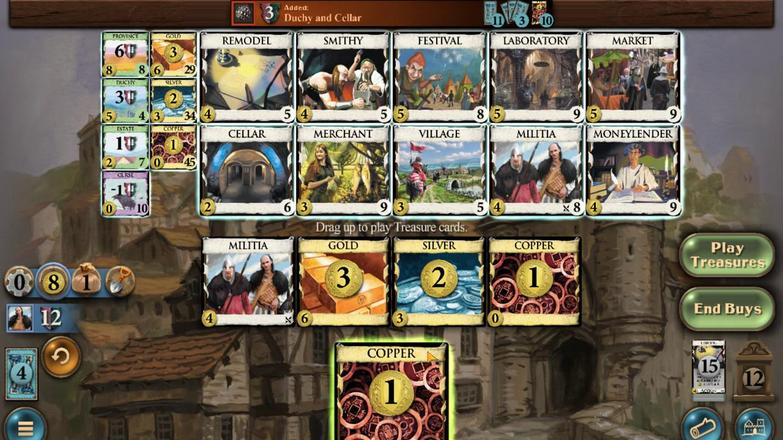 
Action: Mouse moved to (269, 244)
Screenshot: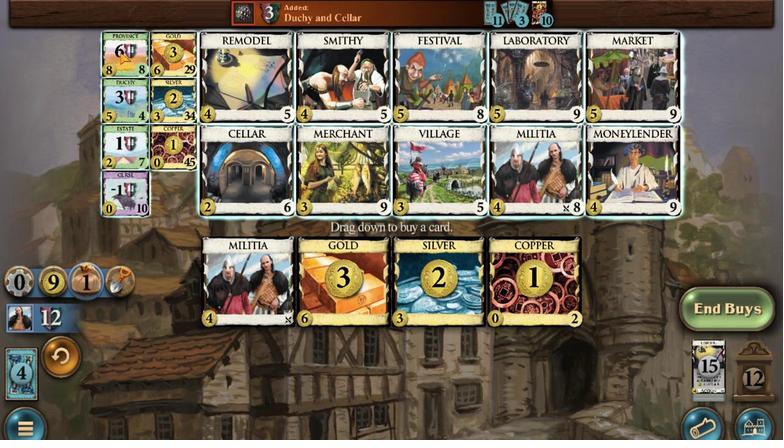 
Action: Mouse pressed left at (269, 244)
Screenshot: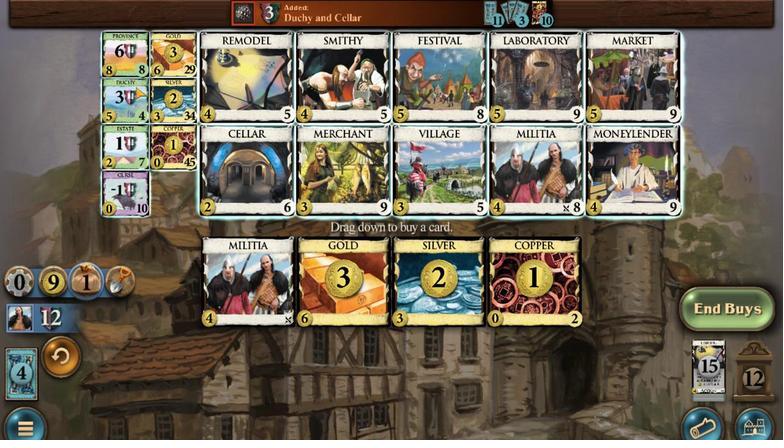 
Action: Mouse moved to (296, 297)
Screenshot: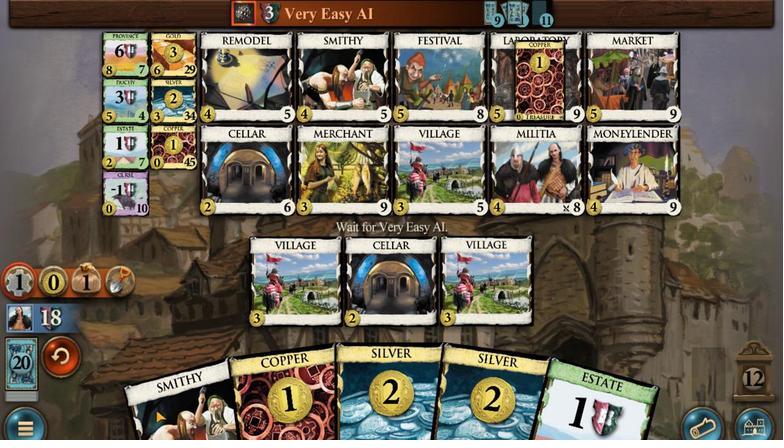 
Action: Mouse pressed left at (296, 297)
Screenshot: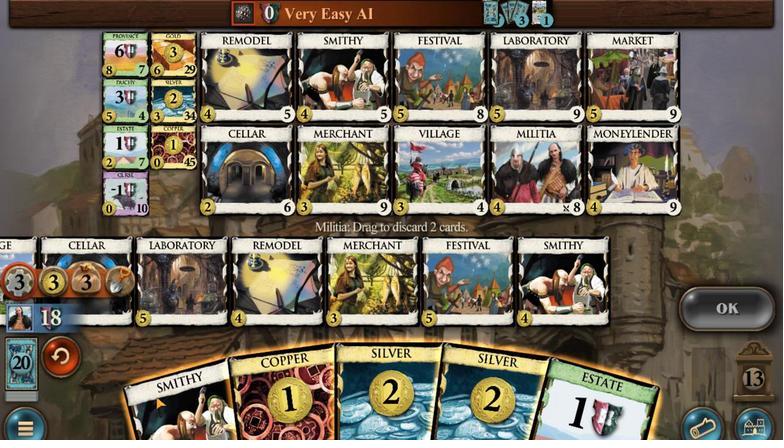 
Action: Mouse moved to (373, 296)
Screenshot: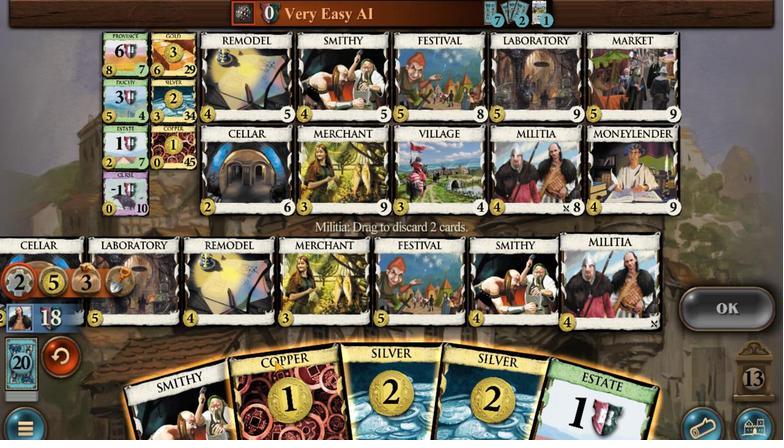 
Action: Mouse pressed left at (373, 296)
Screenshot: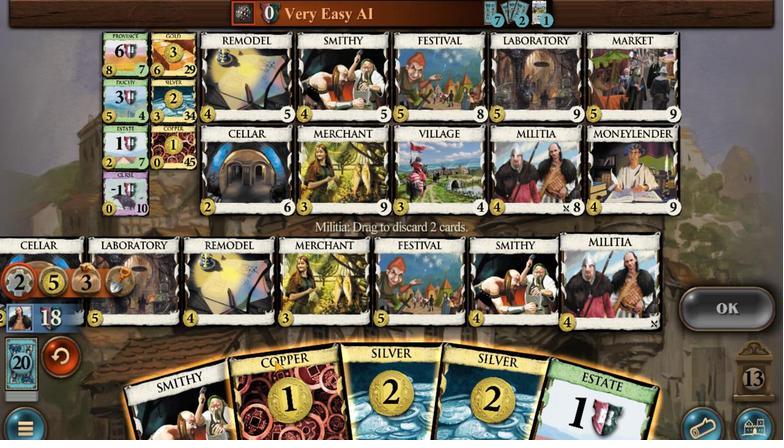 
Action: Mouse moved to (613, 298)
Screenshot: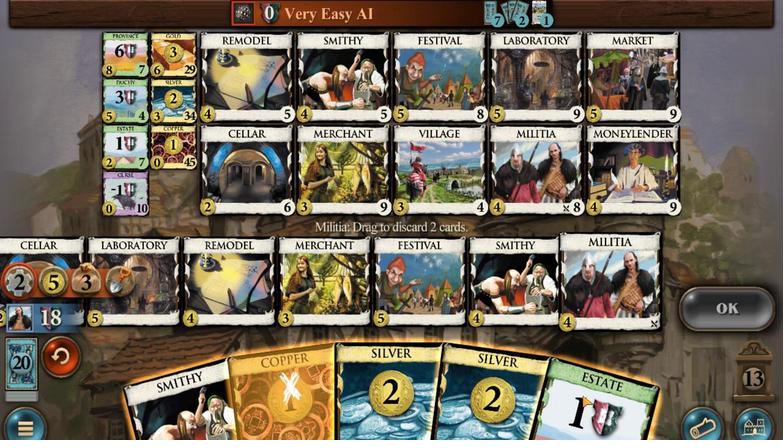 
Action: Mouse pressed left at (613, 298)
Screenshot: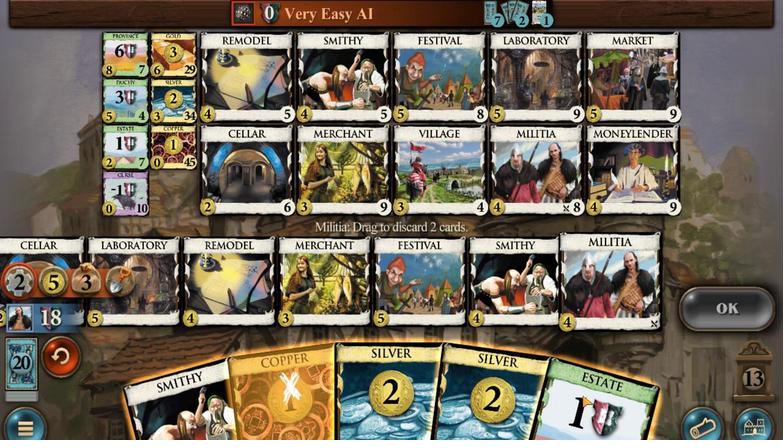 
Action: Mouse moved to (730, 280)
Screenshot: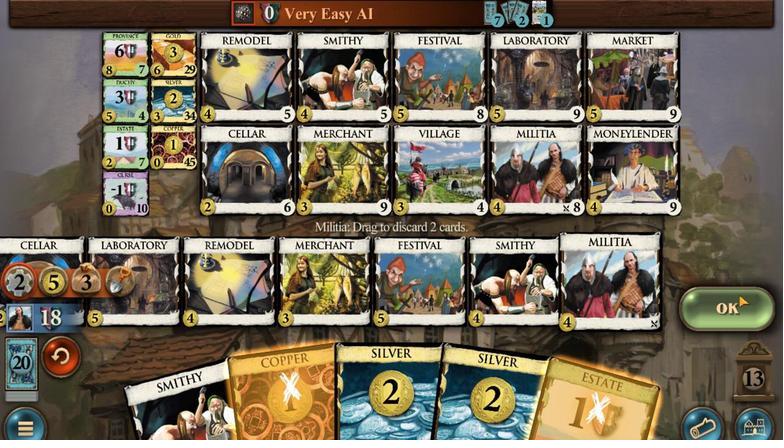 
Action: Mouse pressed left at (730, 280)
Screenshot: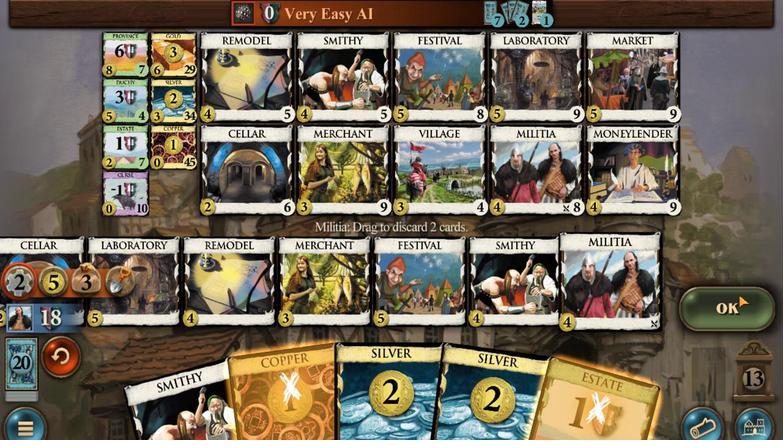 
Action: Mouse moved to (379, 293)
Screenshot: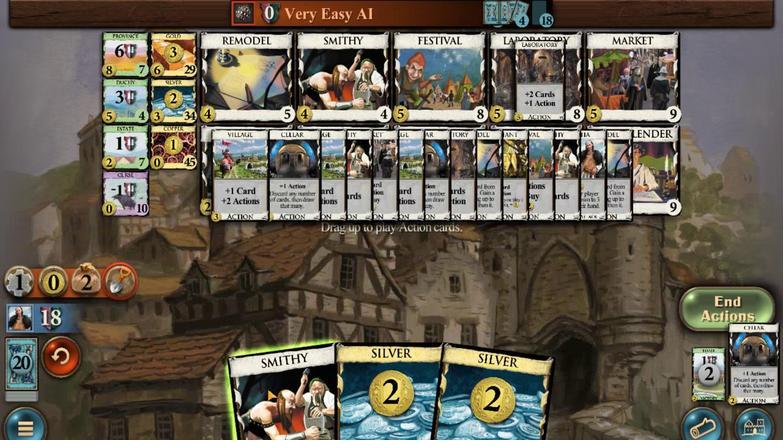 
Action: Mouse pressed left at (379, 293)
Screenshot: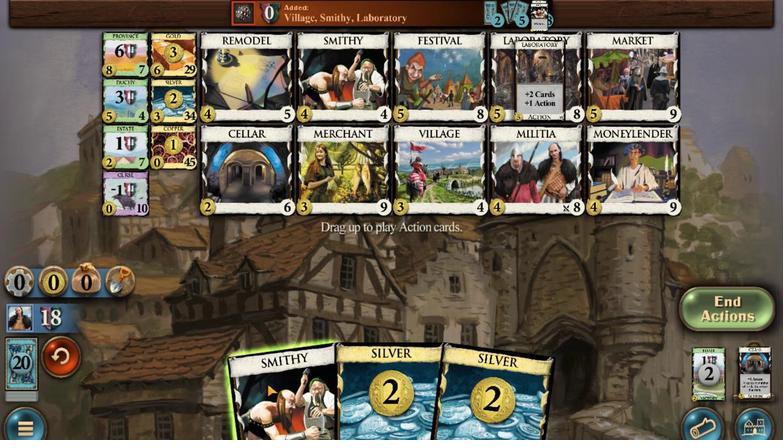 
Action: Mouse moved to (408, 298)
Screenshot: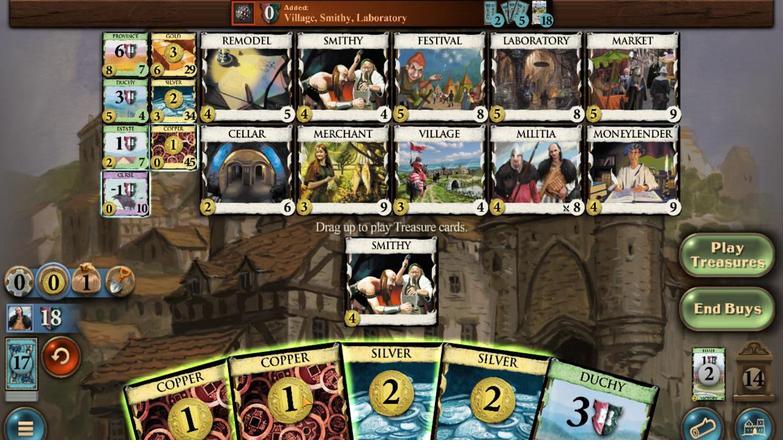 
Action: Mouse pressed left at (408, 298)
Screenshot: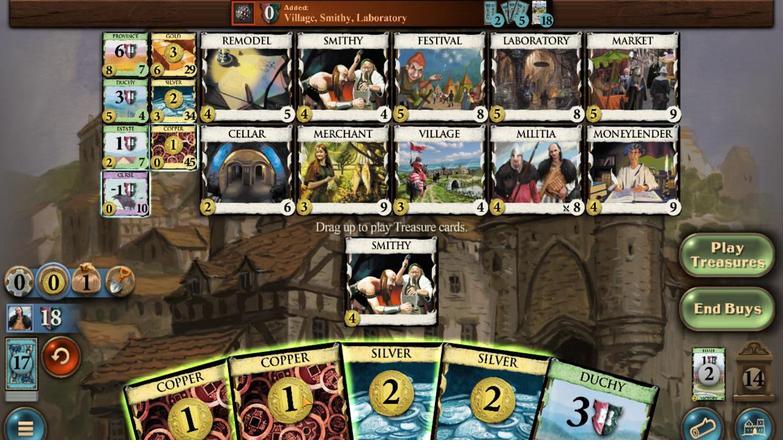 
Action: Mouse moved to (435, 296)
Screenshot: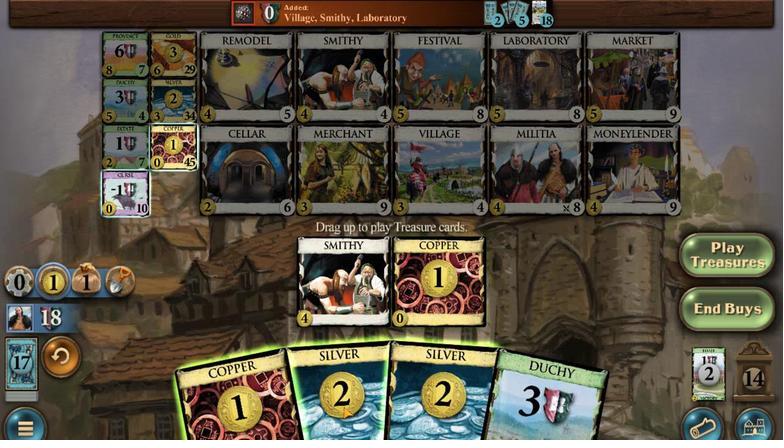 
Action: Mouse pressed left at (435, 296)
Screenshot: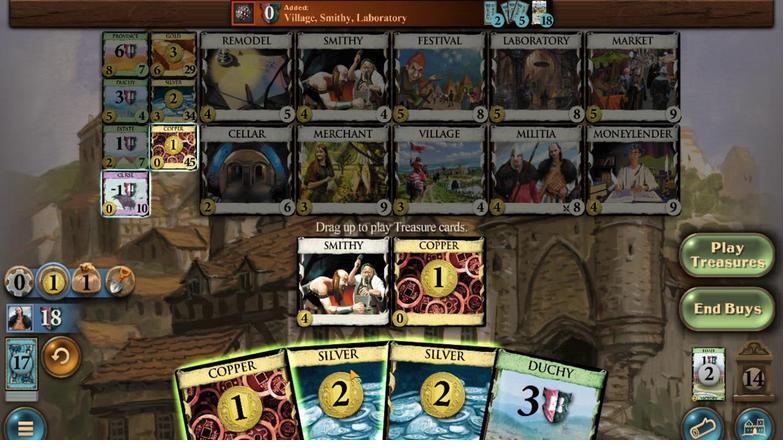 
Action: Mouse moved to (460, 295)
Screenshot: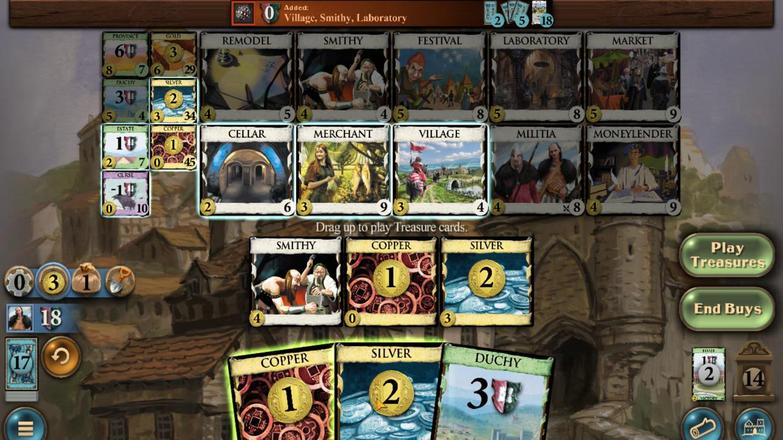 
Action: Mouse pressed left at (460, 295)
Screenshot: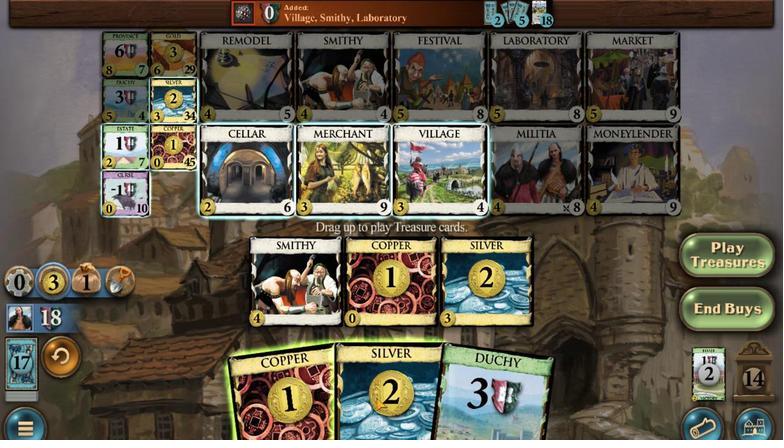 
Action: Mouse moved to (451, 291)
Screenshot: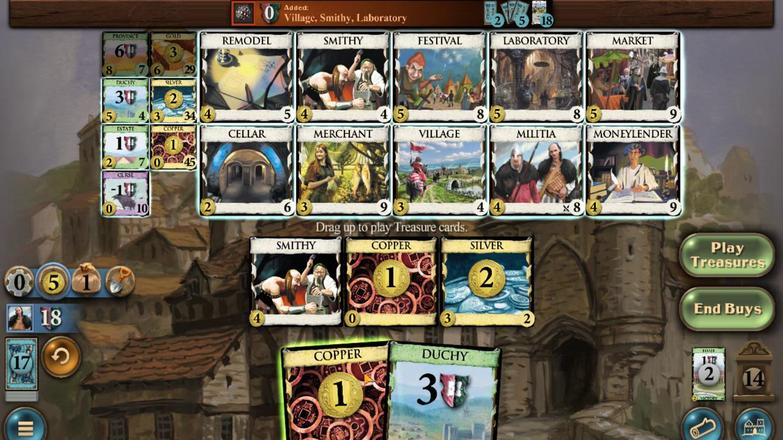 
Action: Mouse pressed left at (451, 291)
Screenshot: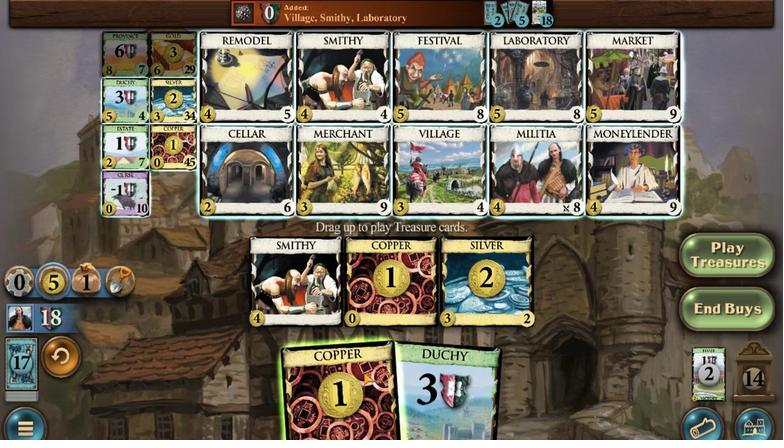
Action: Mouse moved to (306, 244)
Screenshot: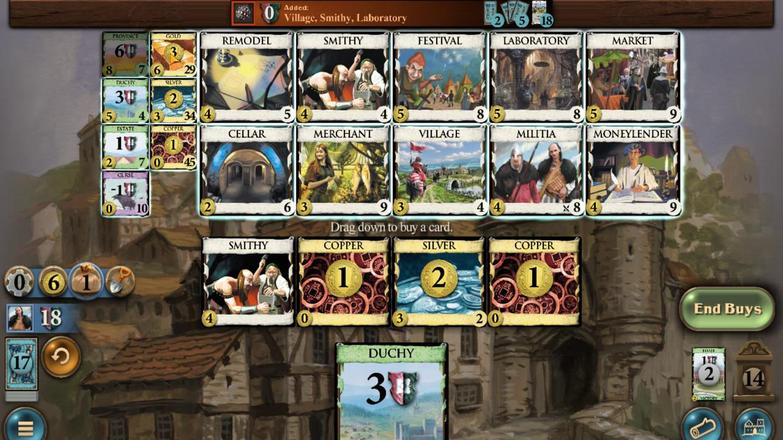 
Action: Mouse pressed left at (306, 244)
Screenshot: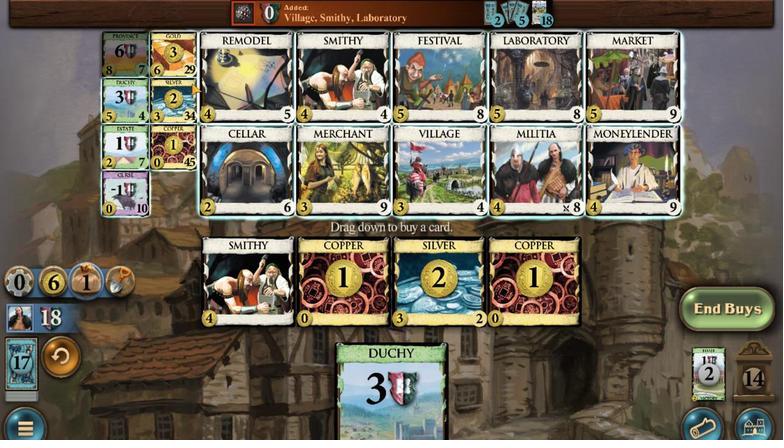 
Action: Mouse moved to (334, 293)
Screenshot: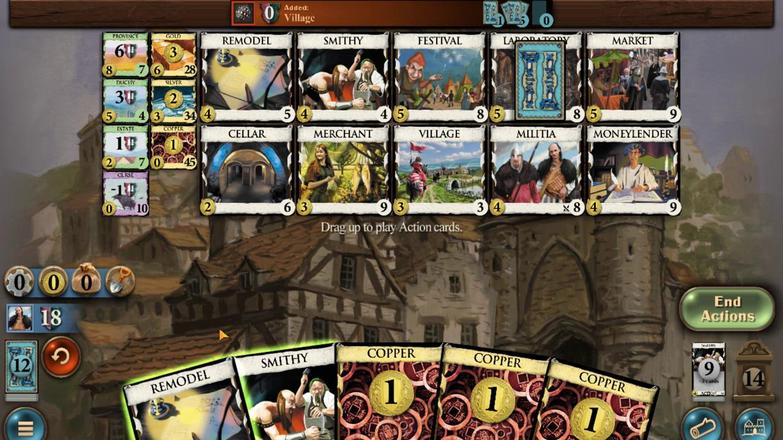
Action: Mouse pressed left at (334, 293)
Screenshot: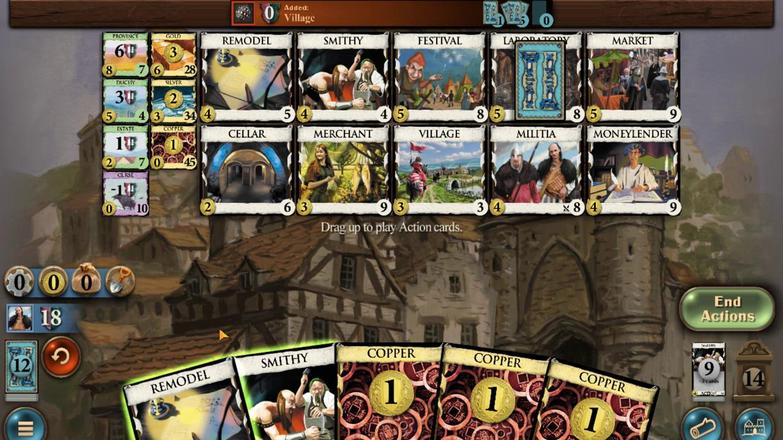 
Action: Mouse moved to (429, 294)
Screenshot: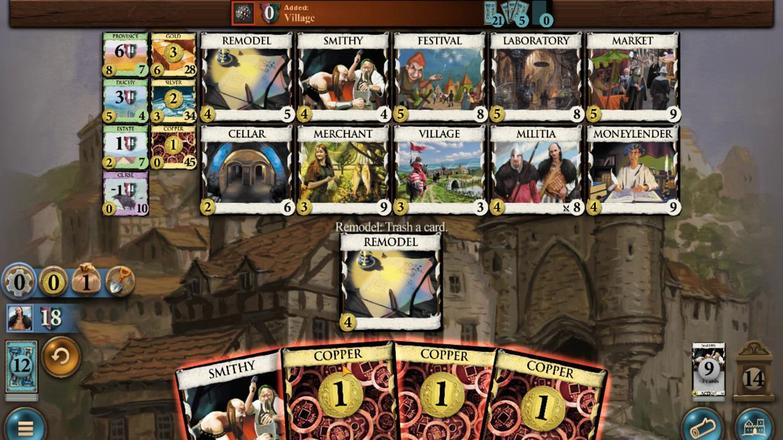 
Action: Mouse pressed left at (429, 294)
Screenshot: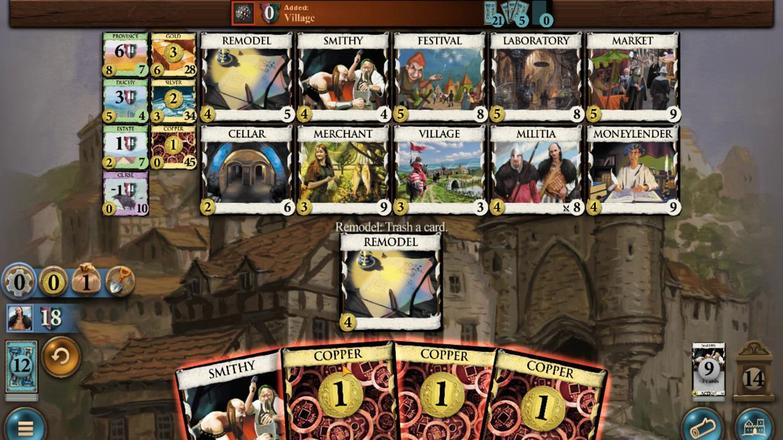 
Action: Mouse moved to (458, 297)
Screenshot: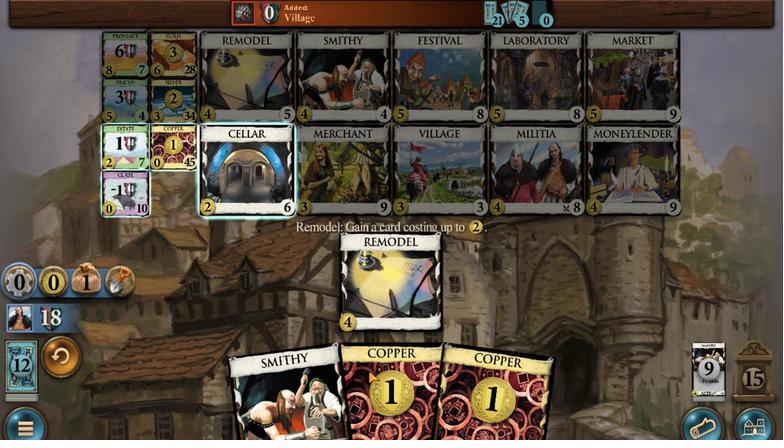 
Action: Mouse pressed left at (458, 297)
Screenshot: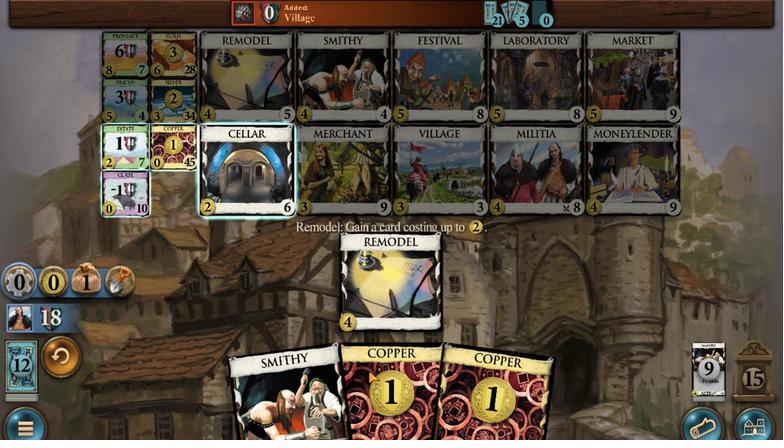 
Action: Mouse moved to (272, 258)
Screenshot: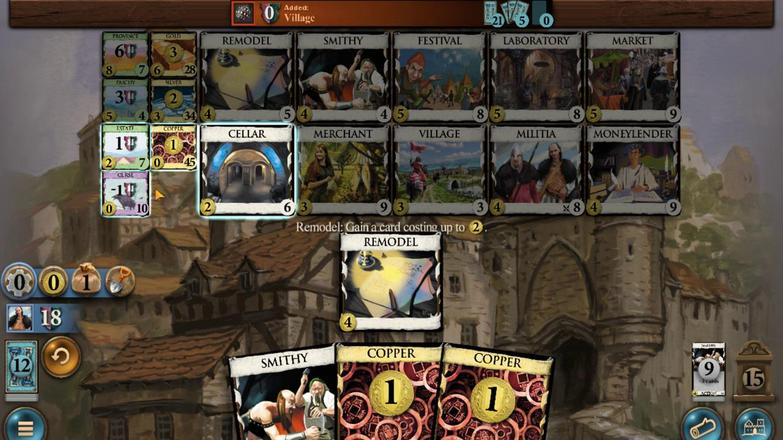 
Action: Mouse pressed left at (272, 258)
Screenshot: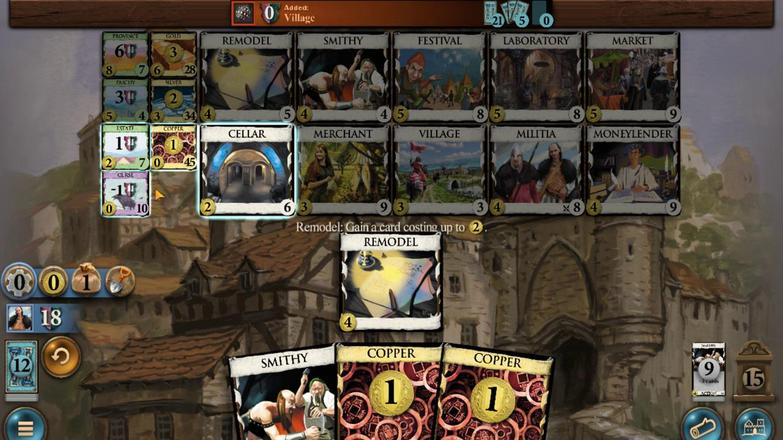 
Action: Mouse moved to (479, 293)
Screenshot: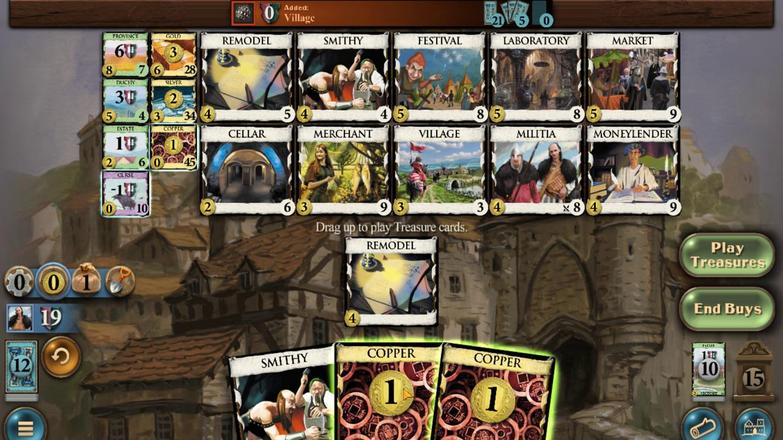 
Action: Mouse pressed left at (479, 293)
Screenshot: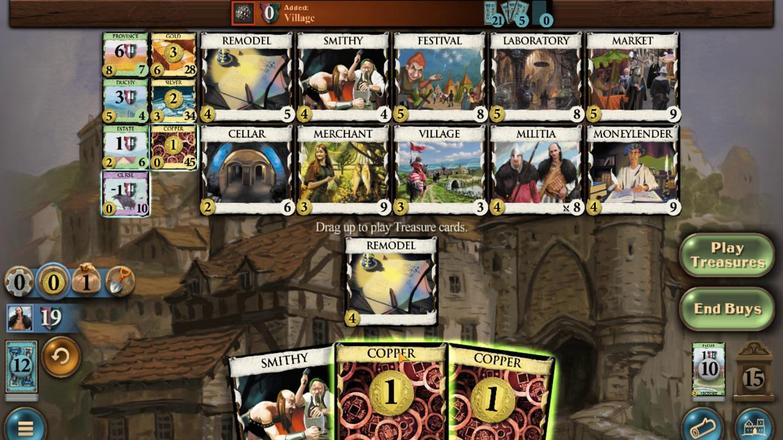 
Action: Mouse moved to (518, 293)
Screenshot: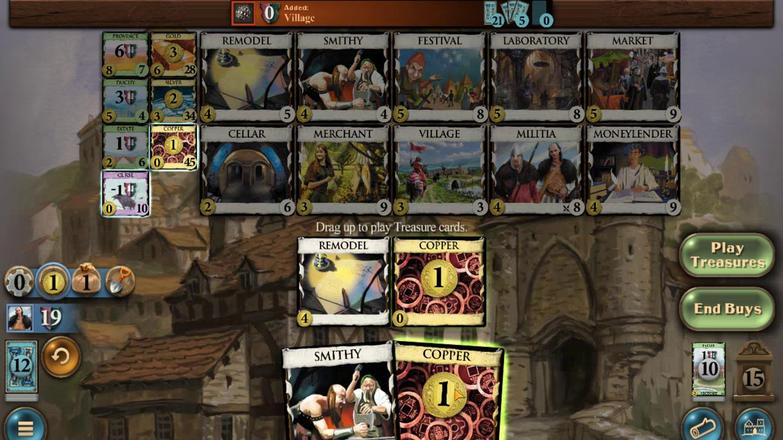 
Action: Mouse pressed left at (518, 293)
Screenshot: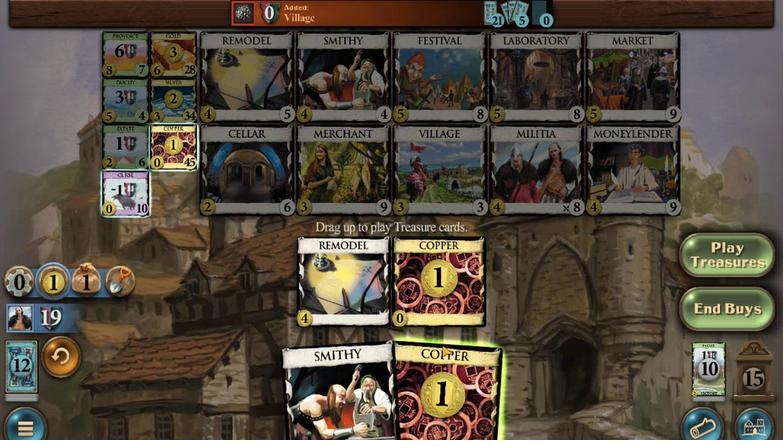 
Action: Mouse moved to (277, 258)
Screenshot: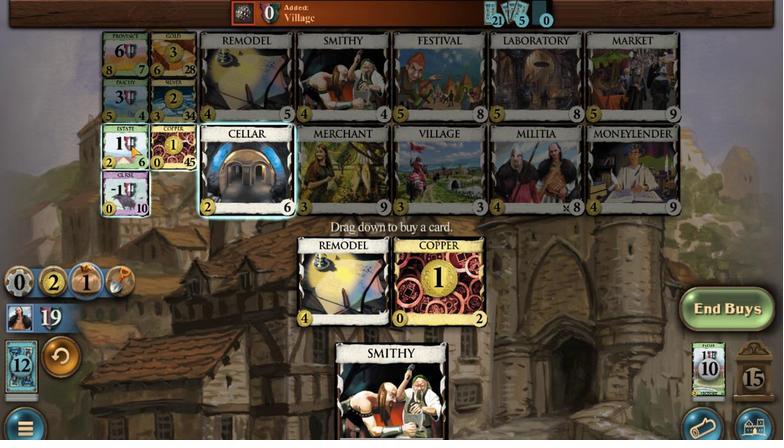 
Action: Mouse pressed left at (277, 258)
Screenshot: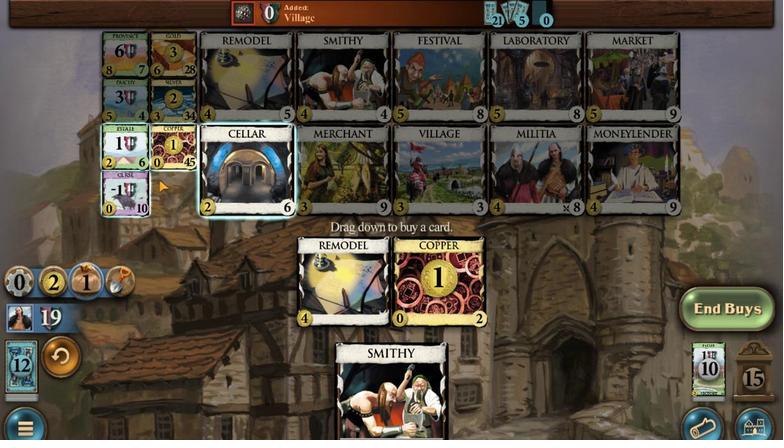 
Action: Mouse moved to (323, 292)
Screenshot: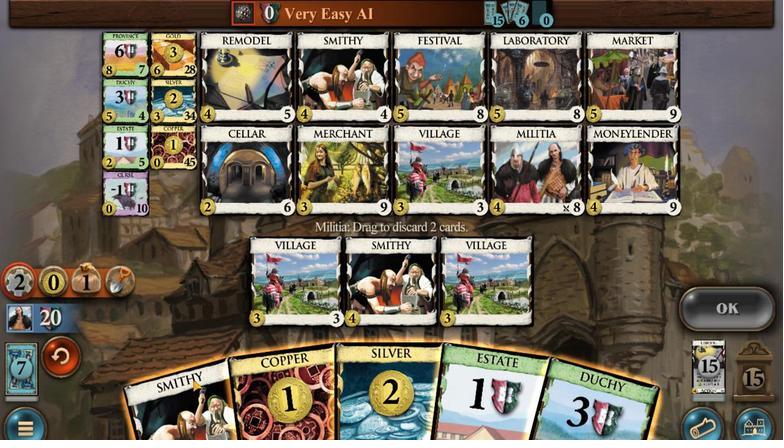 
Action: Mouse pressed left at (323, 292)
Screenshot: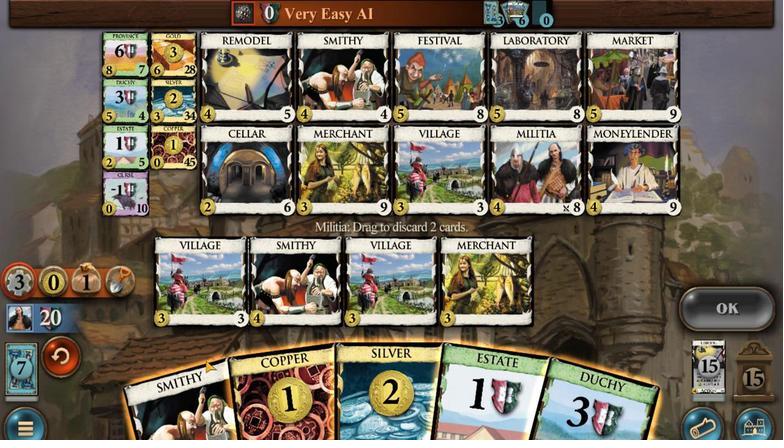 
Action: Mouse moved to (334, 291)
Screenshot: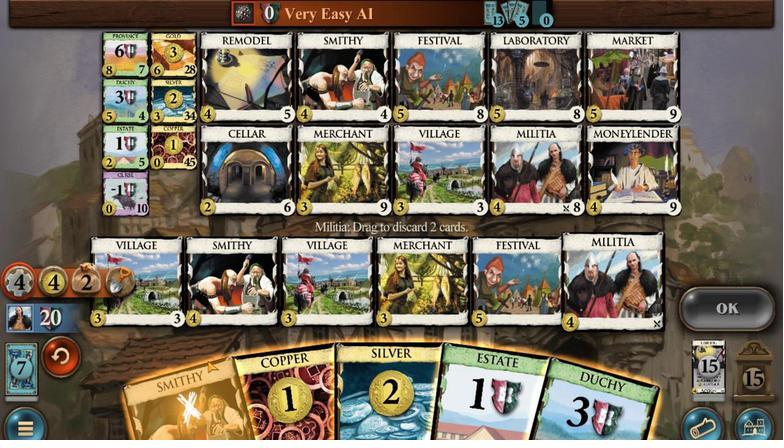 
Action: Mouse pressed left at (334, 291)
Screenshot: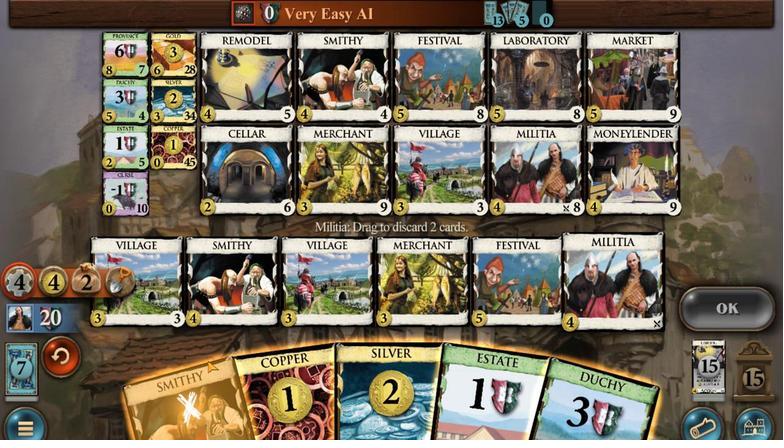 
Action: Mouse moved to (547, 297)
Screenshot: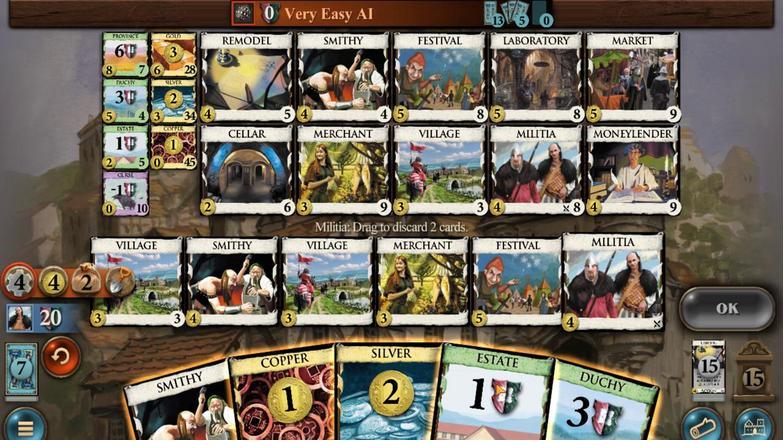 
Action: Mouse pressed left at (547, 297)
Screenshot: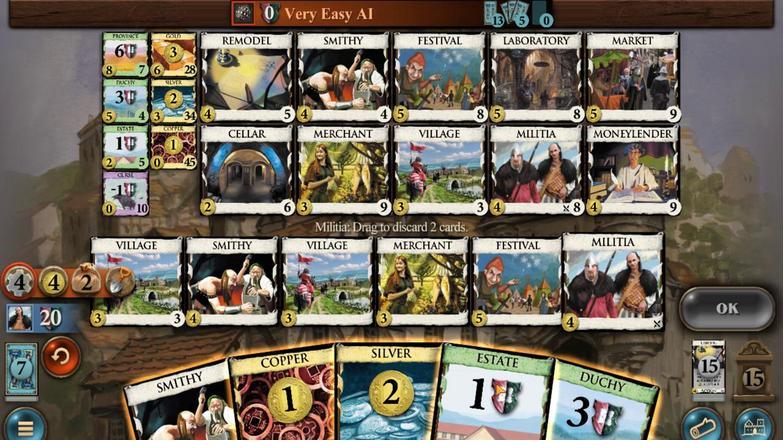 
Action: Mouse moved to (592, 296)
Screenshot: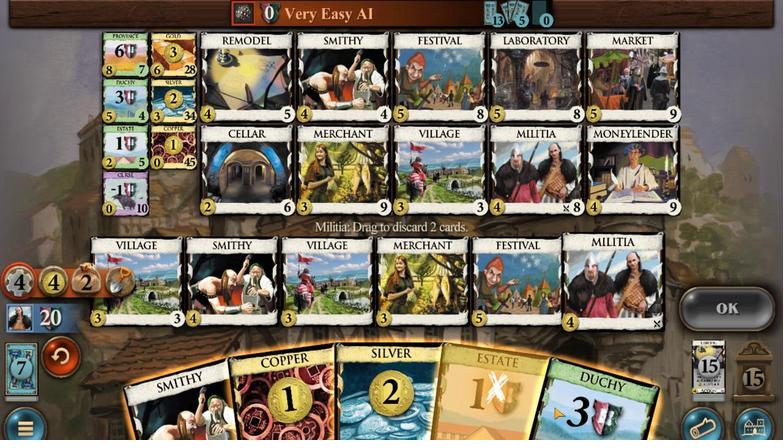 
Action: Mouse pressed left at (592, 296)
Screenshot: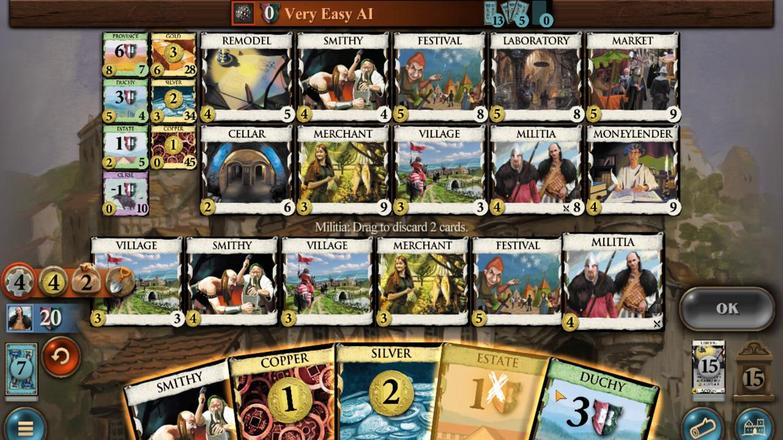 
Action: Mouse moved to (701, 282)
Screenshot: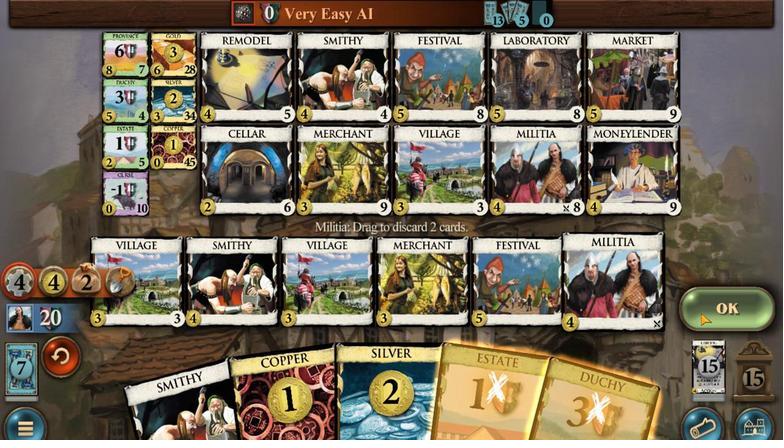 
Action: Mouse pressed left at (701, 282)
Screenshot: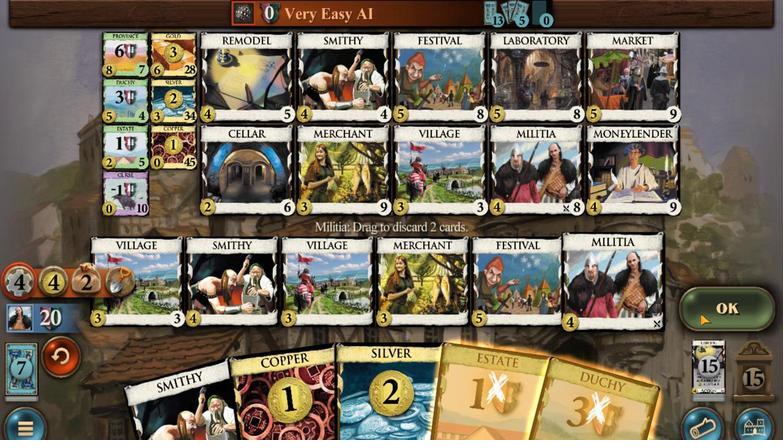 
Action: Mouse moved to (384, 294)
Screenshot: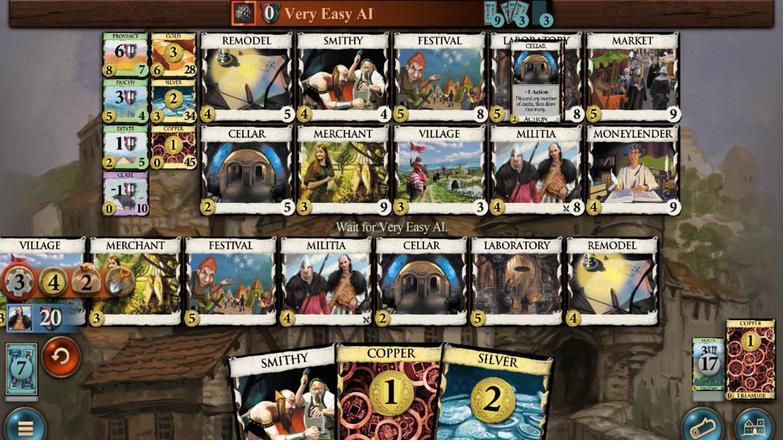 
Action: Mouse pressed left at (384, 294)
Screenshot: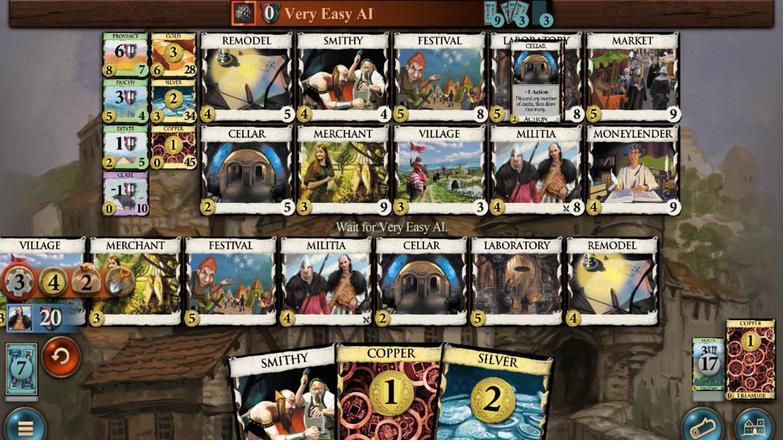 
Action: Mouse moved to (344, 296)
Screenshot: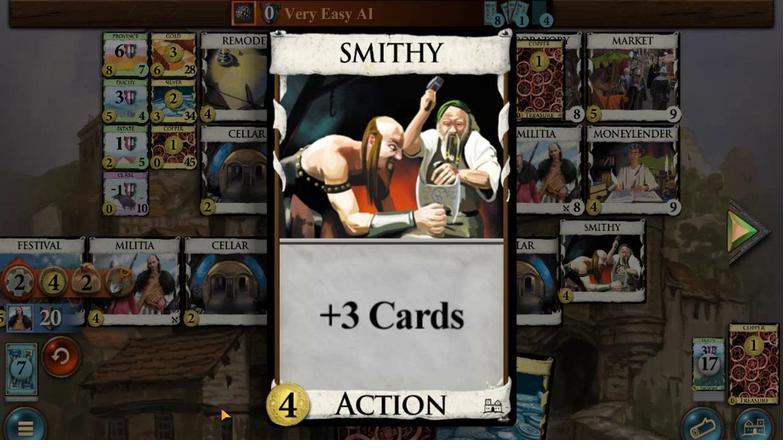 
Action: Mouse pressed left at (344, 296)
Screenshot: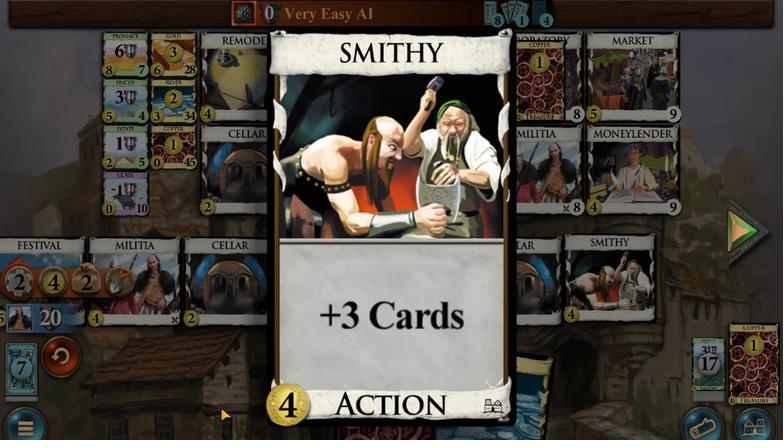
Action: Mouse moved to (395, 296)
Screenshot: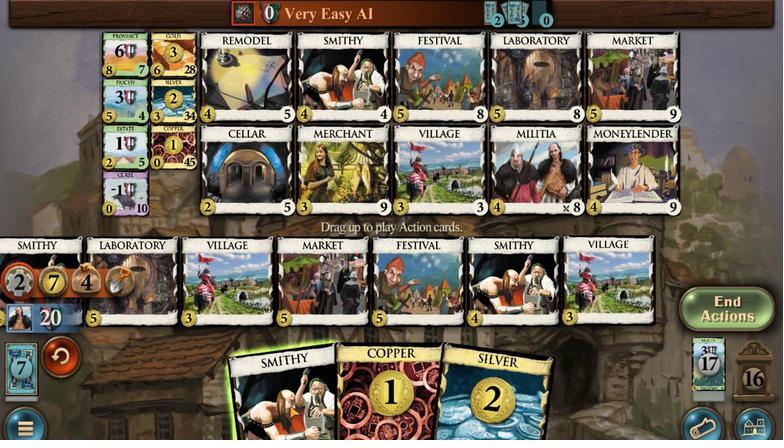 
Action: Mouse pressed left at (395, 296)
Screenshot: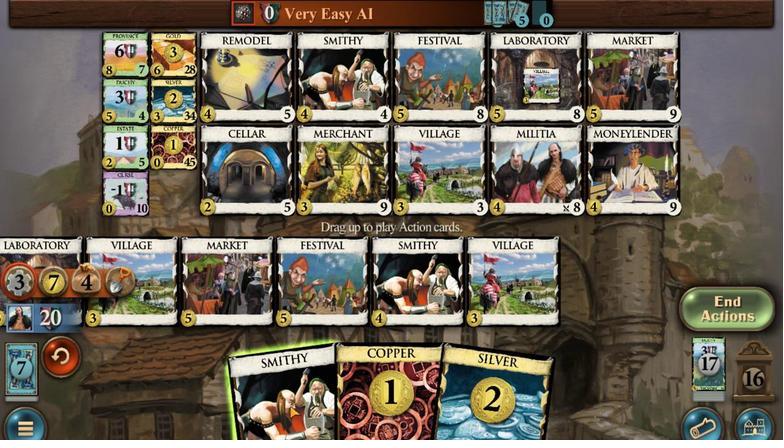 
Action: Mouse moved to (444, 294)
Screenshot: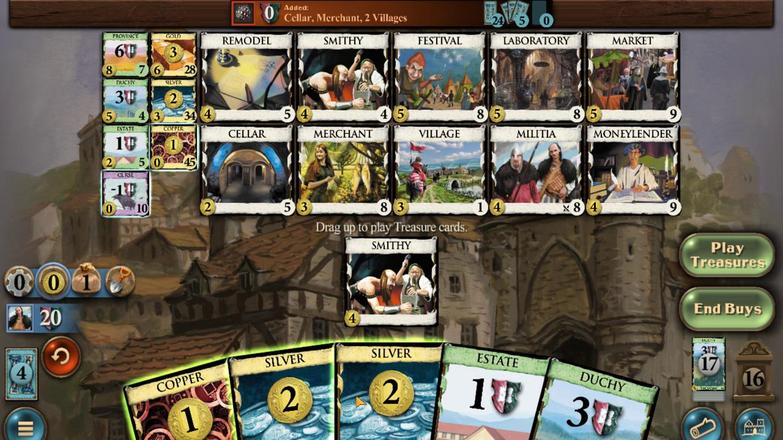
Action: Mouse pressed left at (444, 294)
Screenshot: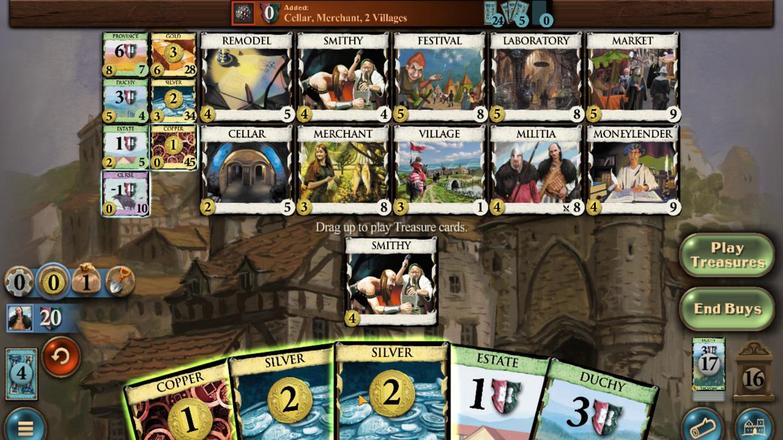 
Action: Mouse moved to (427, 291)
Screenshot: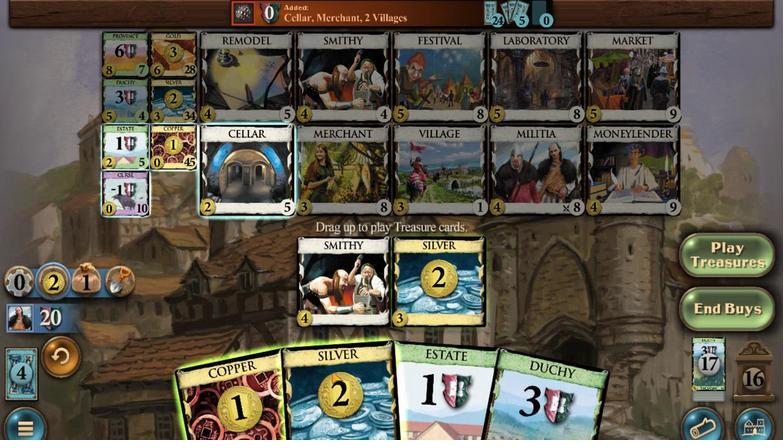 
Action: Mouse pressed left at (427, 291)
